 Task: Look for space in San Francisco, Philippines from 2nd June, 2023 to 15th June, 2023 for 2 adults and 1 pet in price range Rs.10000 to Rs.15000. Place can be entire place with 1 bedroom having 1 bed and 1 bathroom. Property type can be house, flat, guest house, hotel. Booking option can be shelf check-in. Required host language is English.
Action: Mouse moved to (503, 104)
Screenshot: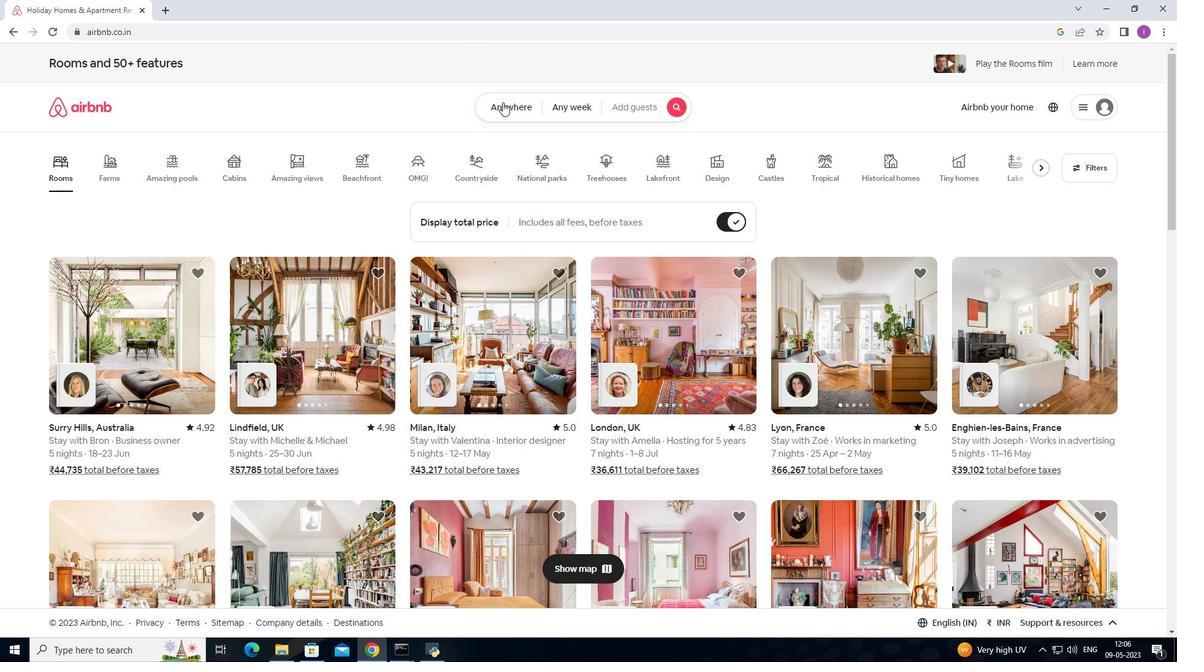 
Action: Mouse pressed left at (503, 104)
Screenshot: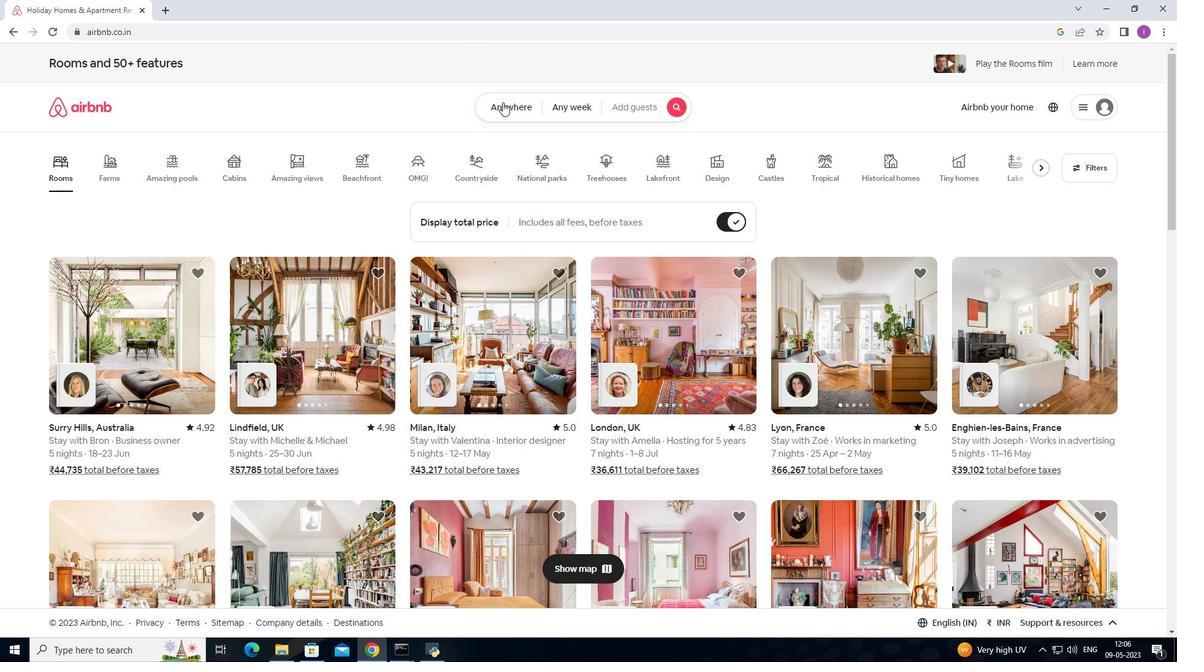 
Action: Mouse moved to (371, 155)
Screenshot: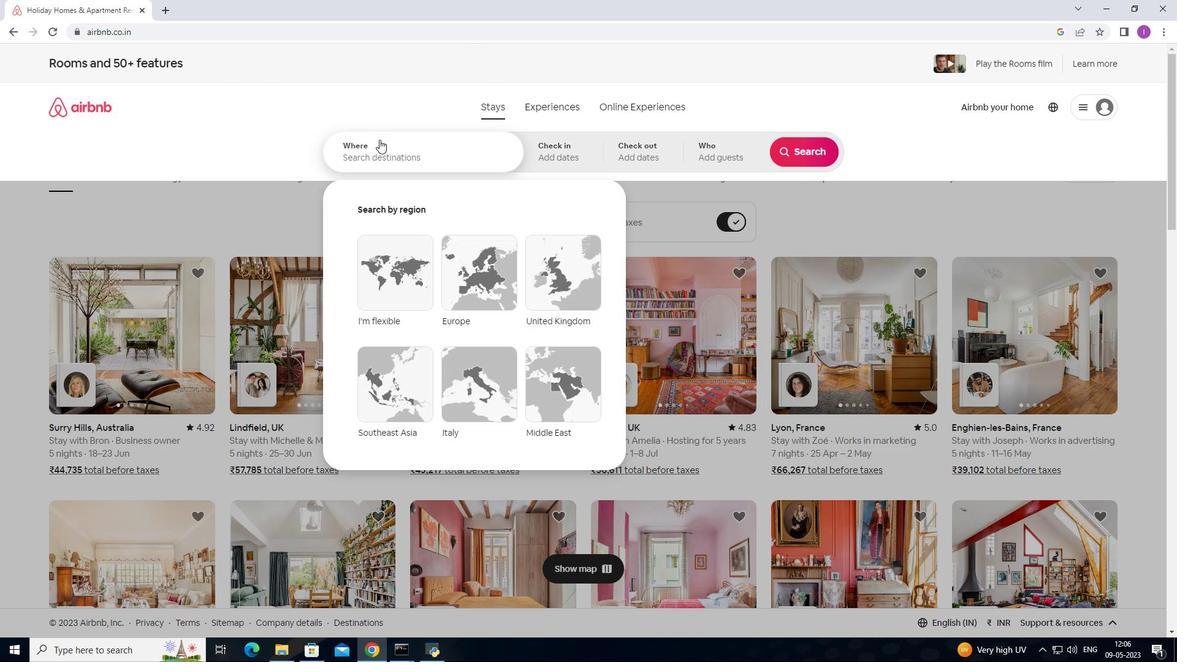 
Action: Mouse pressed left at (371, 155)
Screenshot: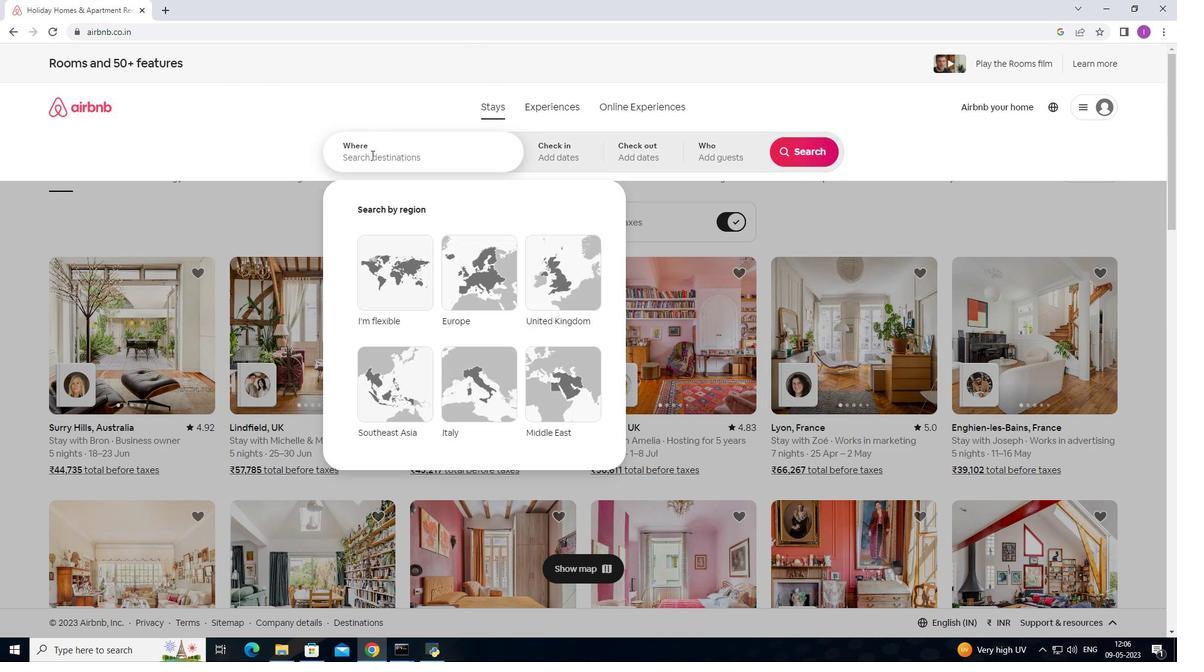 
Action: Mouse moved to (391, 146)
Screenshot: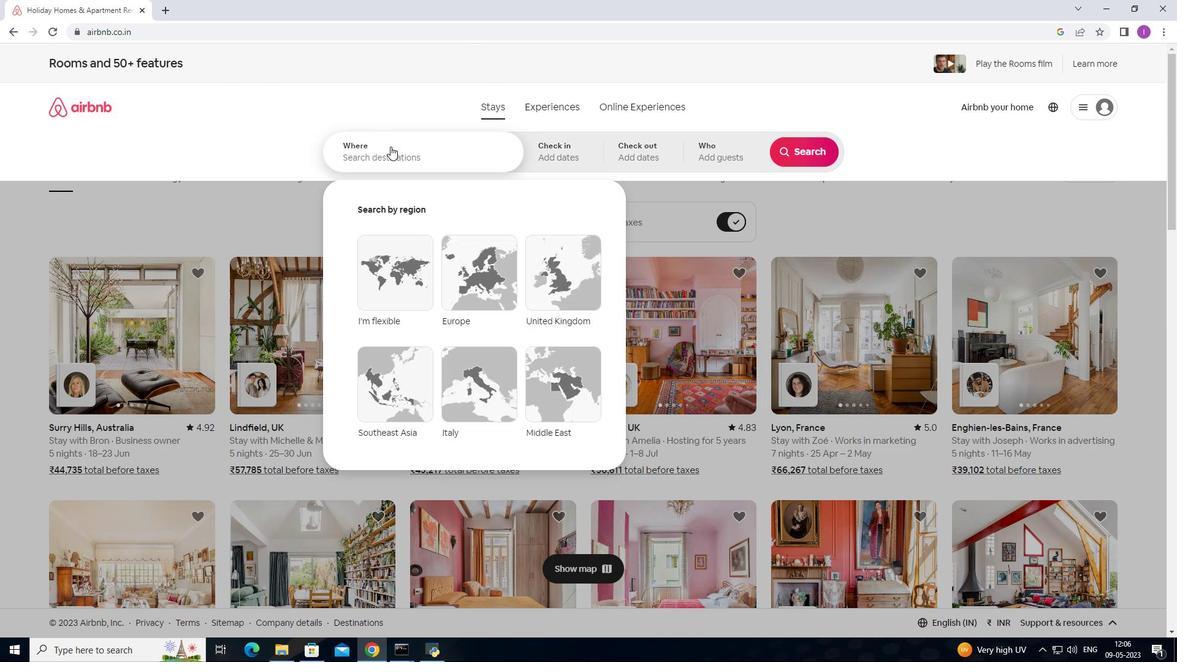 
Action: Key pressed <Key.shift>San<Key.space><Key.shift><Key.shift><Key.shift><Key.shift><Key.shift><Key.shift><Key.shift><Key.shift><Key.shift><Key.shift><Key.shift><Key.shift><Key.shift><Key.shift><Key.shift><Key.shift><Key.shift>Francisco,<Key.shift>Philippines
Screenshot: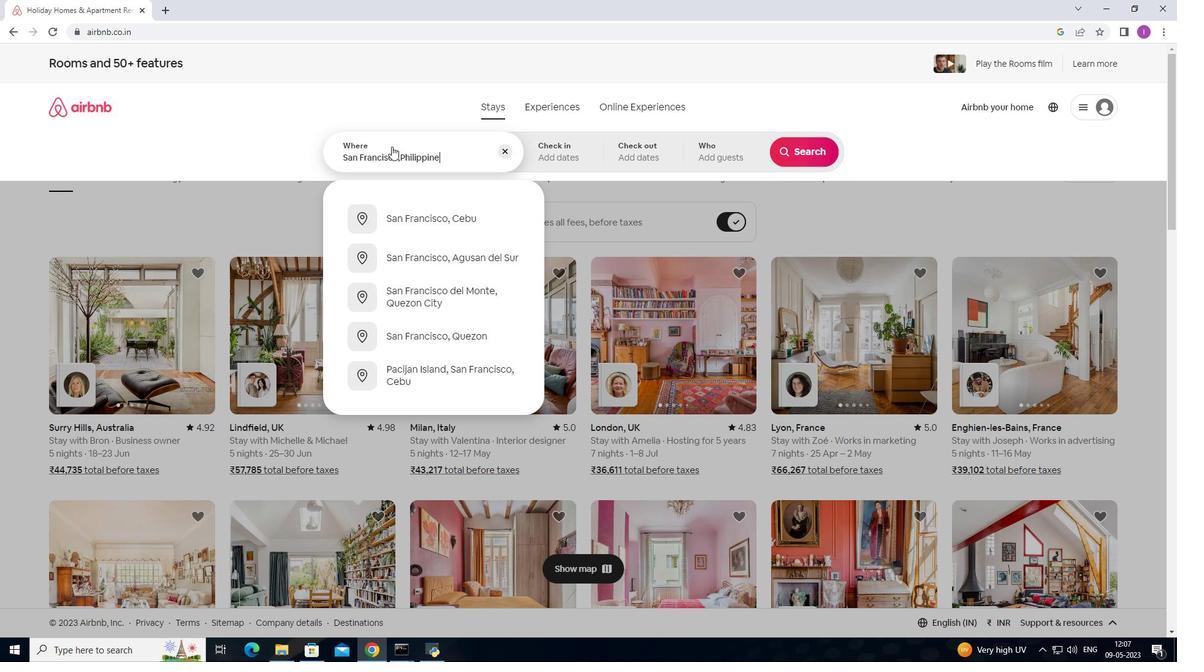 
Action: Mouse moved to (567, 145)
Screenshot: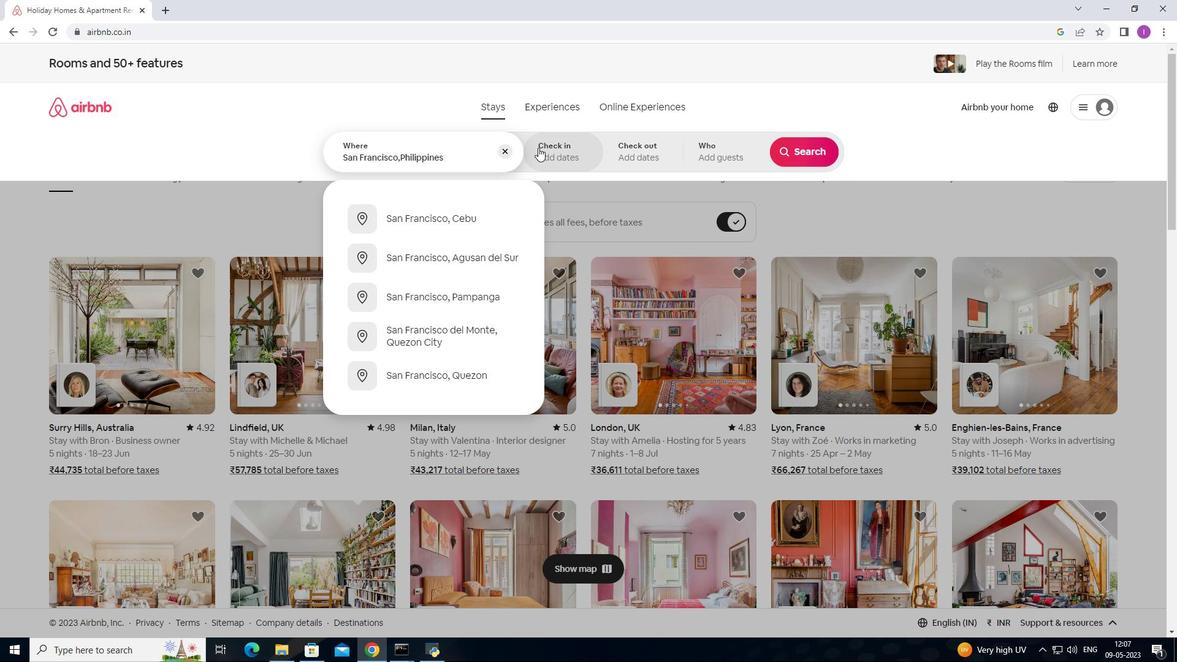 
Action: Mouse pressed left at (567, 145)
Screenshot: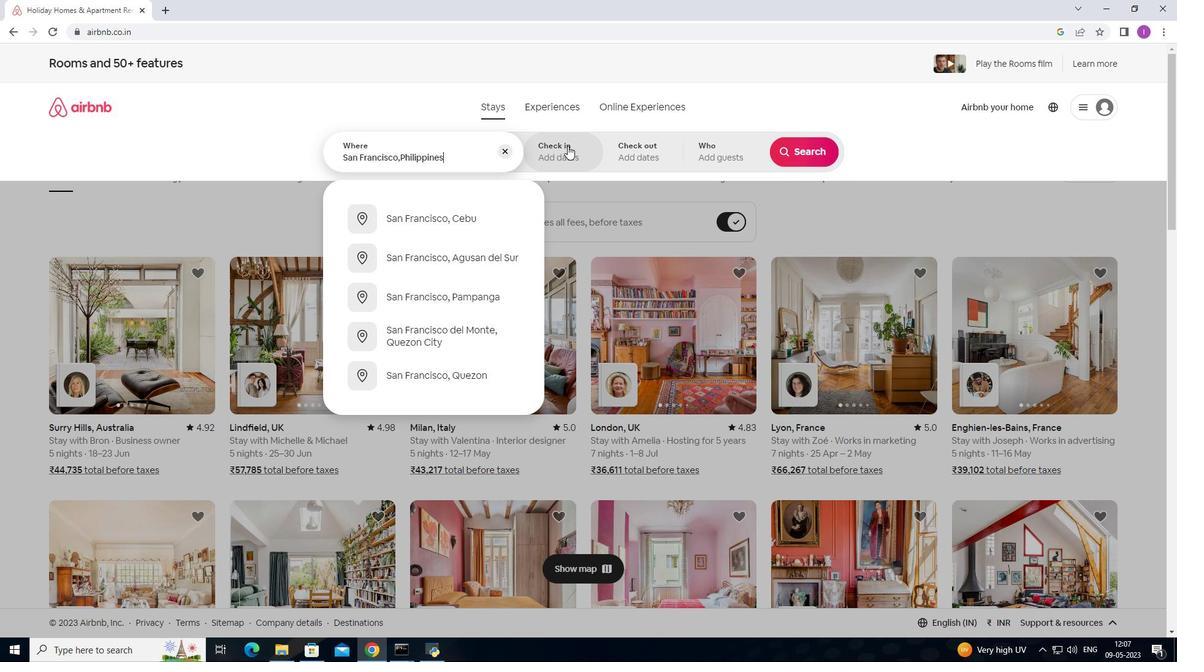 
Action: Mouse moved to (796, 245)
Screenshot: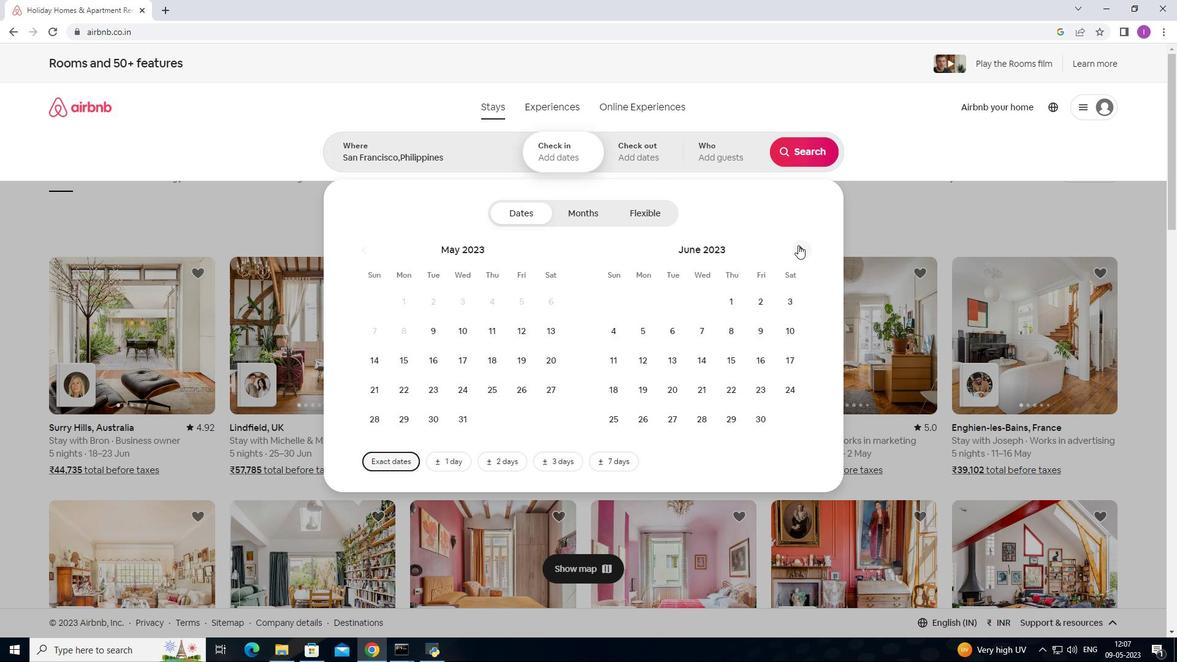 
Action: Mouse pressed left at (796, 245)
Screenshot: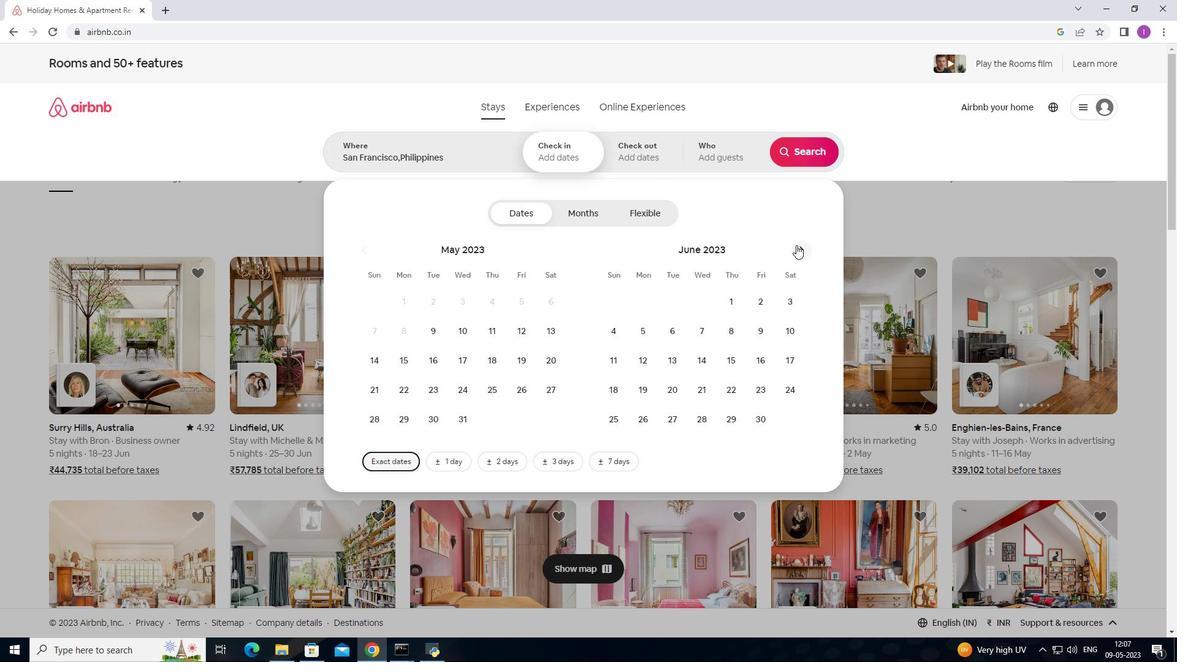 
Action: Mouse moved to (526, 297)
Screenshot: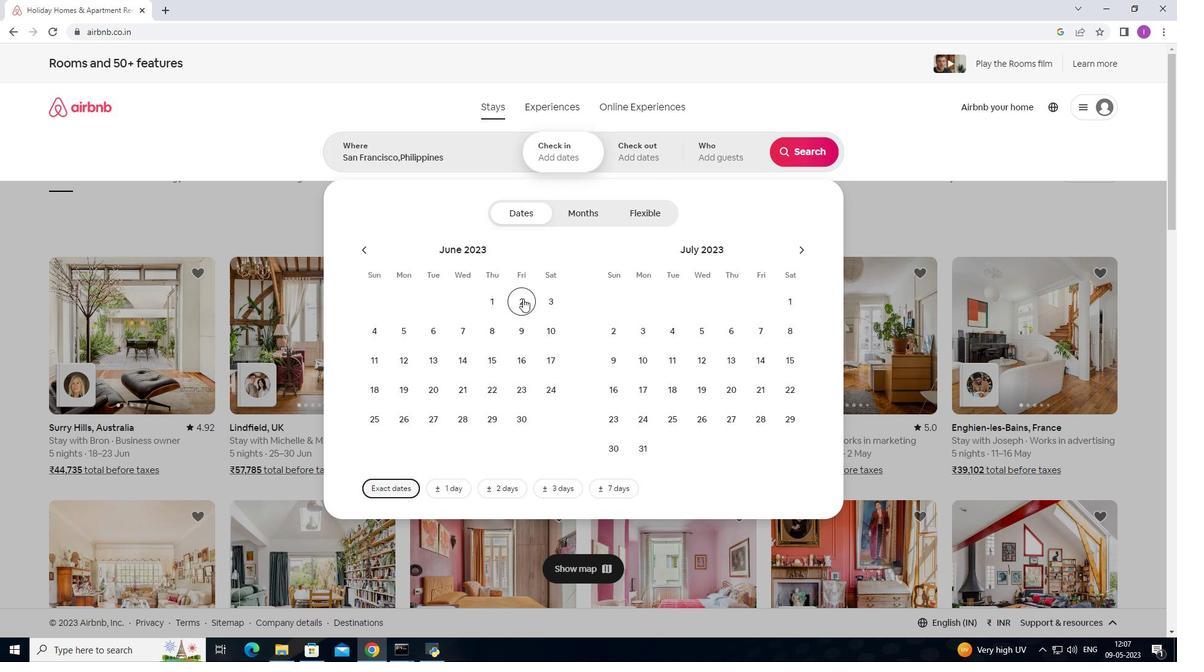 
Action: Mouse pressed left at (526, 297)
Screenshot: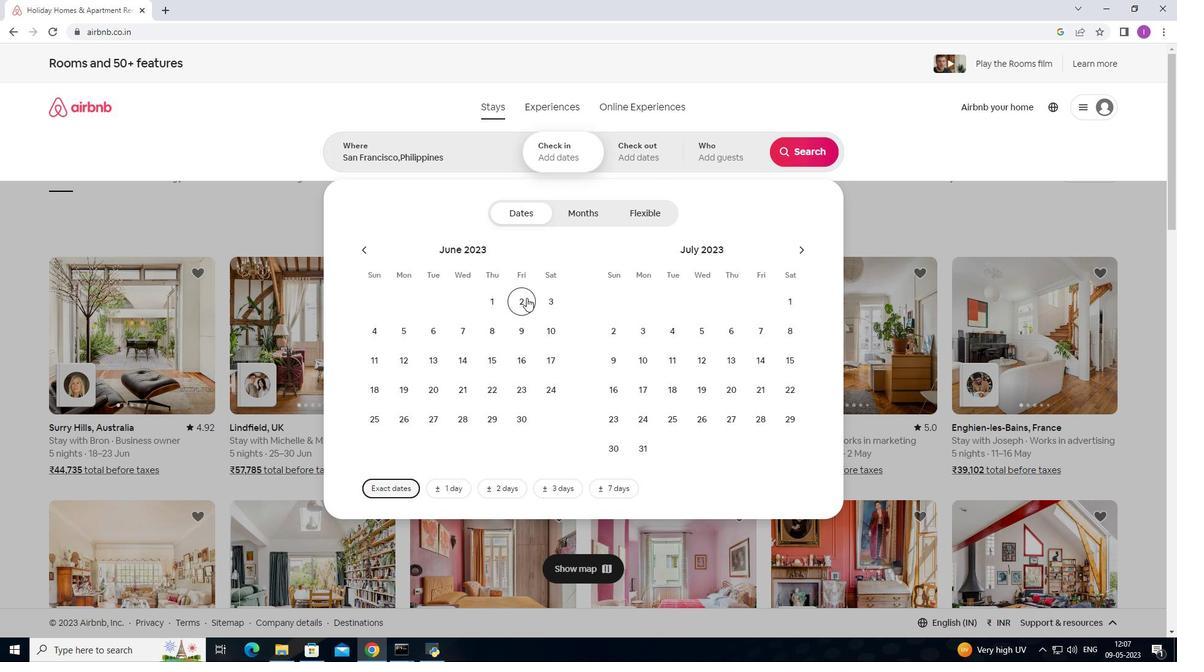 
Action: Mouse moved to (489, 361)
Screenshot: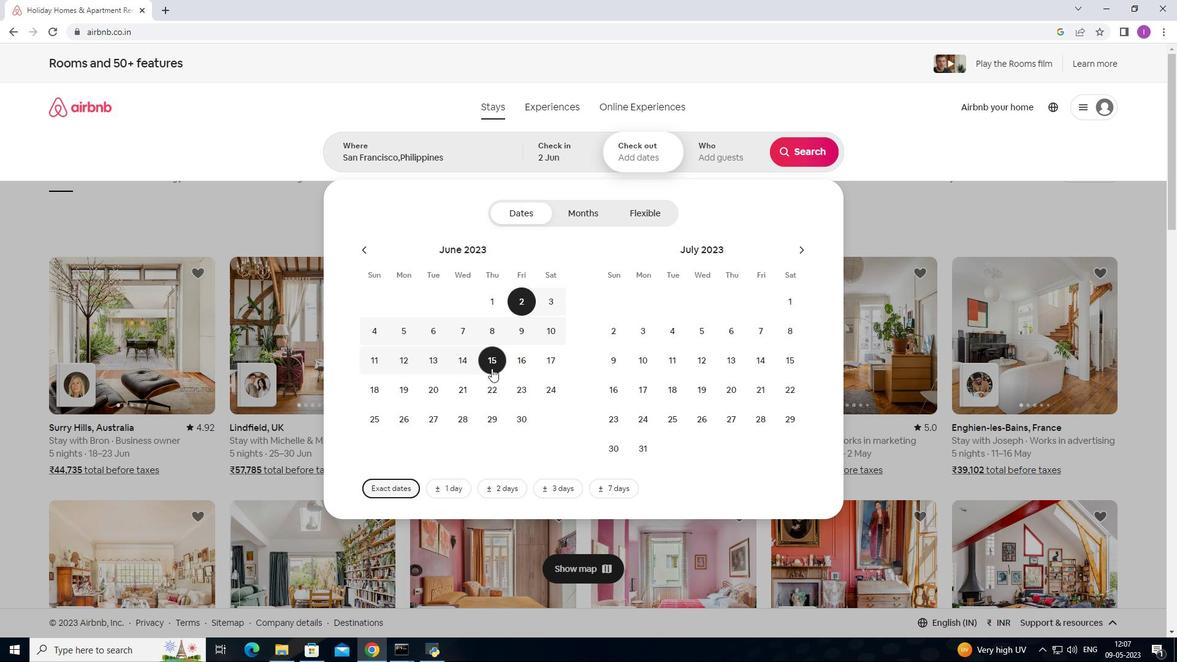 
Action: Mouse pressed left at (489, 361)
Screenshot: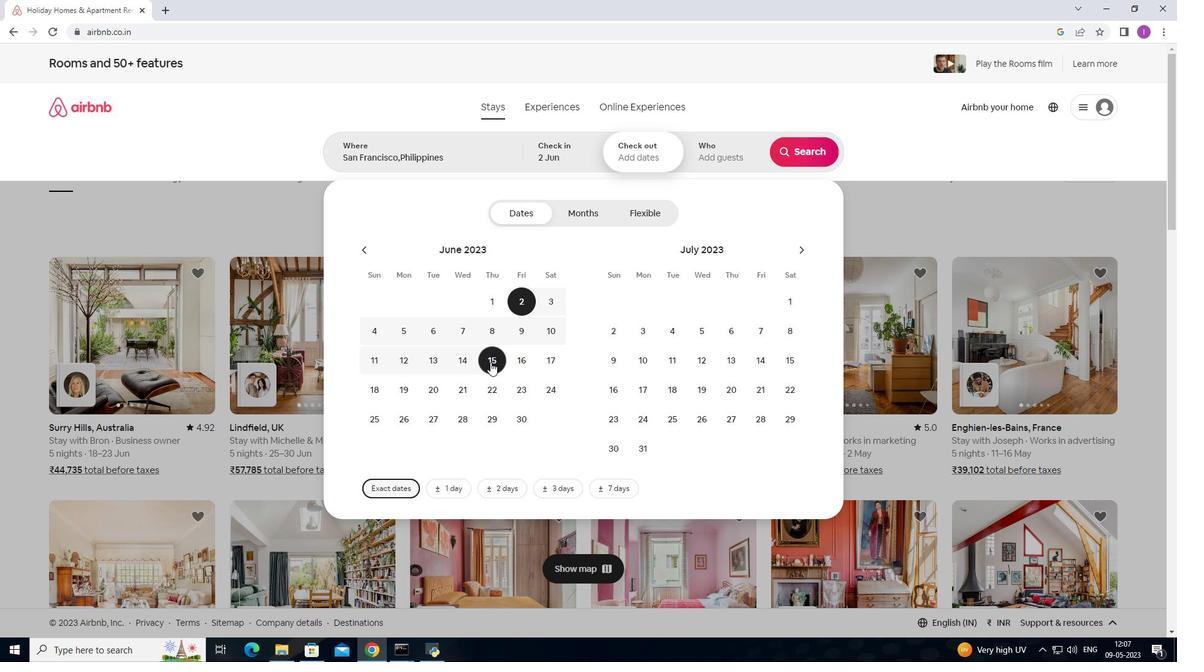
Action: Mouse moved to (739, 156)
Screenshot: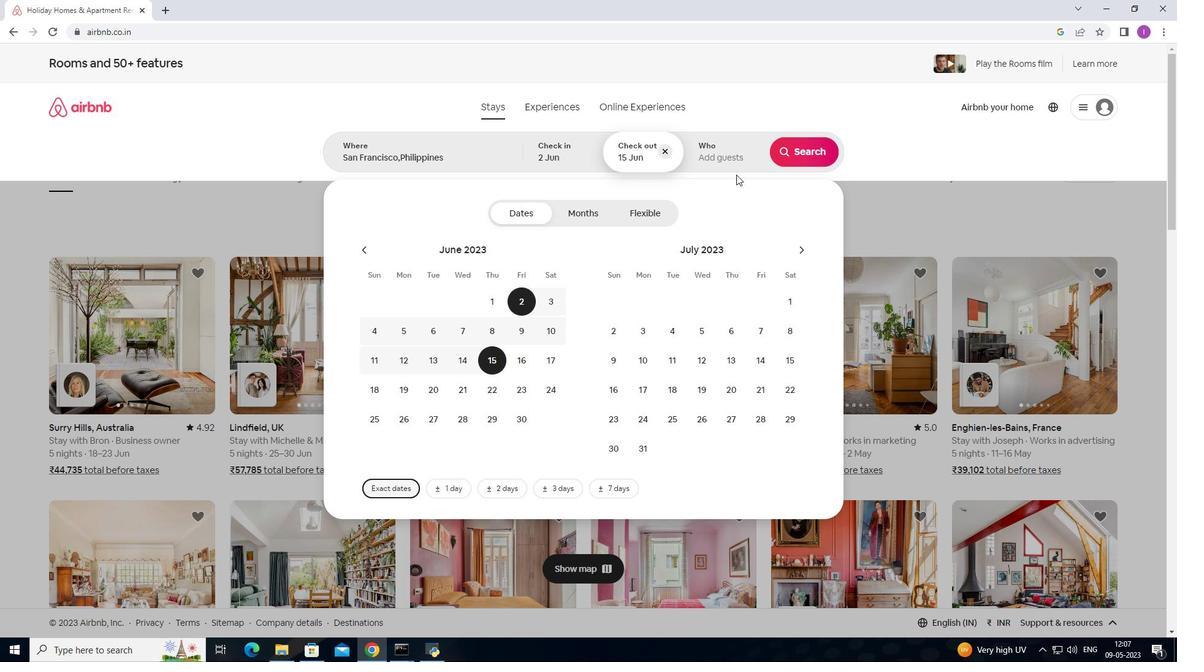 
Action: Mouse pressed left at (739, 156)
Screenshot: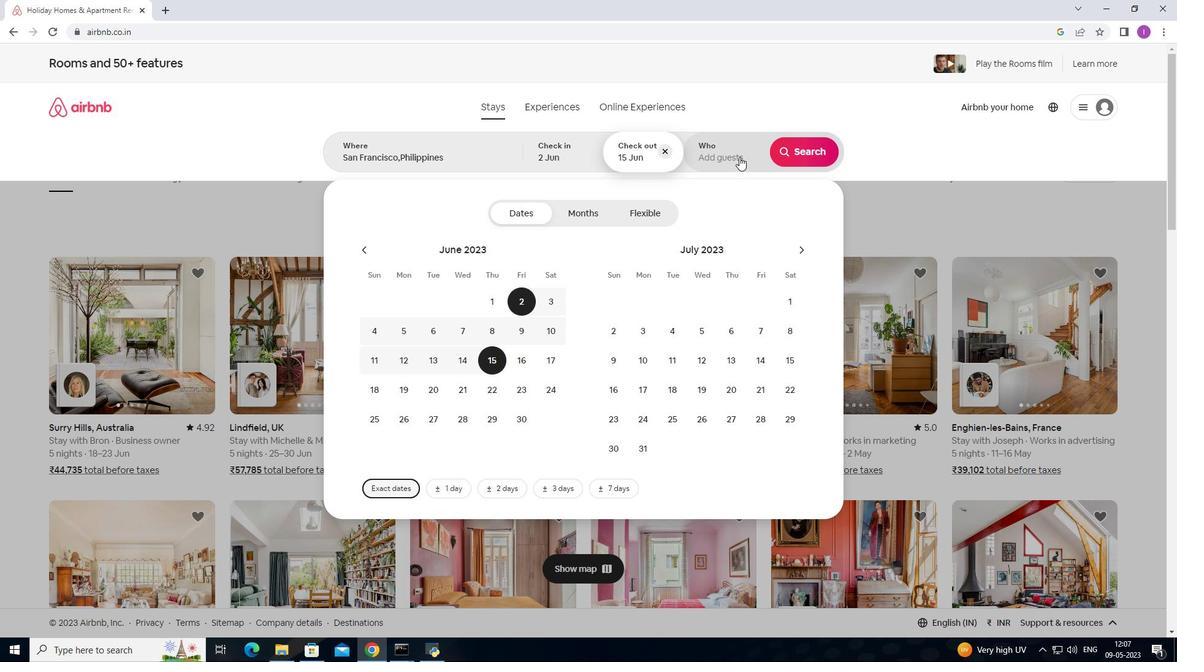 
Action: Mouse moved to (811, 217)
Screenshot: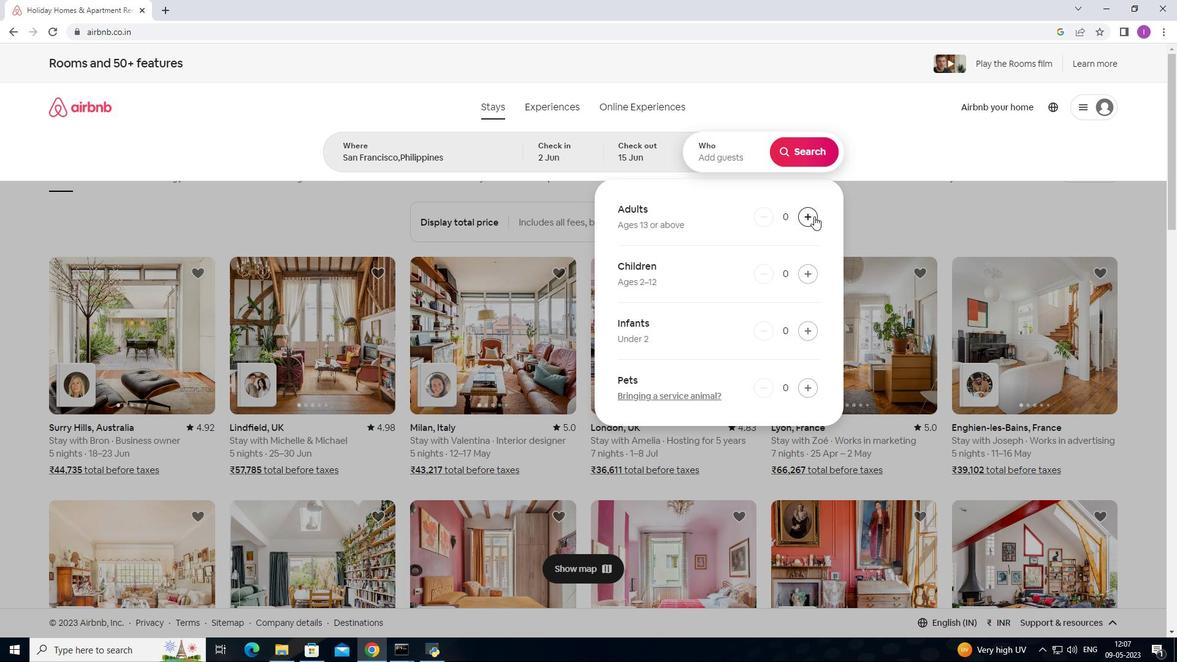 
Action: Mouse pressed left at (811, 217)
Screenshot: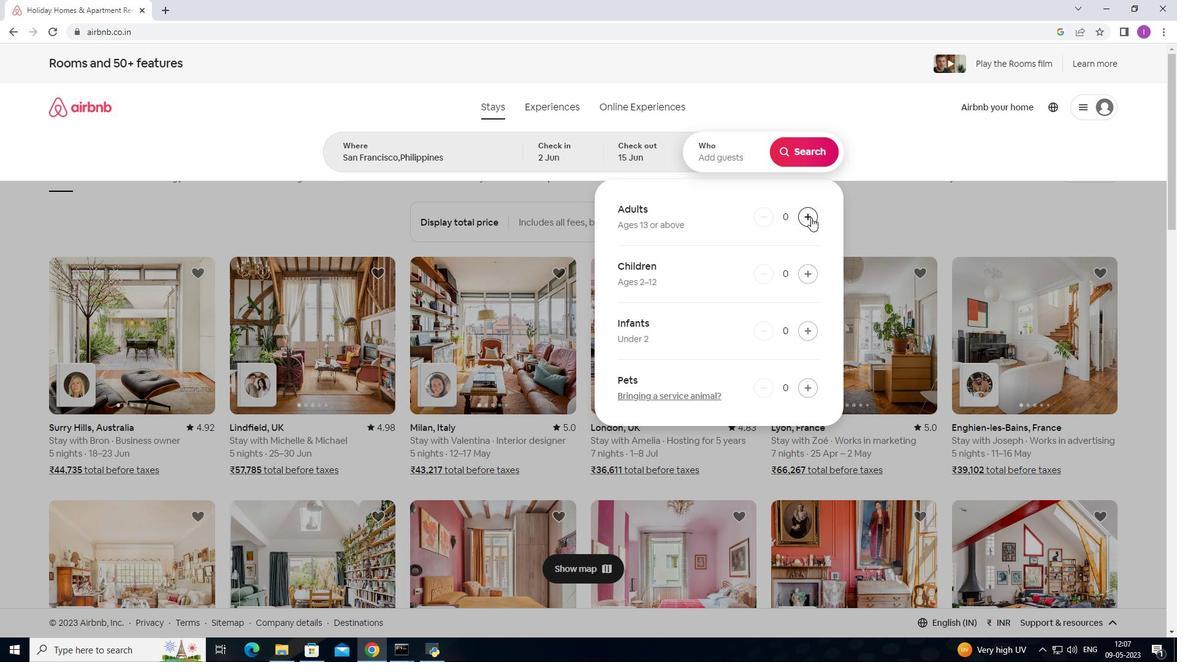 
Action: Mouse pressed left at (811, 217)
Screenshot: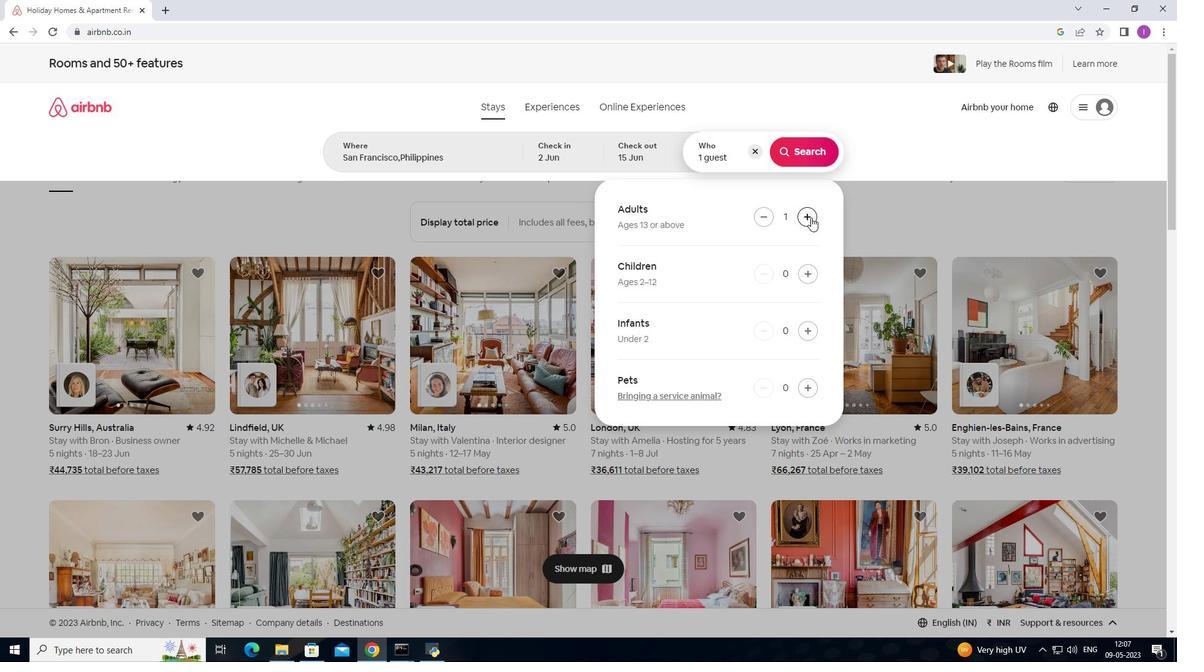 
Action: Mouse moved to (805, 275)
Screenshot: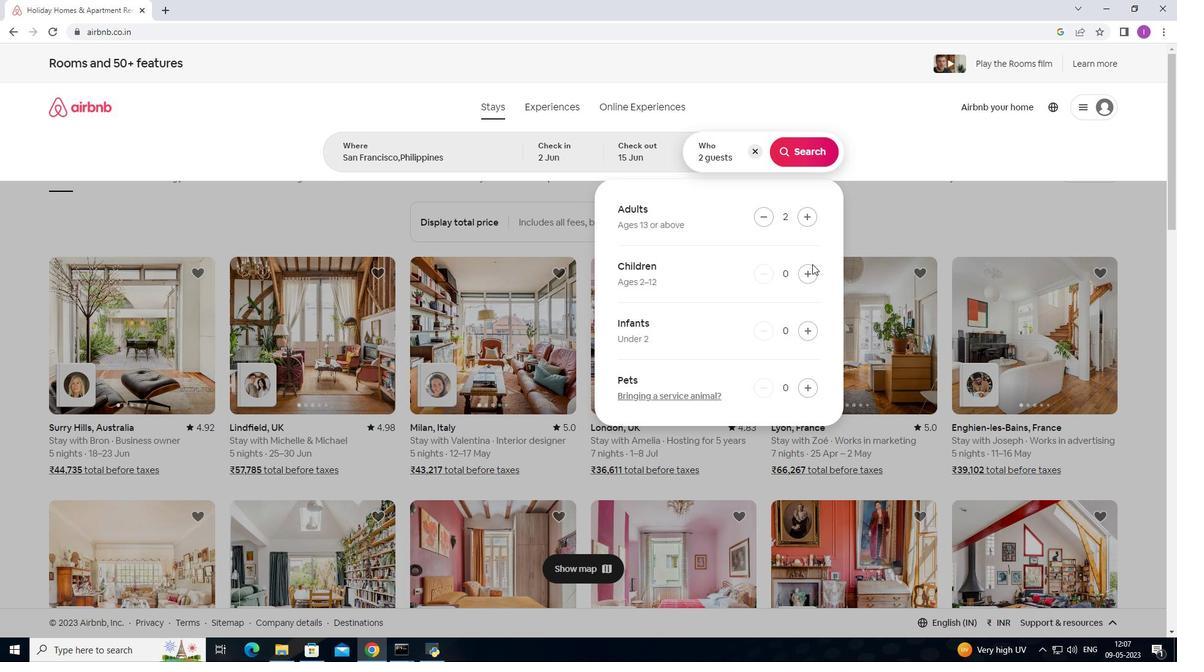 
Action: Mouse pressed left at (805, 275)
Screenshot: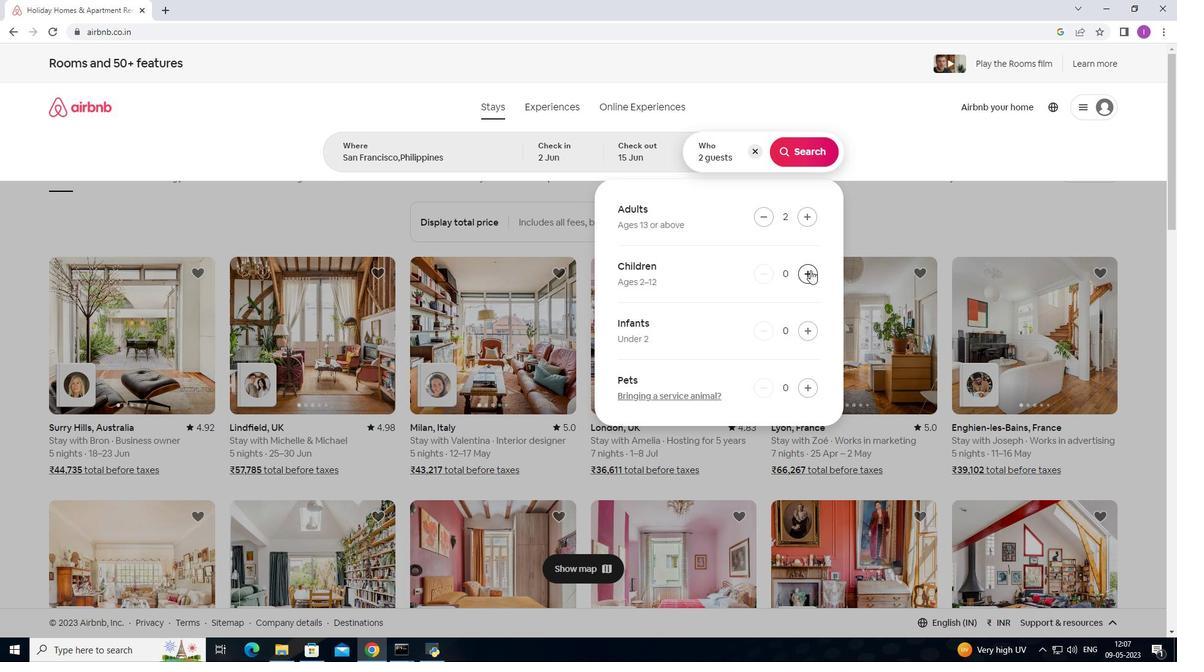 
Action: Mouse moved to (806, 275)
Screenshot: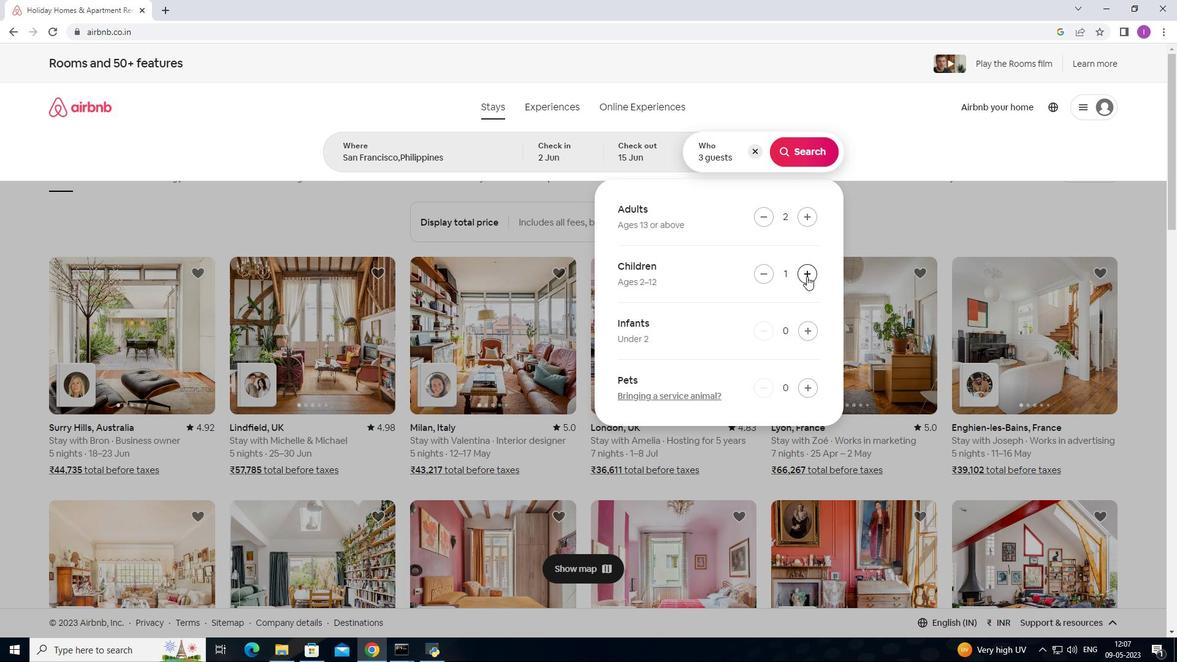 
Action: Mouse pressed left at (806, 275)
Screenshot: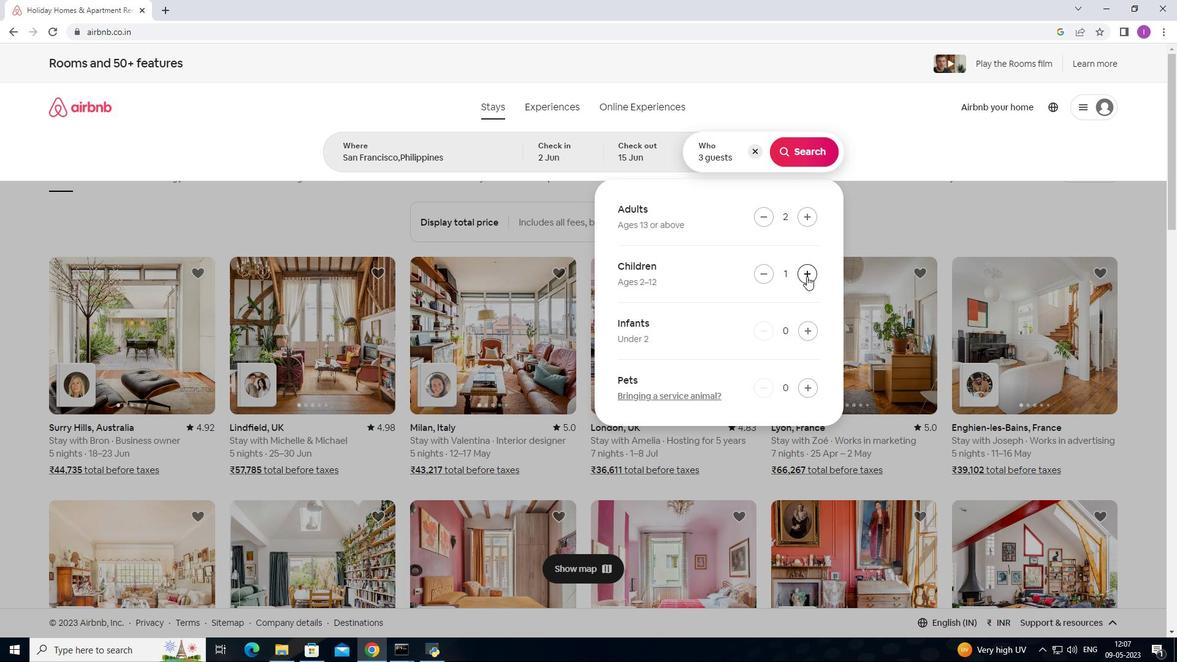 
Action: Mouse moved to (759, 278)
Screenshot: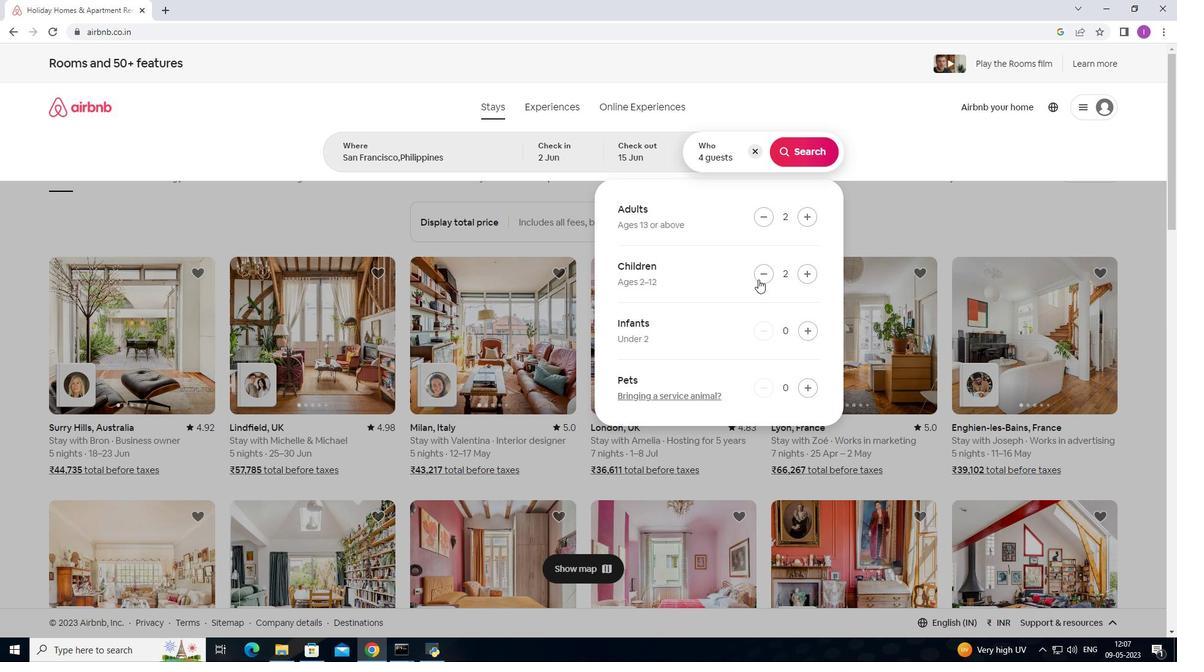 
Action: Mouse pressed left at (759, 278)
Screenshot: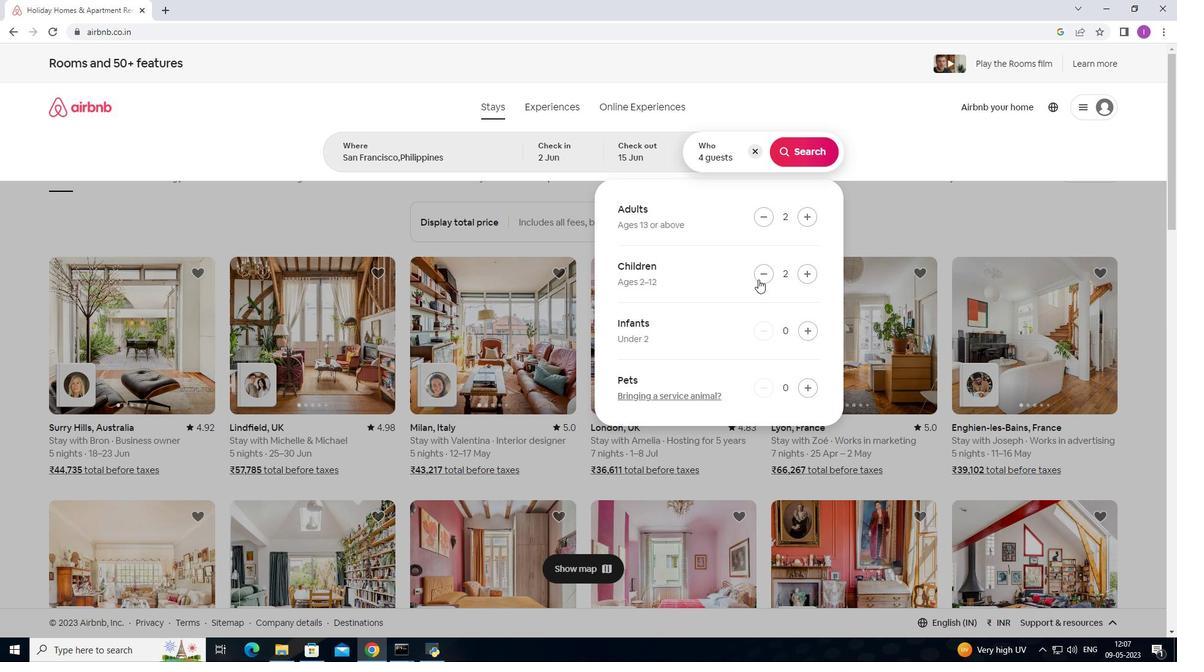 
Action: Mouse moved to (759, 277)
Screenshot: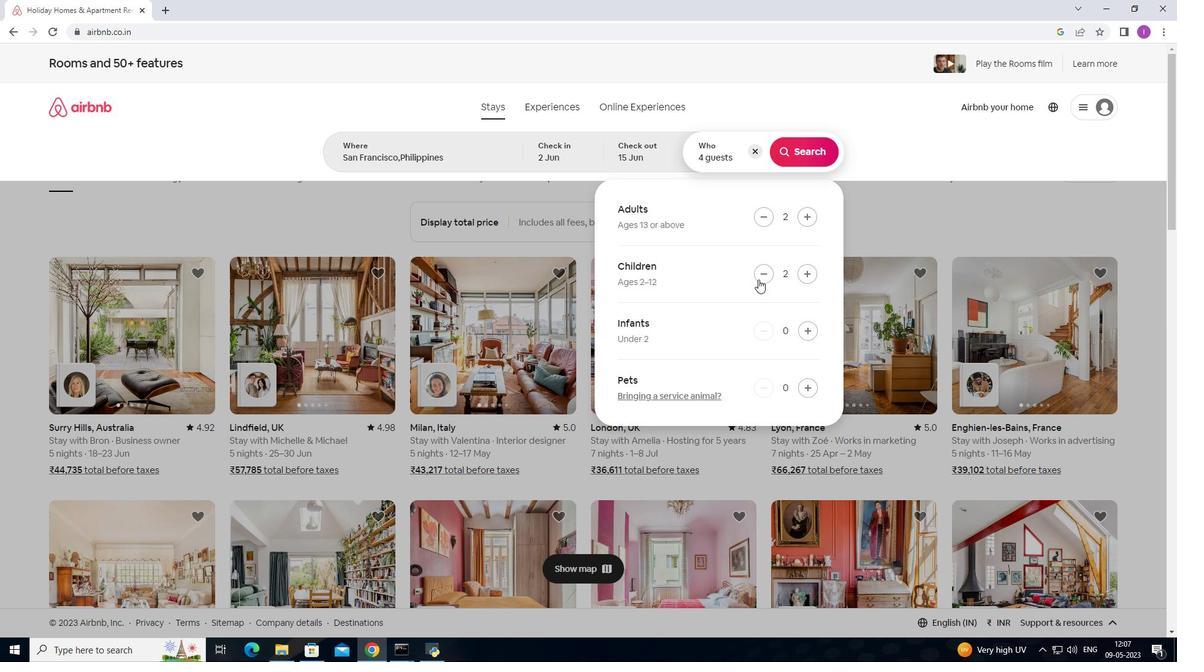 
Action: Mouse pressed left at (759, 277)
Screenshot: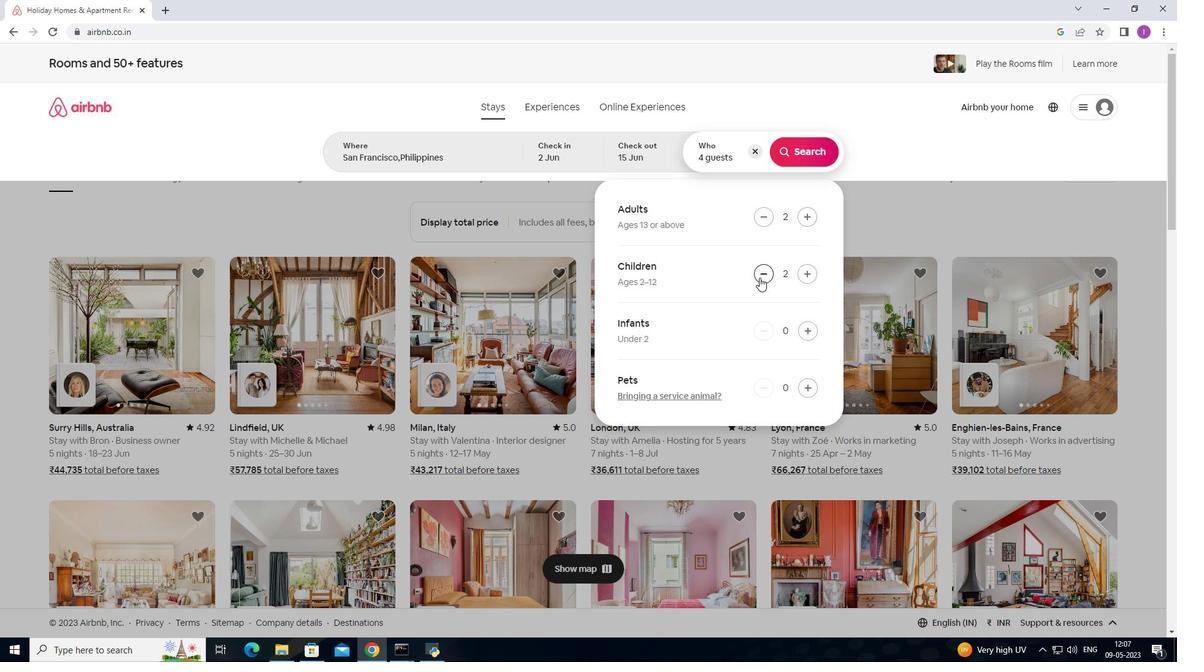 
Action: Mouse moved to (801, 382)
Screenshot: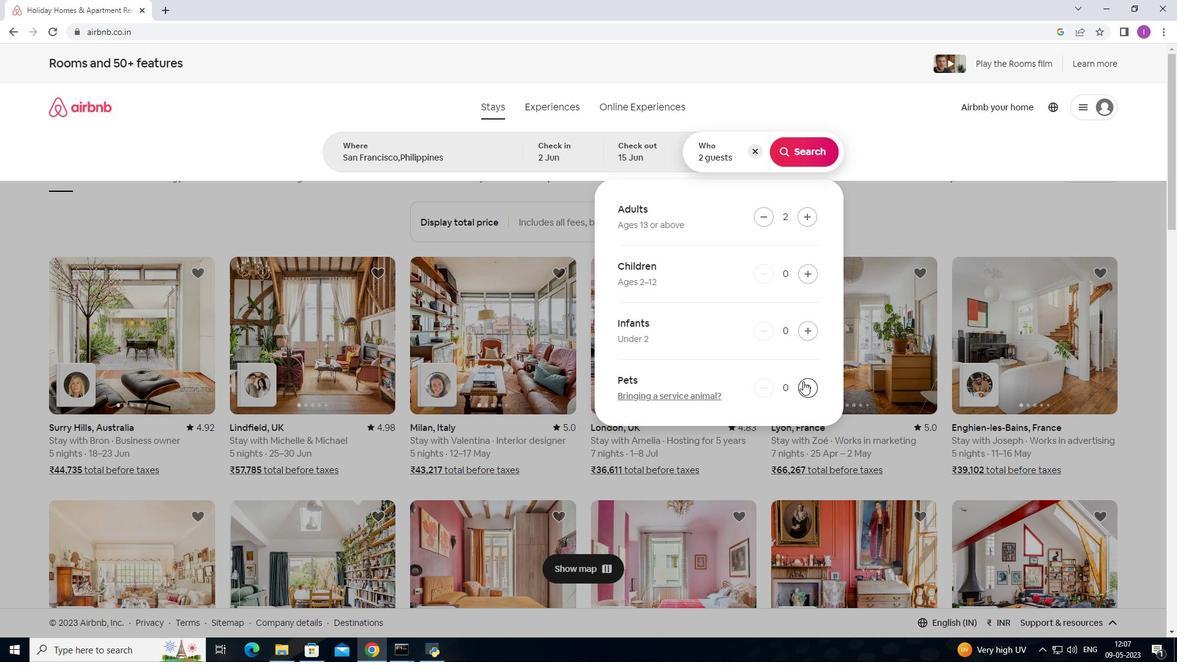 
Action: Mouse pressed left at (801, 382)
Screenshot: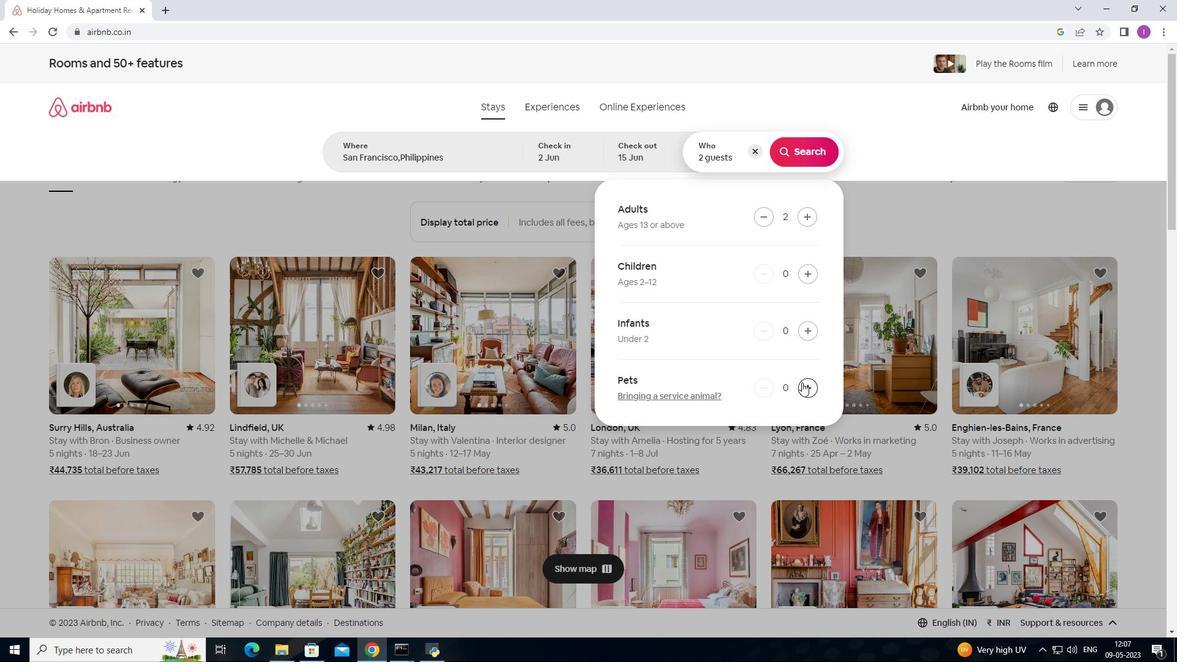 
Action: Mouse moved to (789, 154)
Screenshot: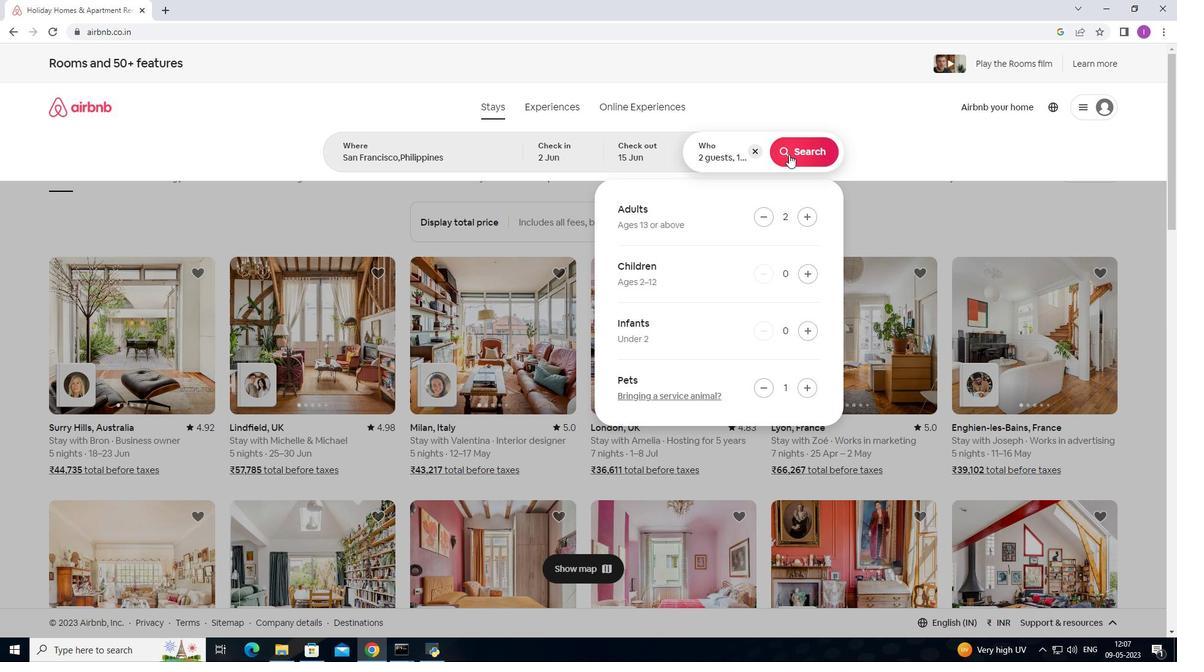 
Action: Mouse pressed left at (789, 154)
Screenshot: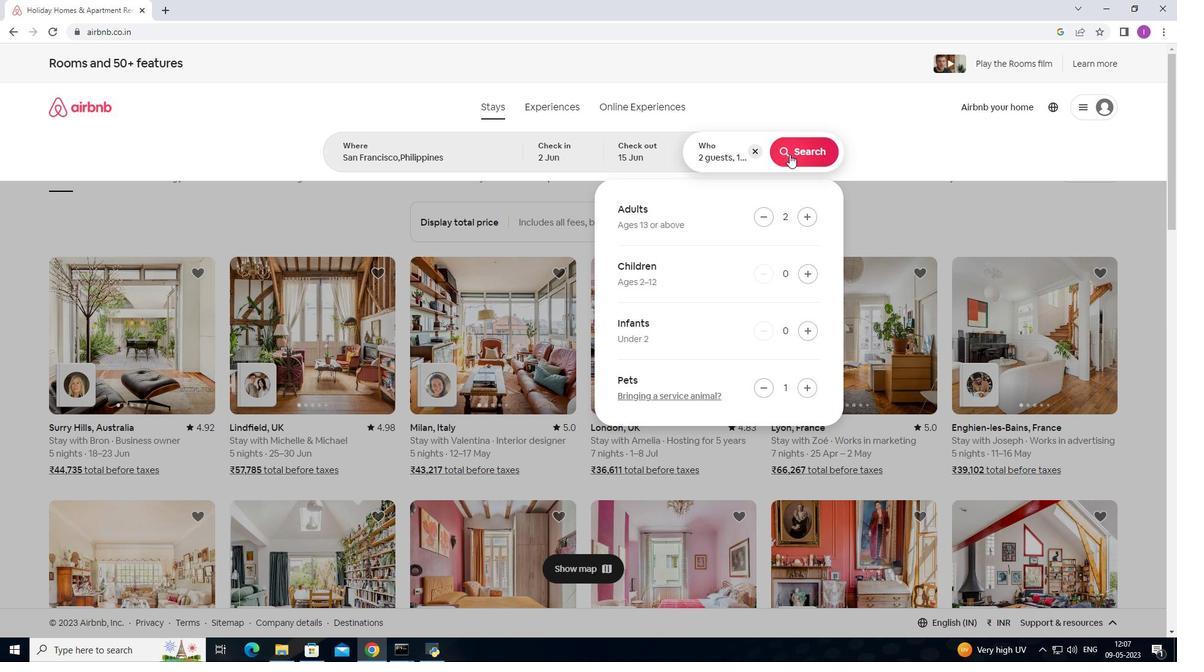 
Action: Mouse moved to (1120, 120)
Screenshot: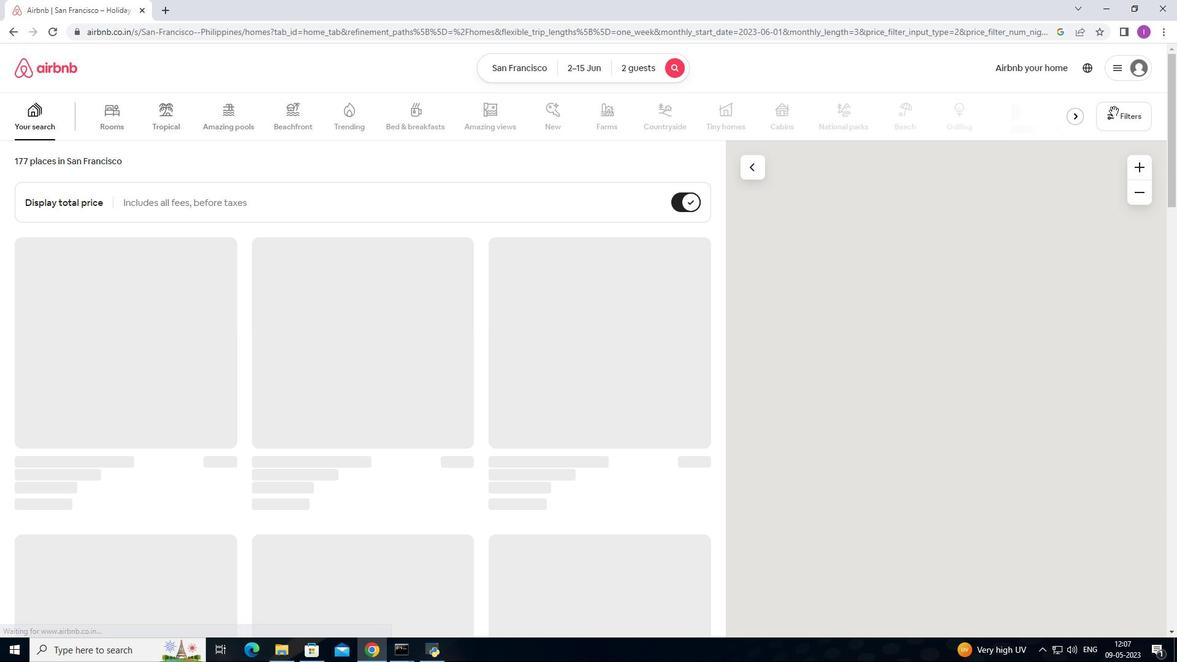 
Action: Mouse pressed left at (1120, 120)
Screenshot: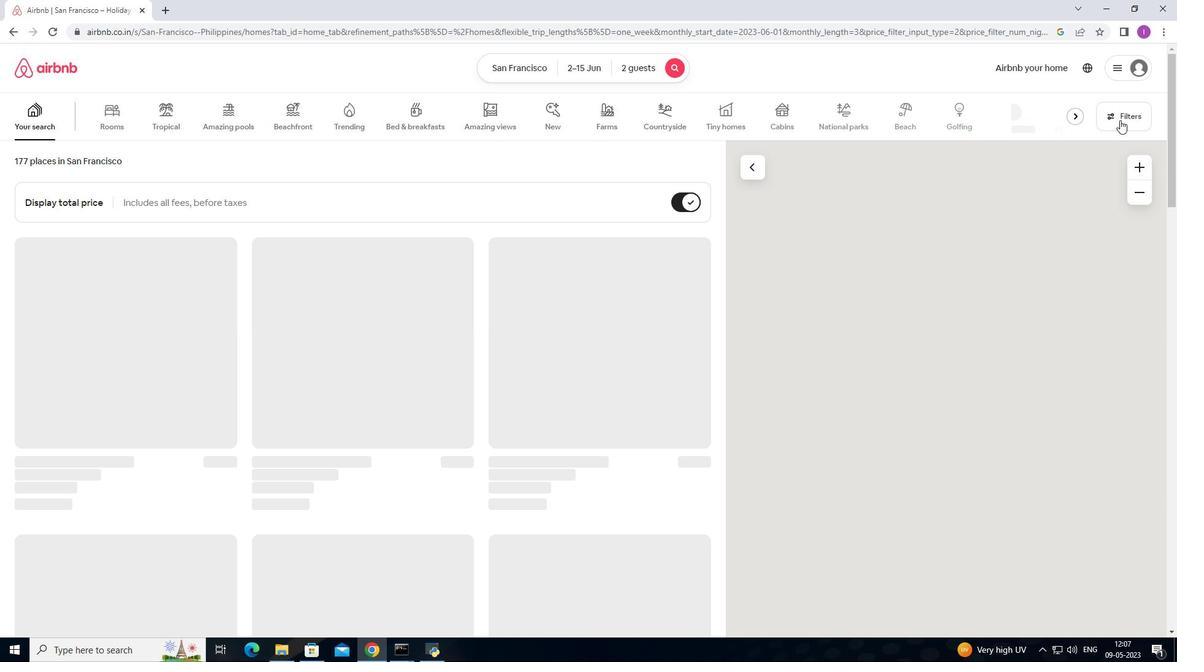 
Action: Mouse moved to (453, 424)
Screenshot: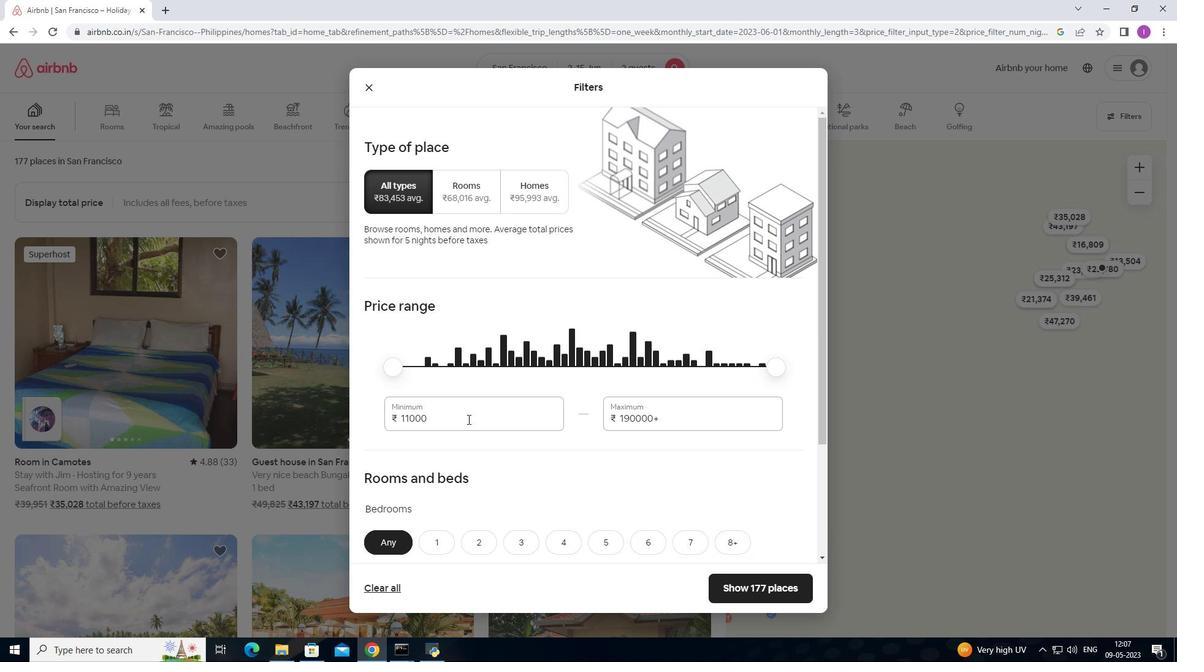 
Action: Mouse pressed left at (453, 424)
Screenshot: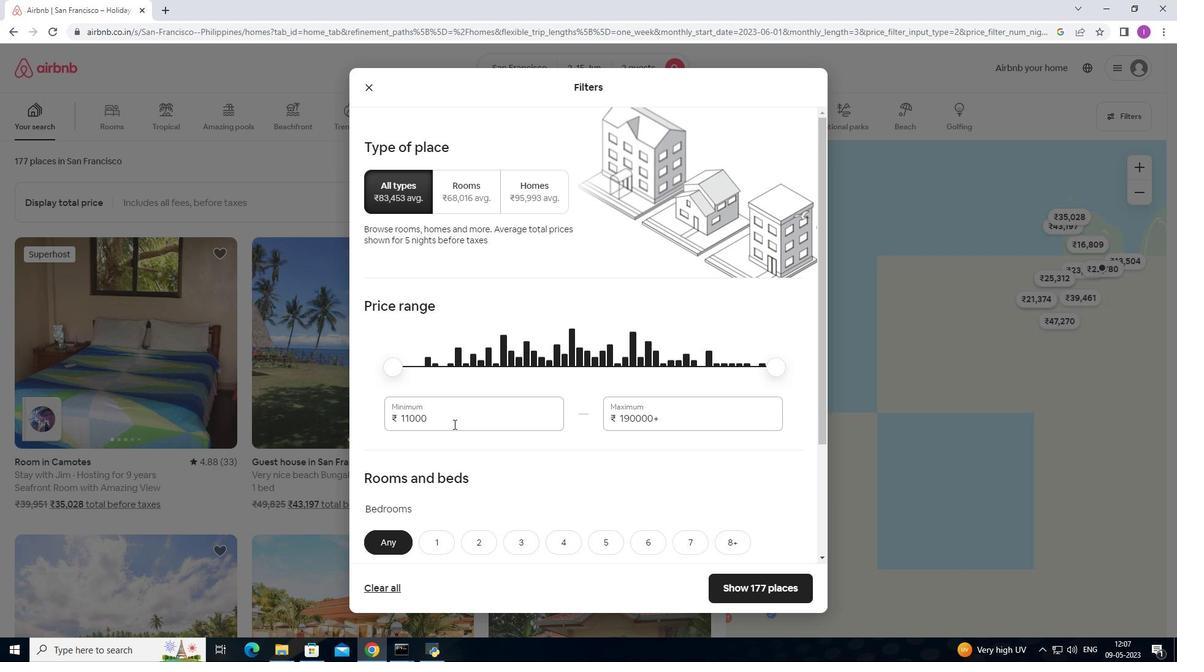 
Action: Mouse moved to (476, 391)
Screenshot: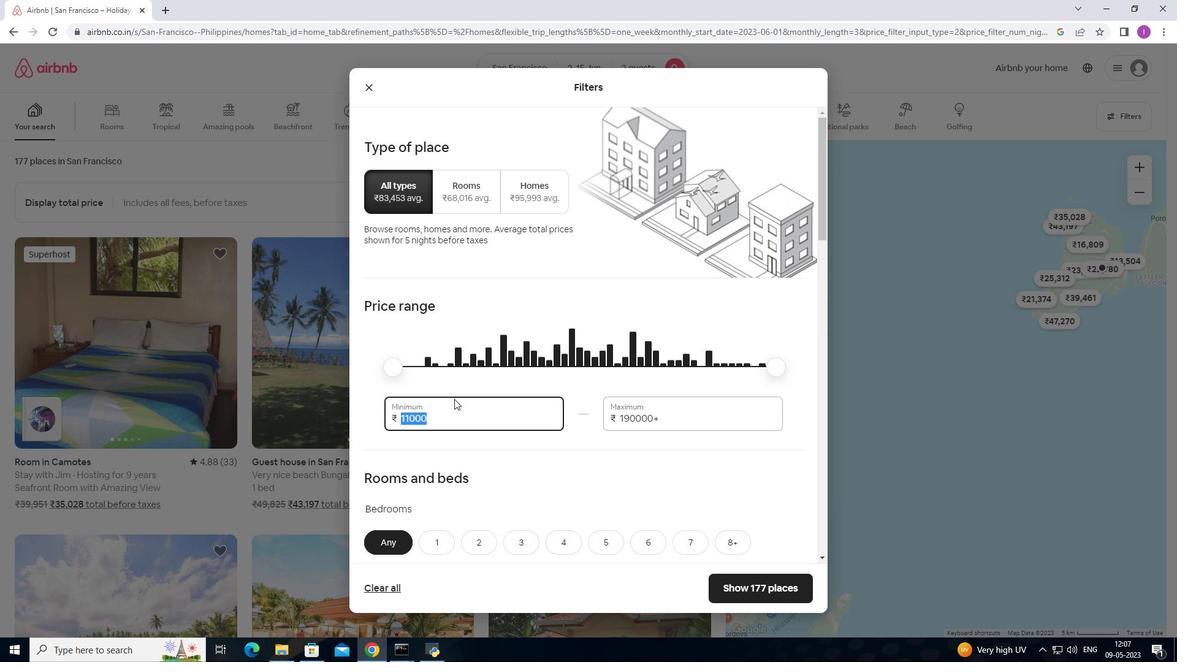 
Action: Key pressed 1
Screenshot: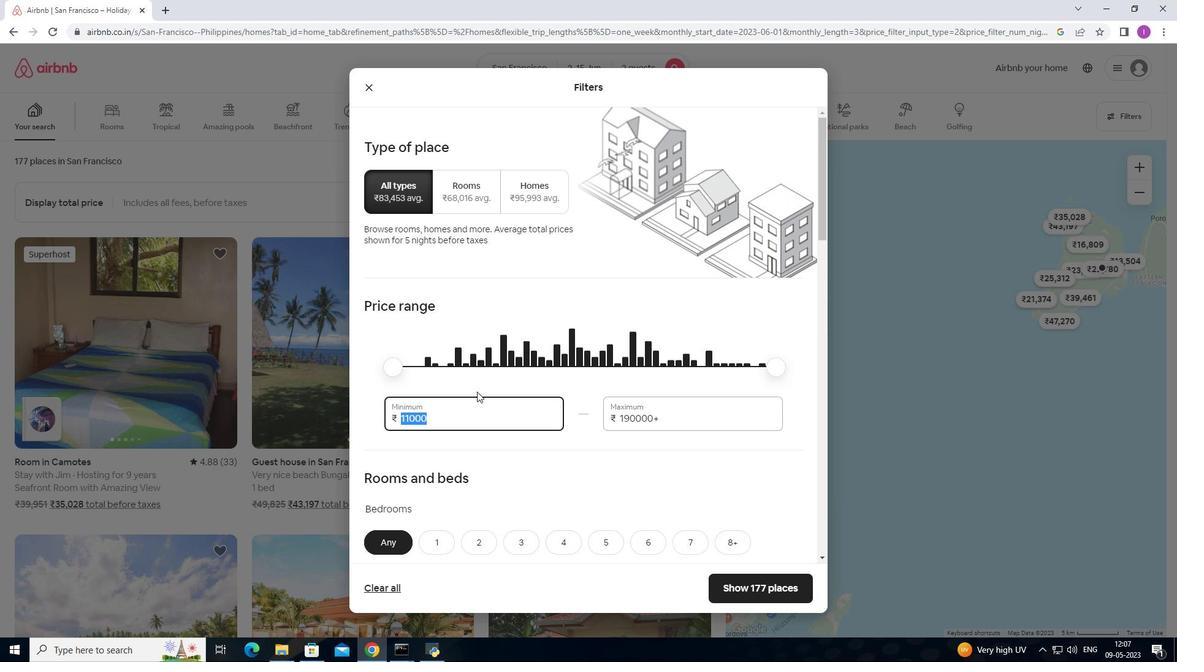 
Action: Mouse moved to (477, 392)
Screenshot: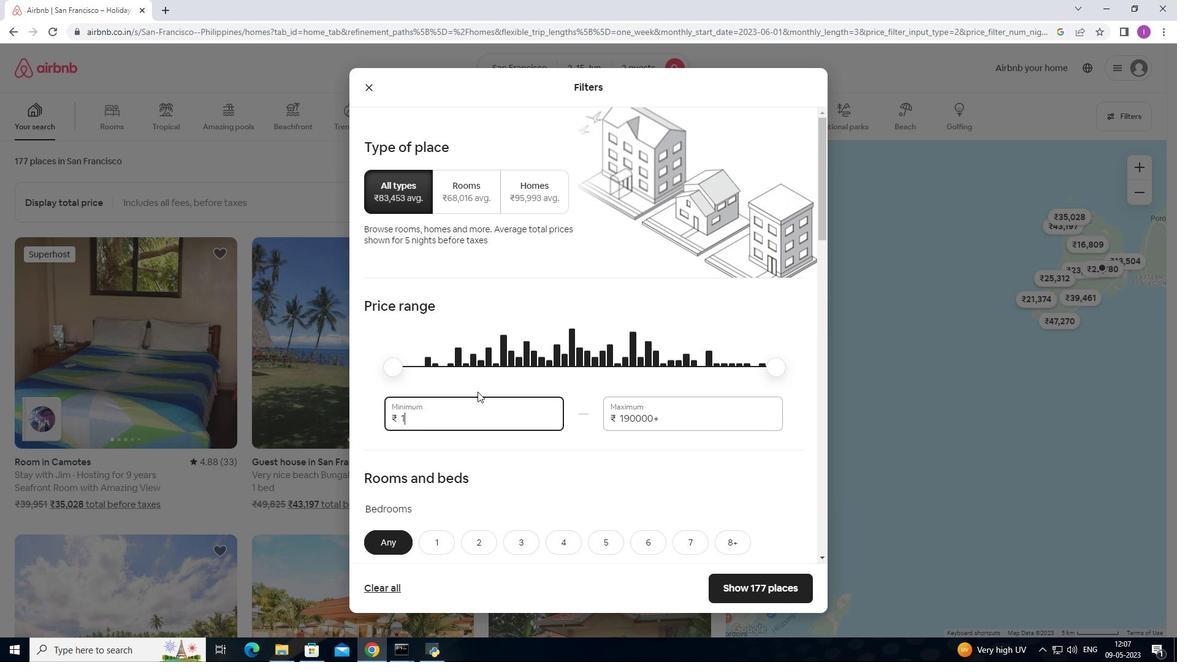 
Action: Key pressed 000
Screenshot: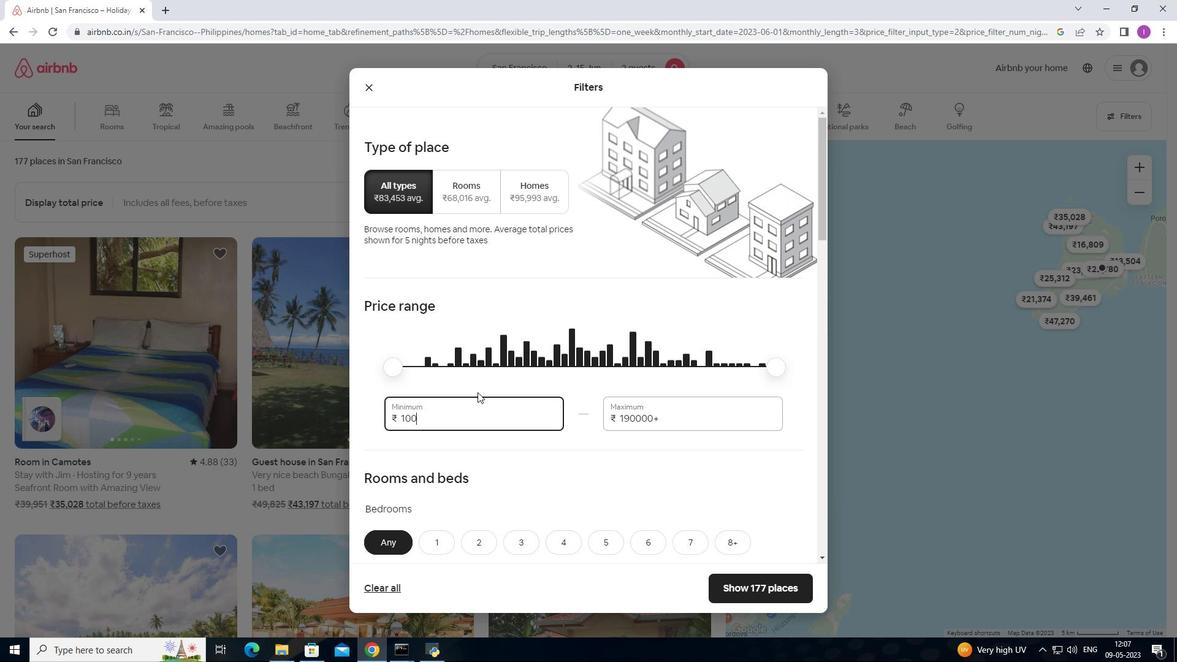
Action: Mouse moved to (477, 392)
Screenshot: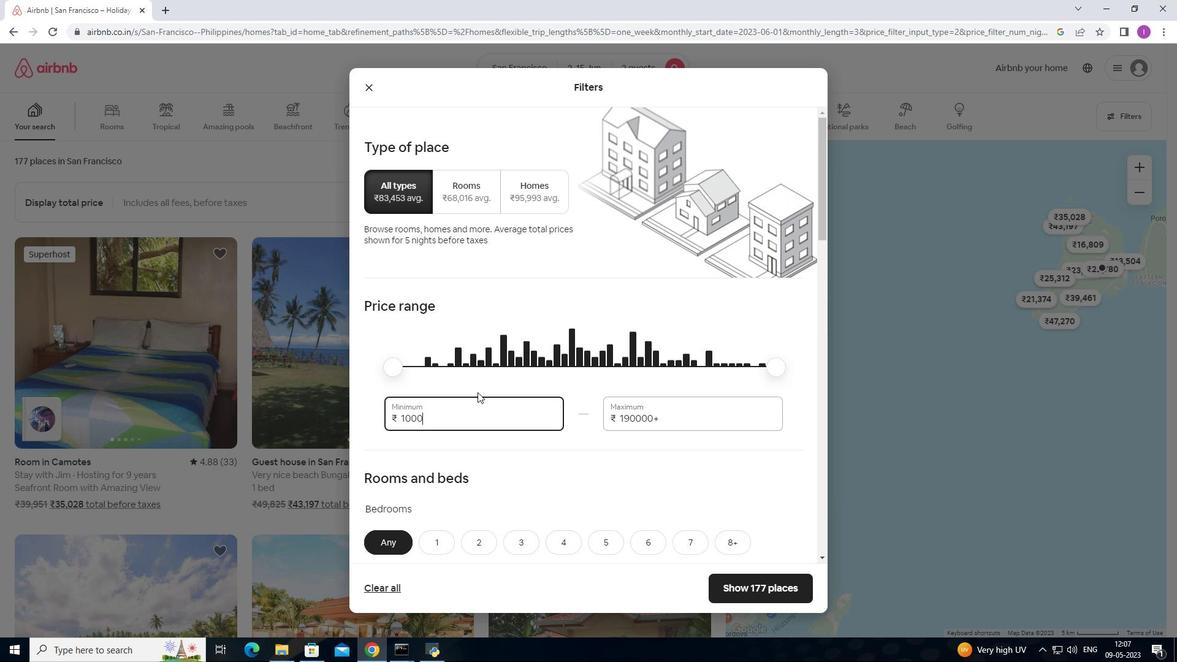 
Action: Key pressed 0
Screenshot: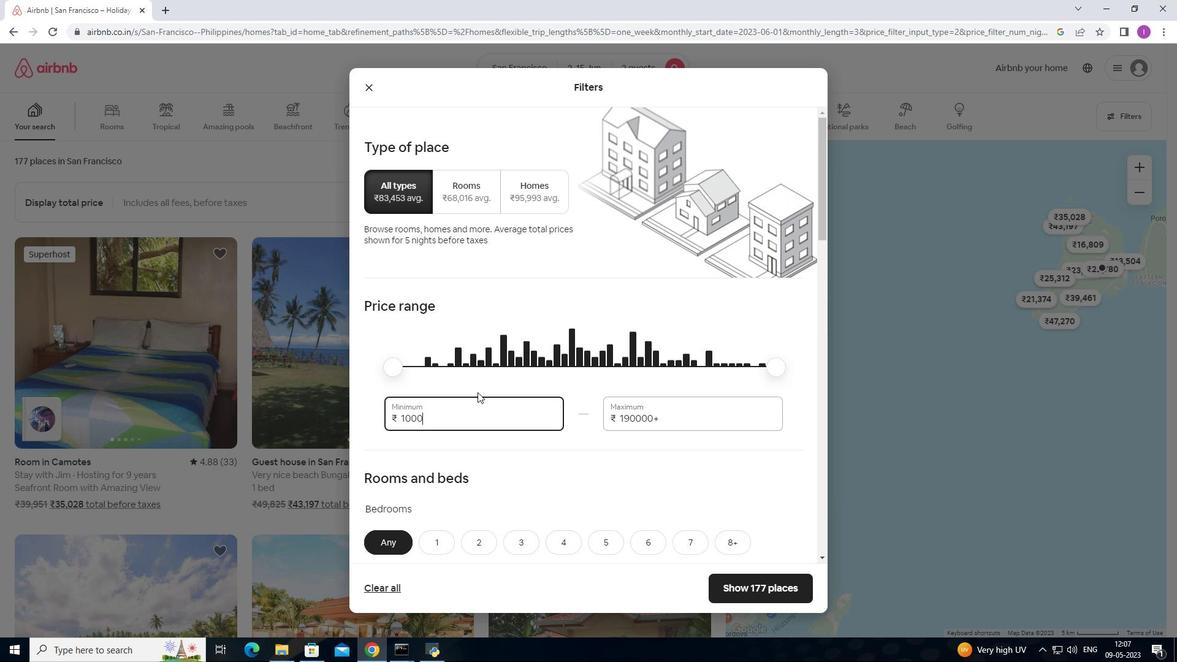 
Action: Mouse moved to (679, 419)
Screenshot: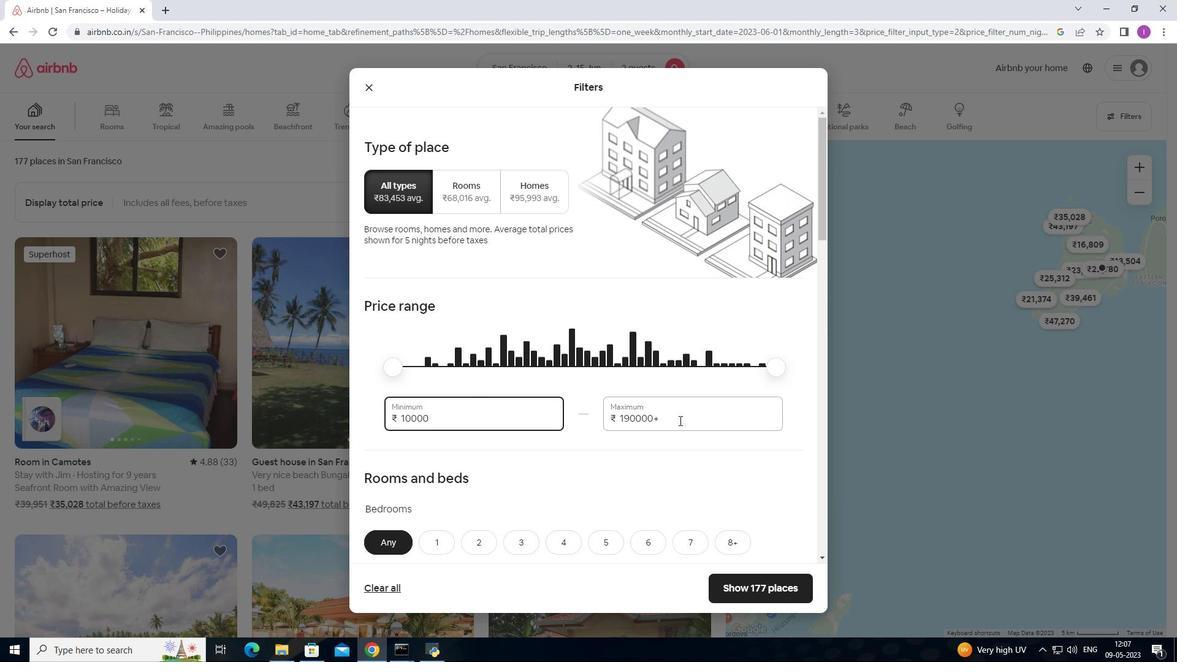 
Action: Mouse pressed left at (679, 419)
Screenshot: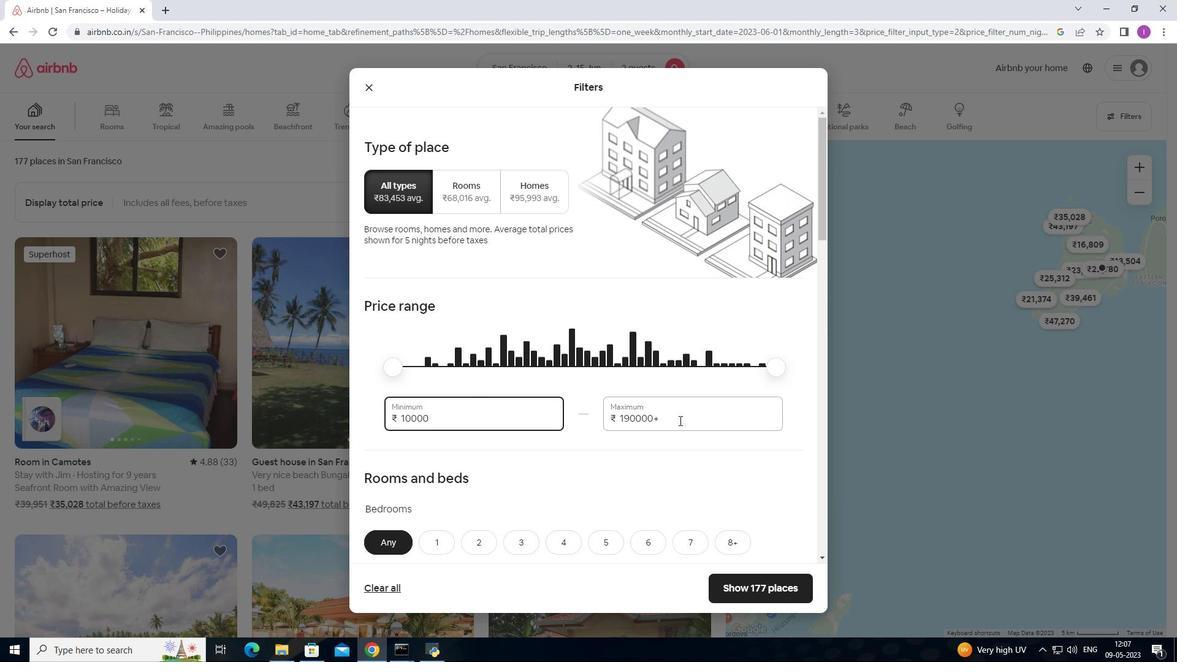 
Action: Mouse moved to (609, 430)
Screenshot: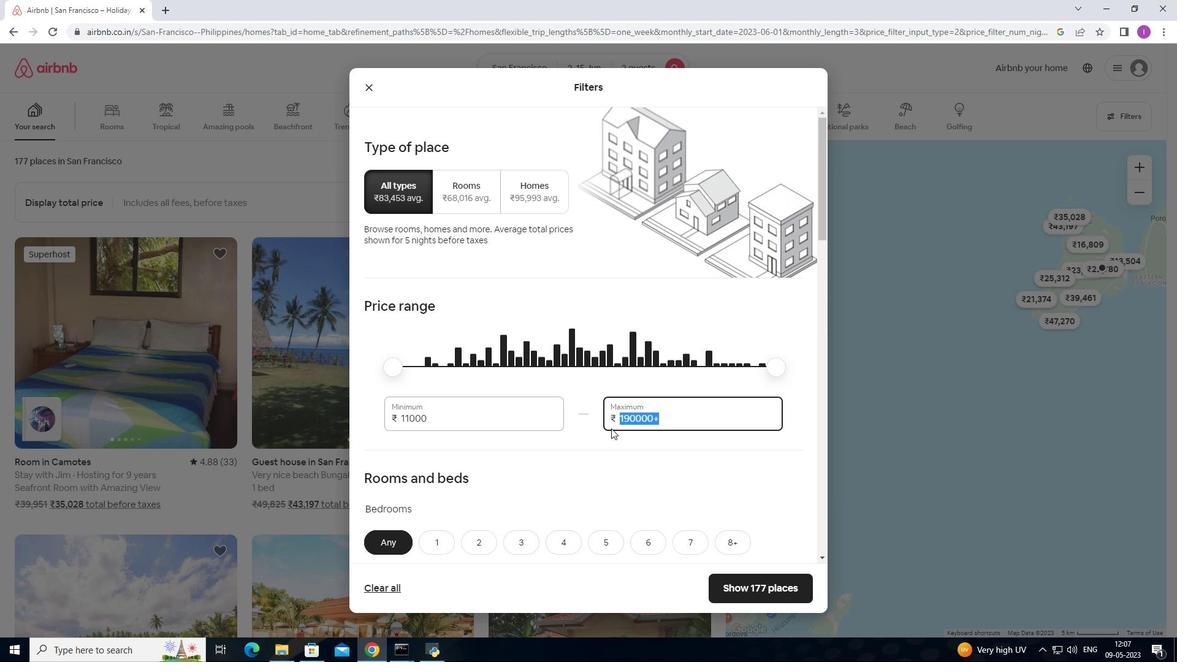 
Action: Key pressed 1
Screenshot: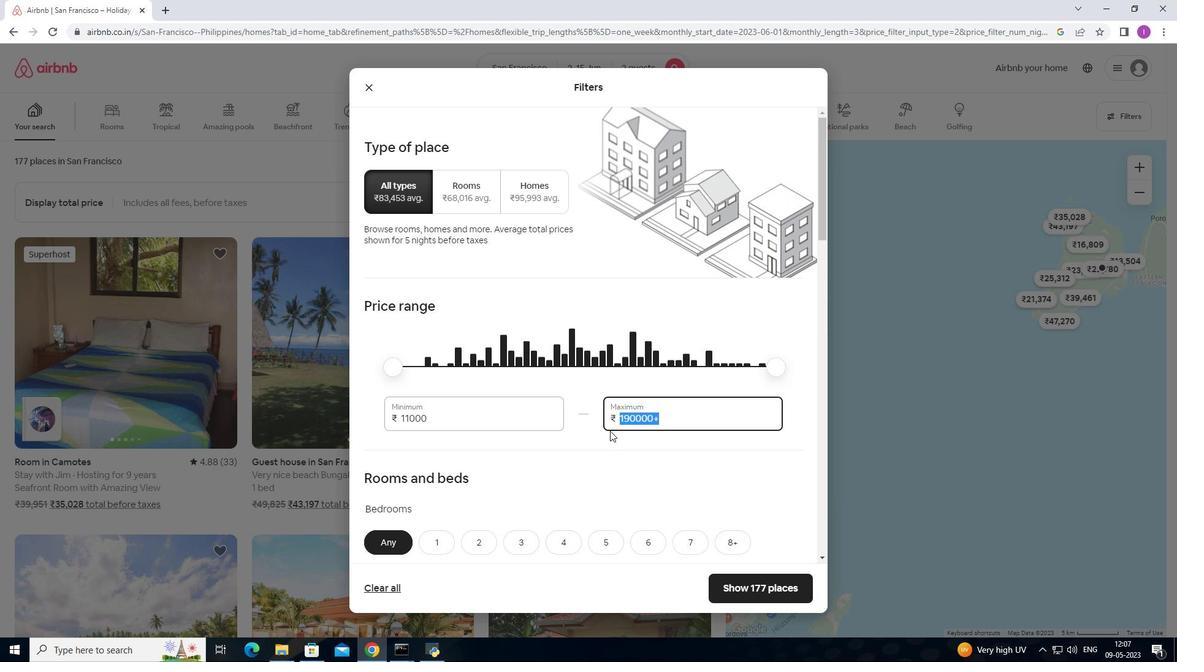 
Action: Mouse moved to (608, 432)
Screenshot: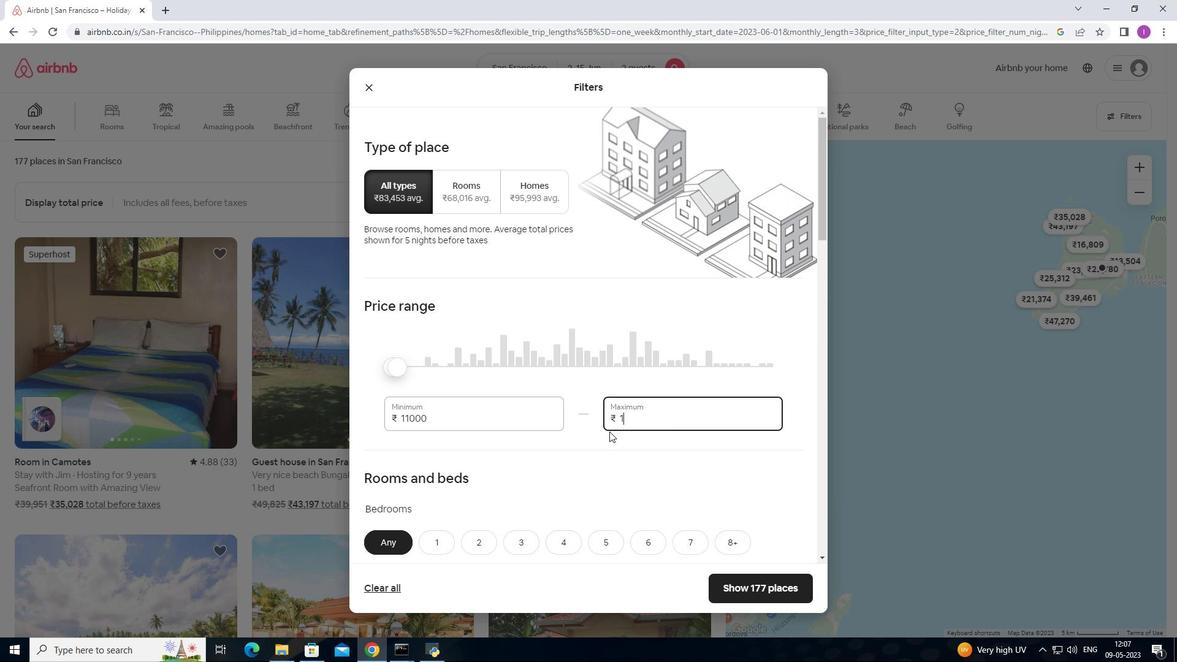 
Action: Key pressed 50
Screenshot: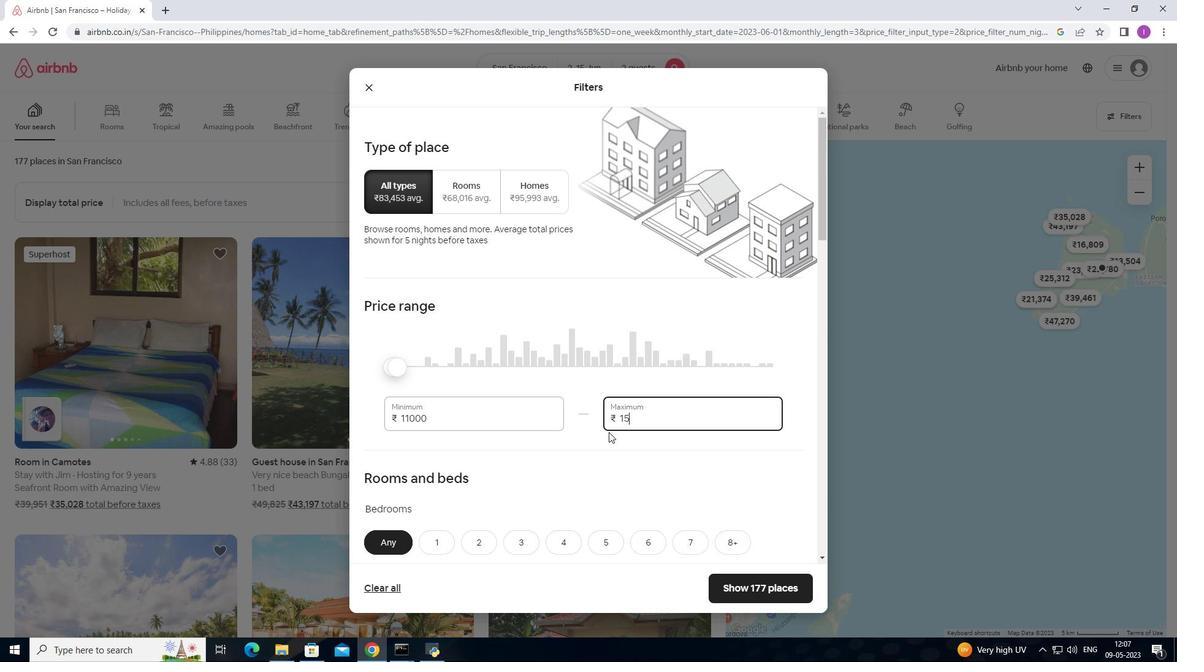 
Action: Mouse moved to (608, 432)
Screenshot: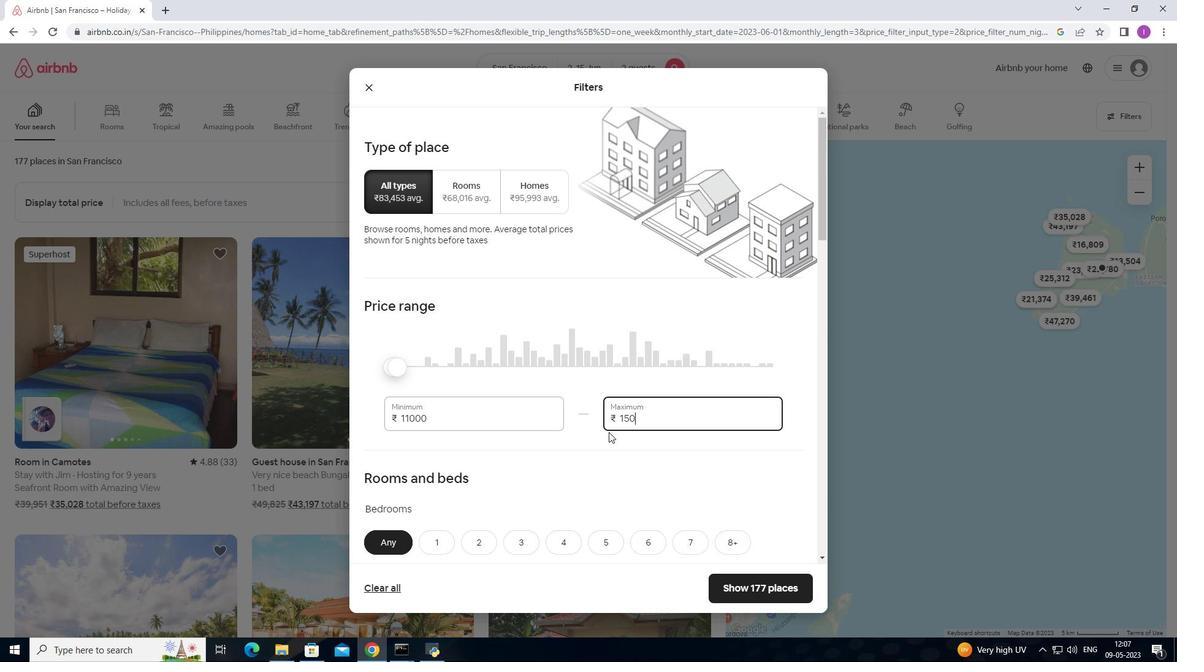 
Action: Key pressed 00
Screenshot: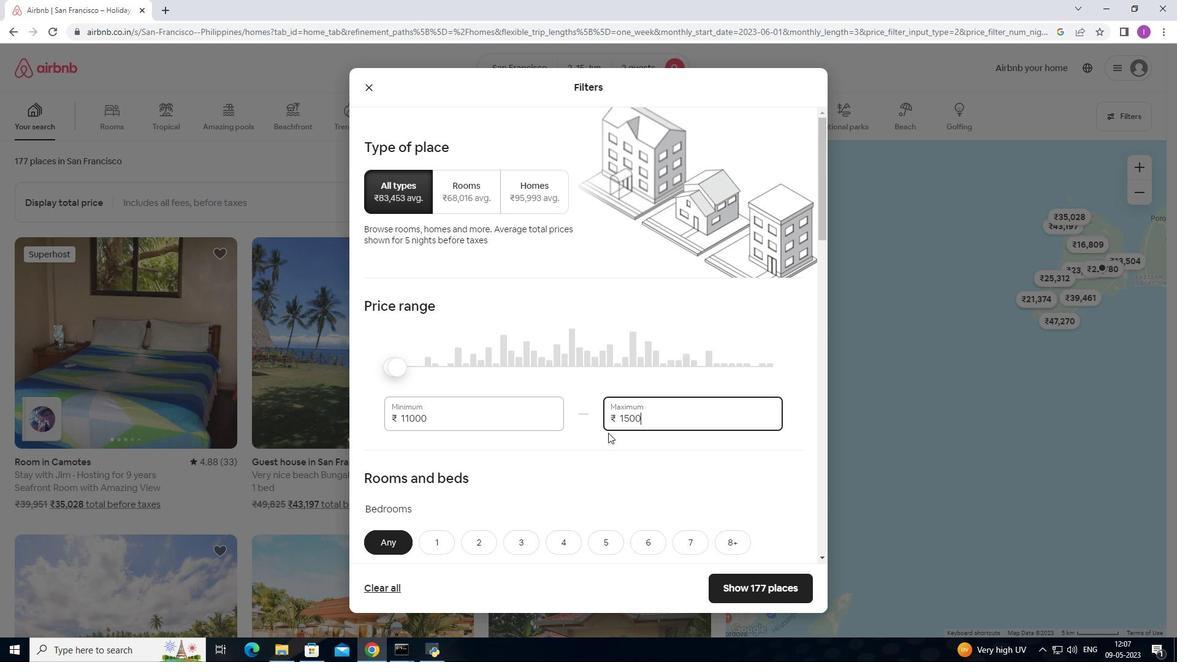 
Action: Mouse moved to (604, 432)
Screenshot: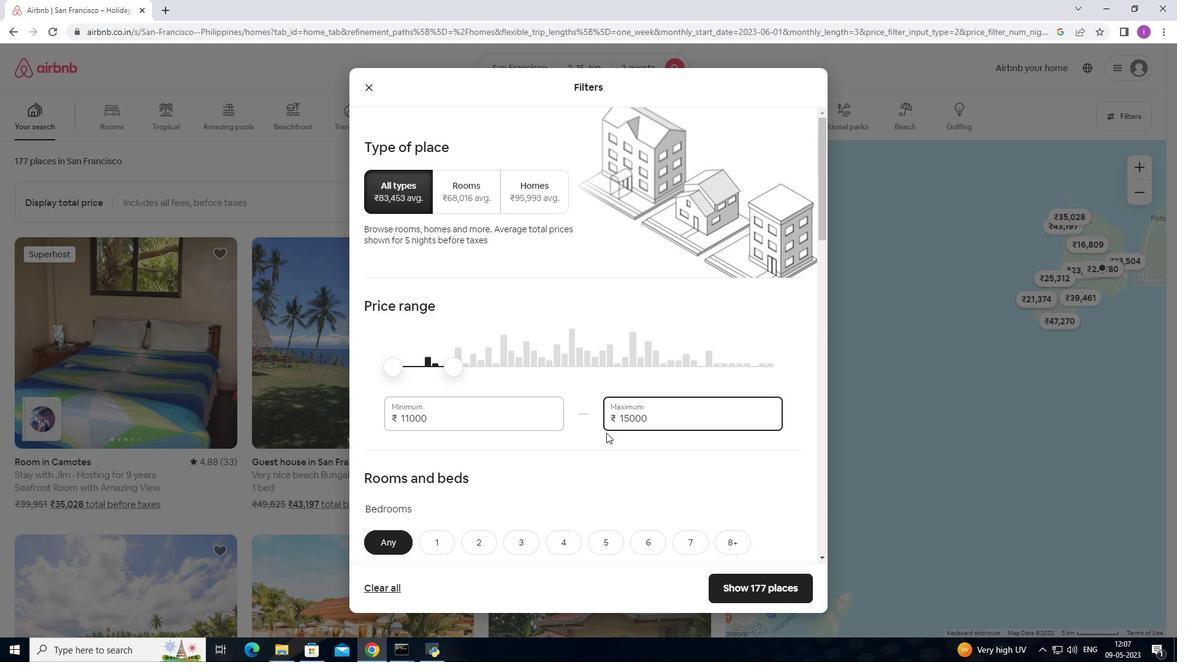 
Action: Mouse scrolled (604, 432) with delta (0, 0)
Screenshot: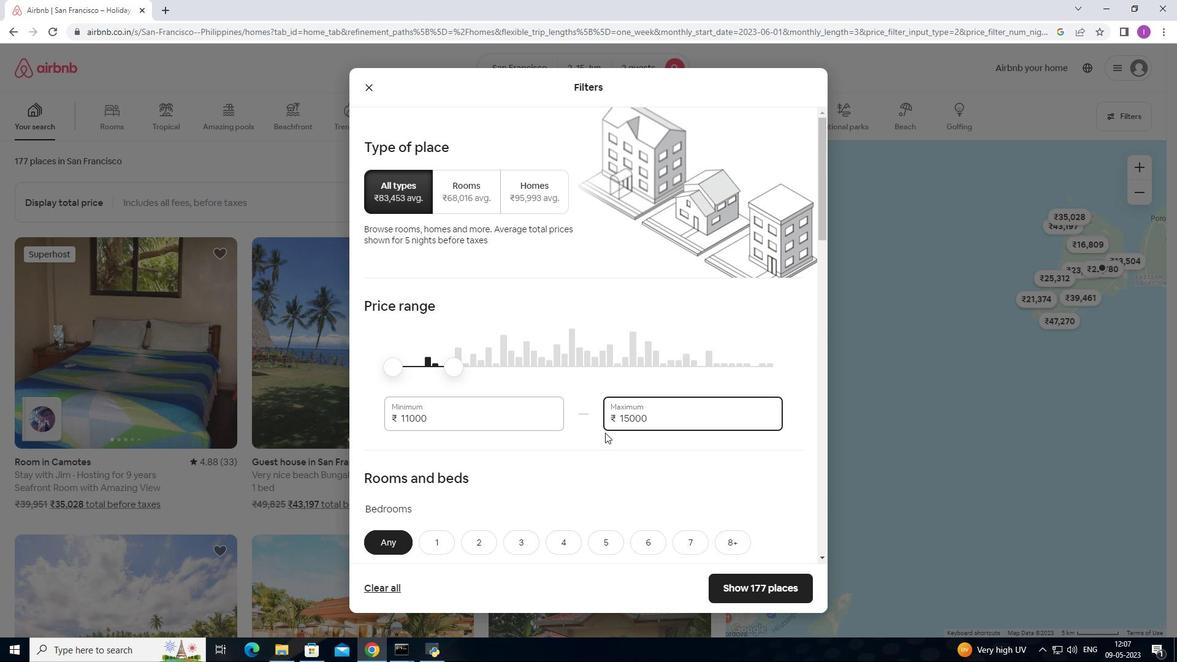 
Action: Mouse scrolled (604, 432) with delta (0, 0)
Screenshot: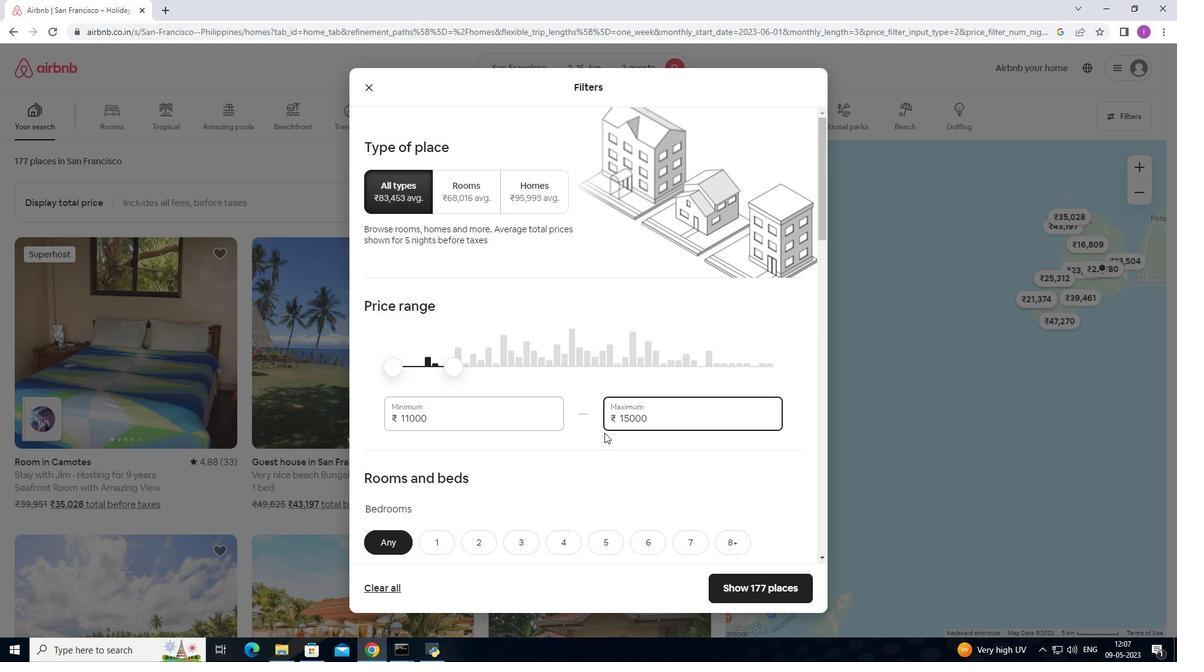 
Action: Mouse moved to (603, 427)
Screenshot: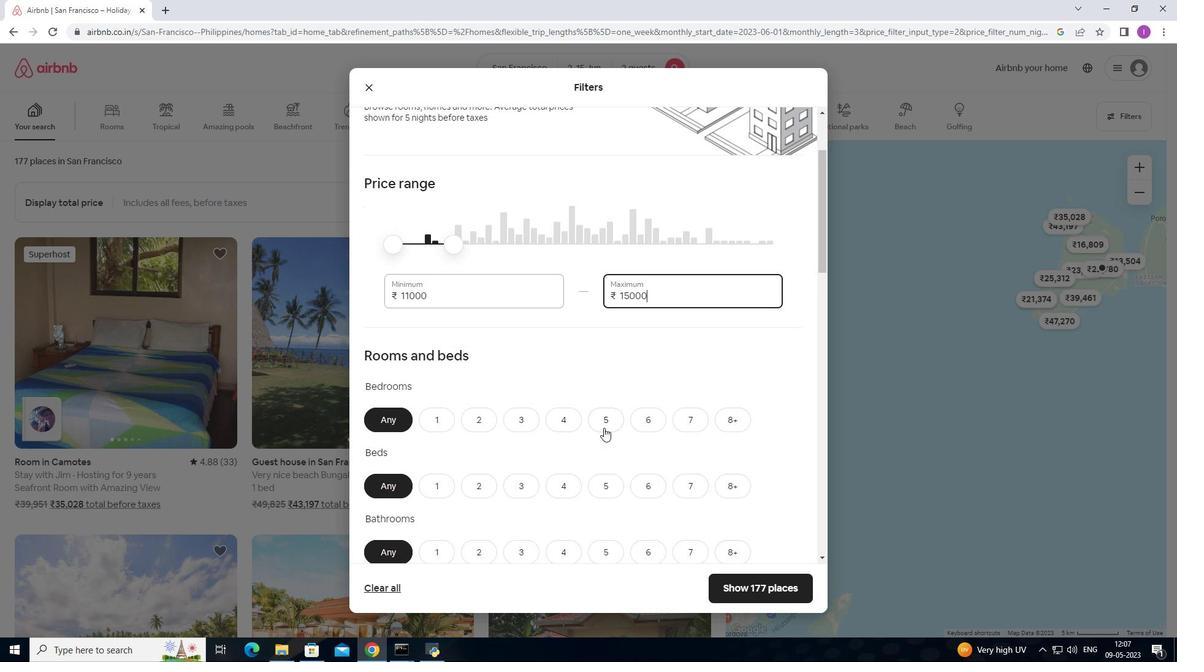 
Action: Mouse scrolled (603, 426) with delta (0, 0)
Screenshot: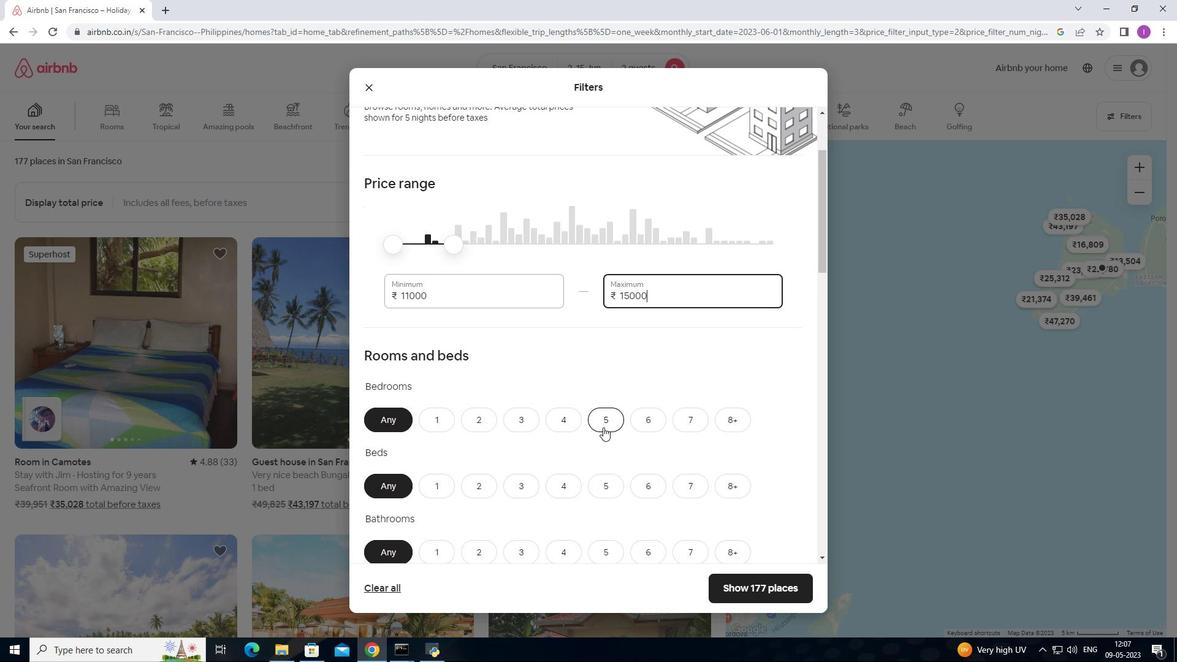 
Action: Mouse scrolled (603, 426) with delta (0, 0)
Screenshot: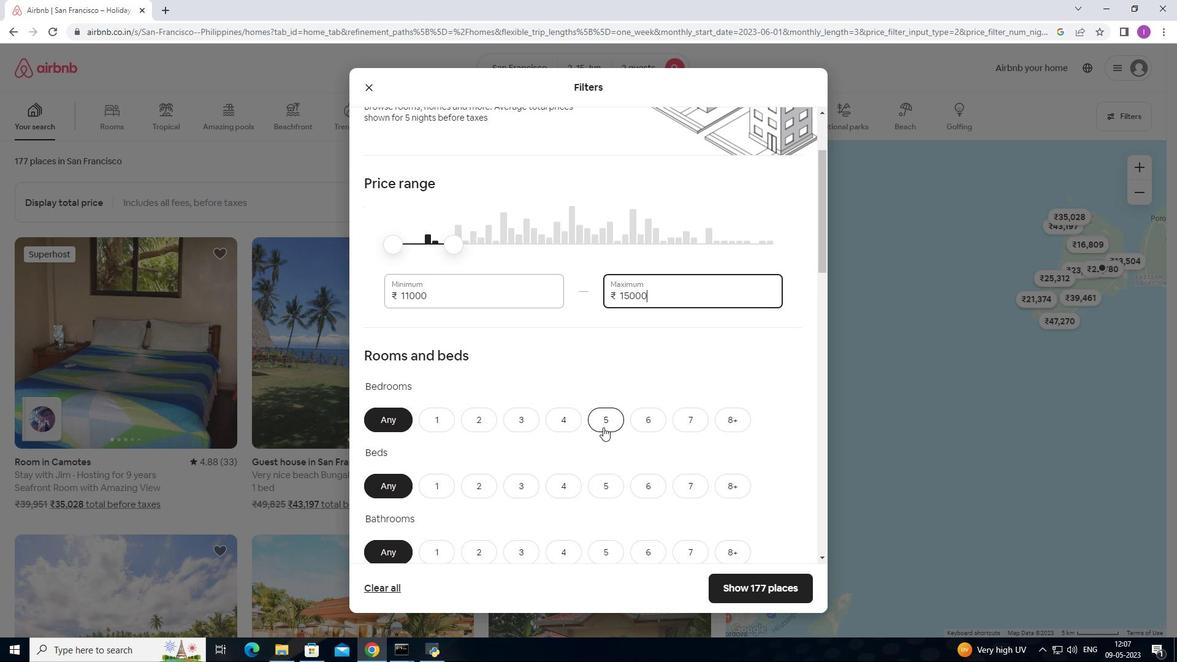 
Action: Mouse moved to (602, 421)
Screenshot: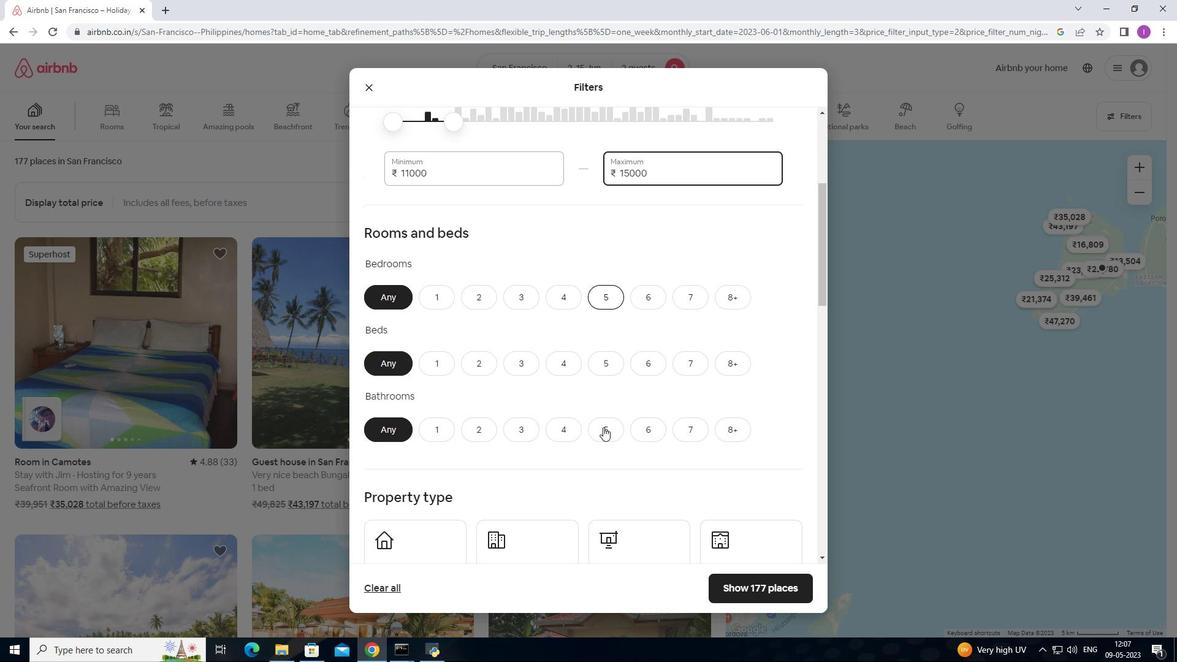
Action: Mouse scrolled (602, 421) with delta (0, 0)
Screenshot: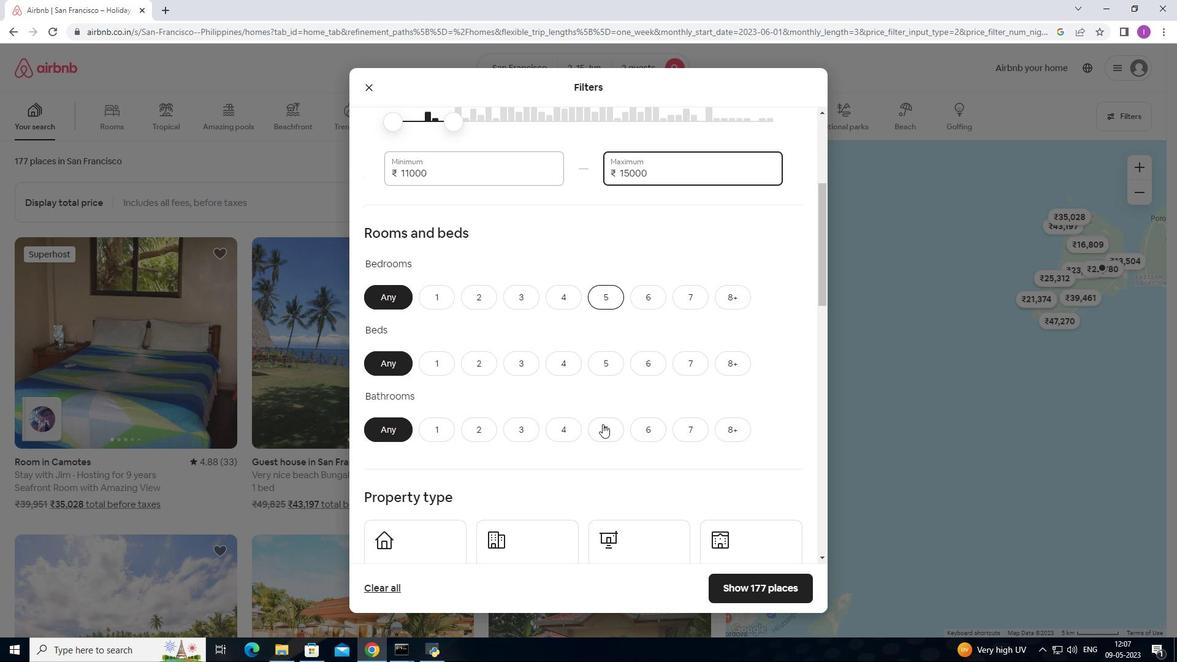 
Action: Mouse scrolled (602, 421) with delta (0, 0)
Screenshot: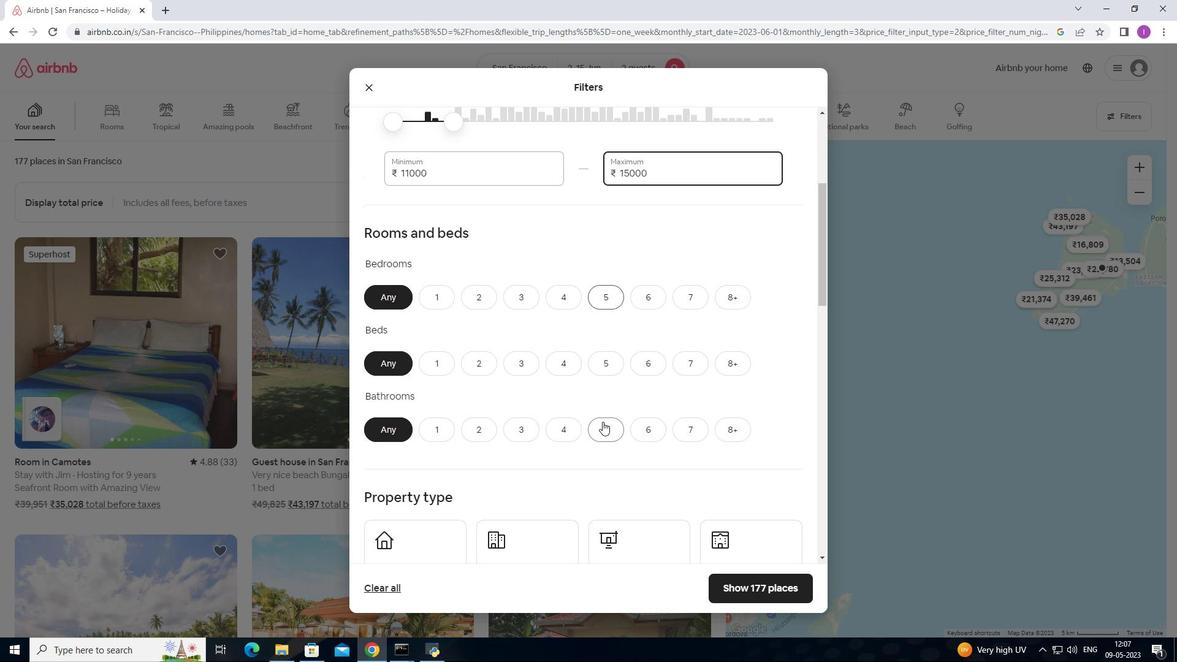 
Action: Mouse moved to (602, 417)
Screenshot: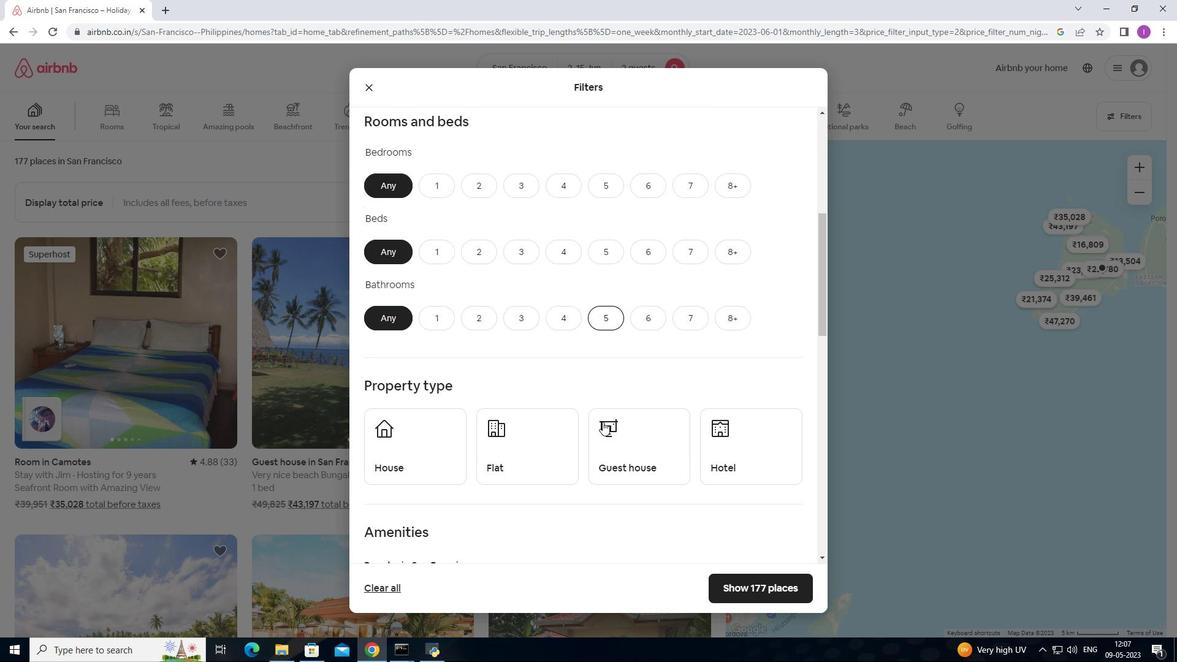 
Action: Mouse scrolled (602, 416) with delta (0, 0)
Screenshot: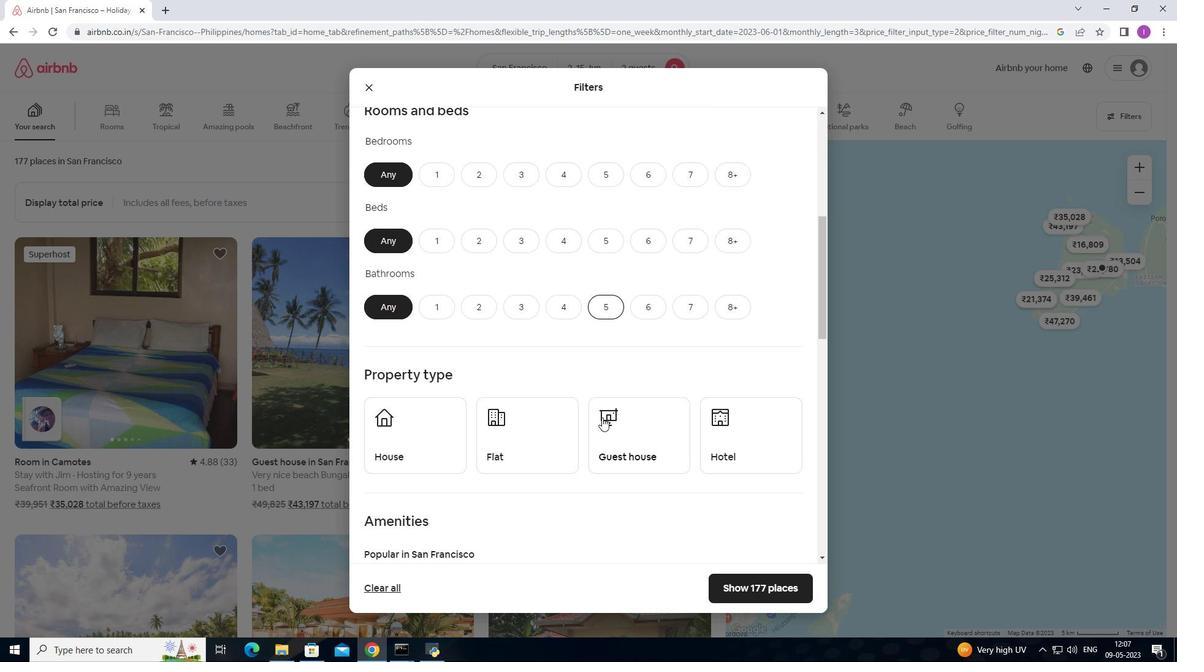 
Action: Mouse moved to (603, 409)
Screenshot: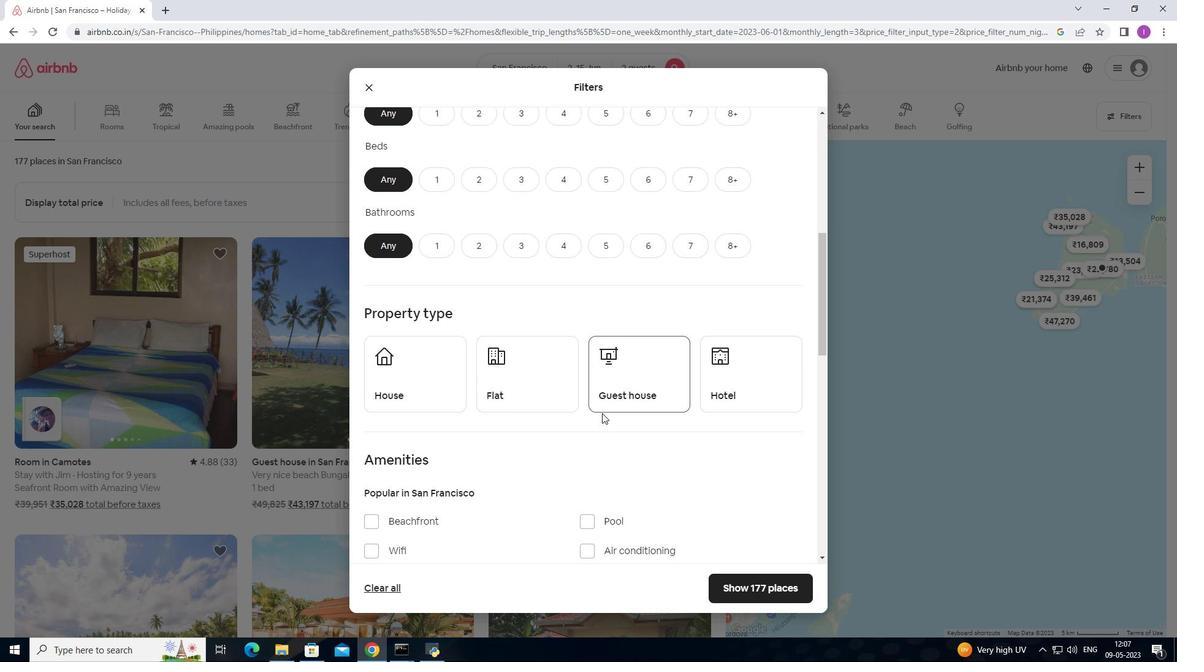 
Action: Mouse scrolled (603, 408) with delta (0, 0)
Screenshot: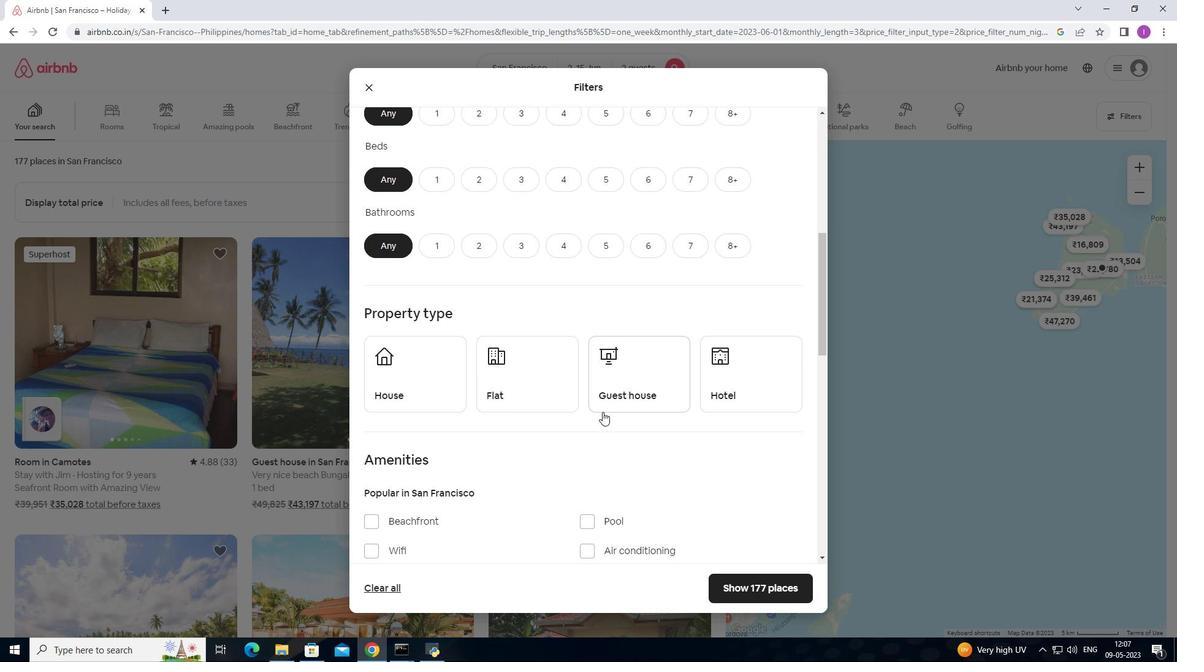 
Action: Mouse scrolled (603, 408) with delta (0, 0)
Screenshot: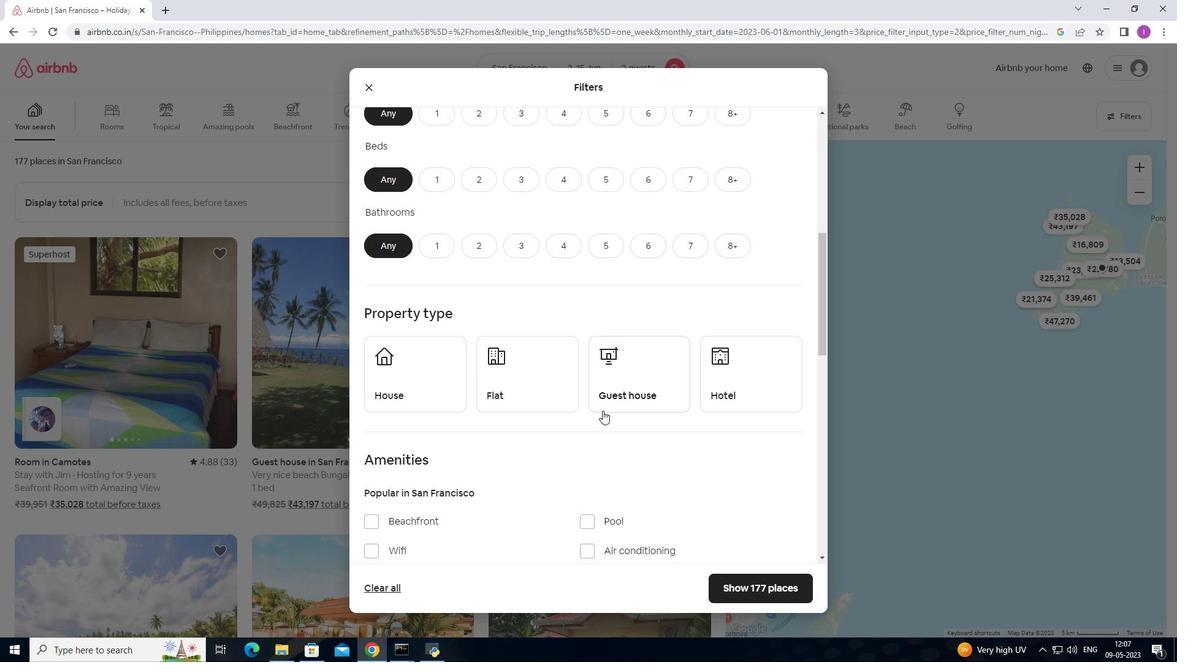 
Action: Mouse moved to (525, 210)
Screenshot: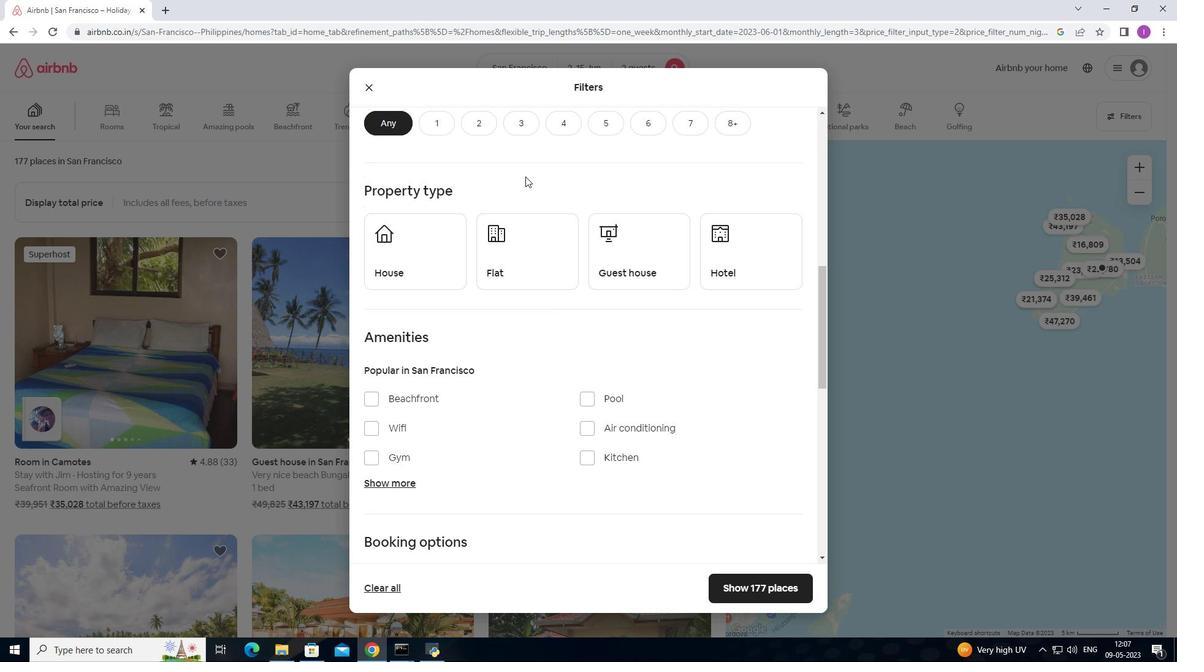 
Action: Mouse scrolled (525, 210) with delta (0, 0)
Screenshot: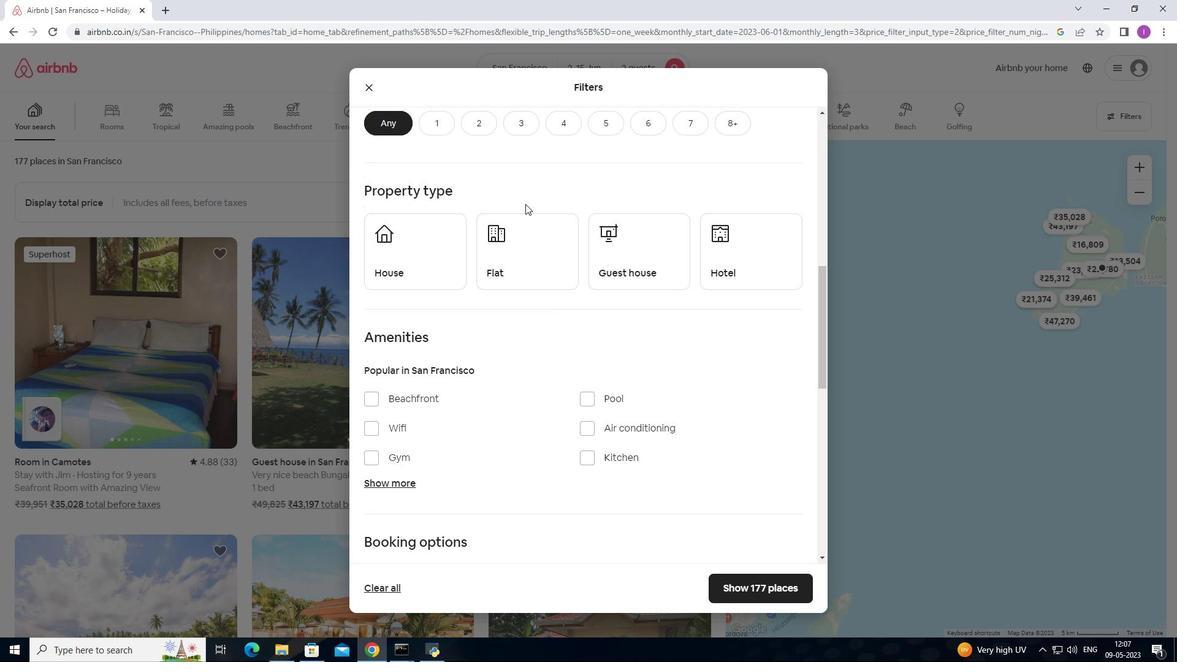 
Action: Mouse moved to (525, 210)
Screenshot: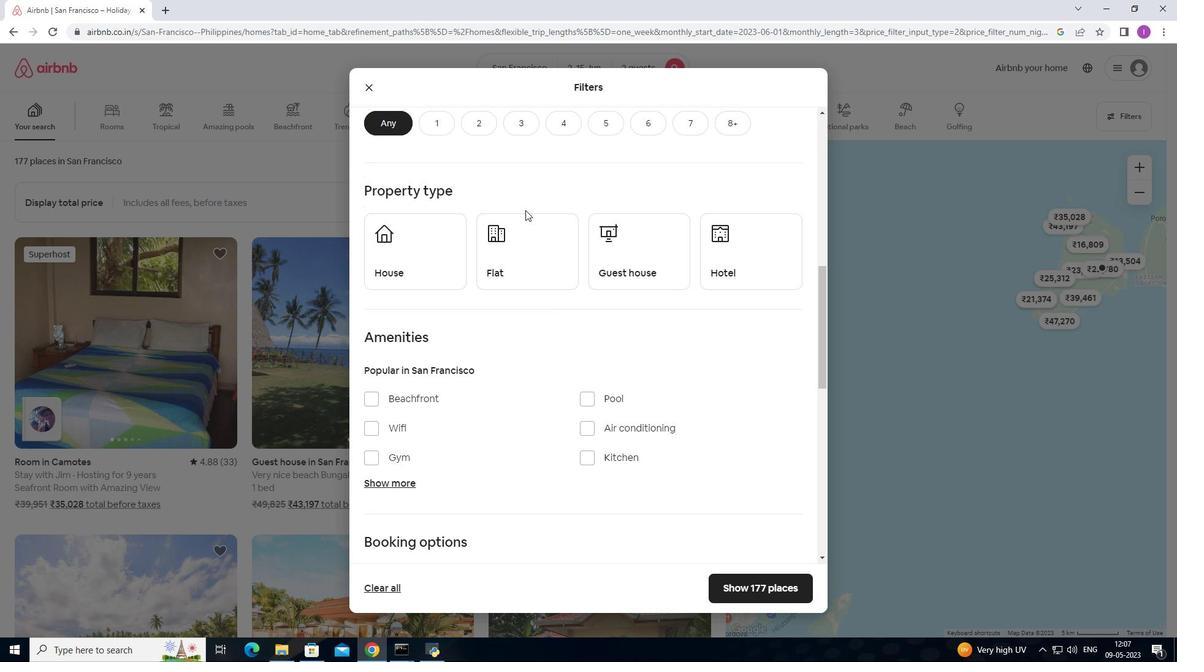 
Action: Mouse scrolled (525, 211) with delta (0, 0)
Screenshot: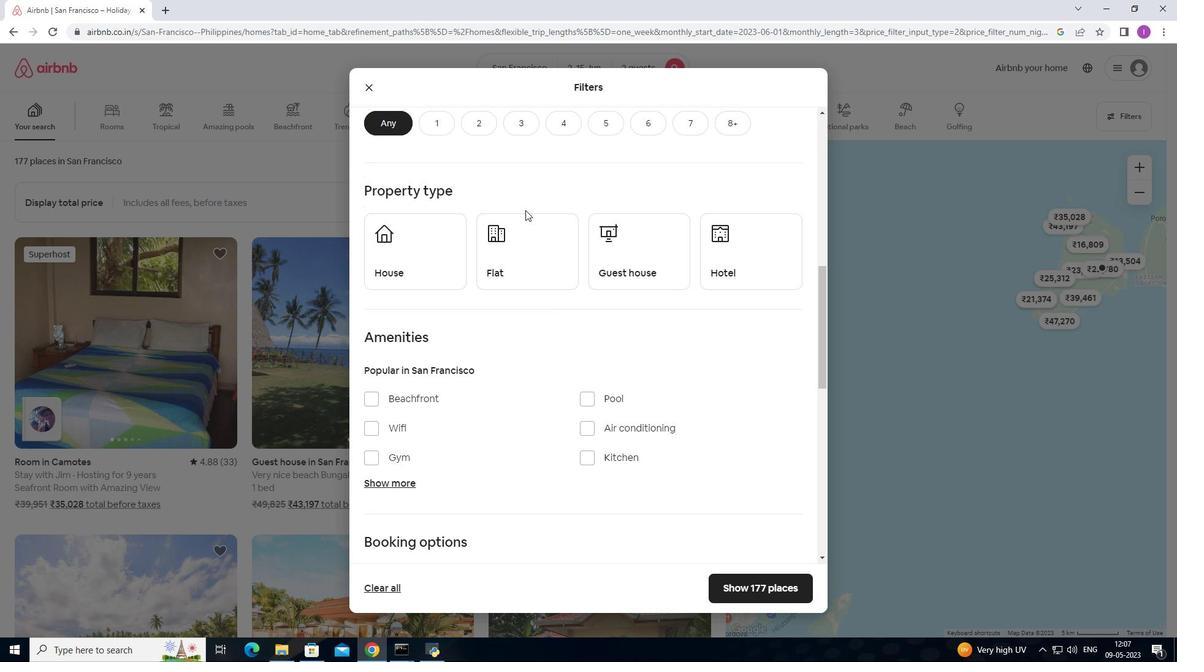 
Action: Mouse moved to (438, 116)
Screenshot: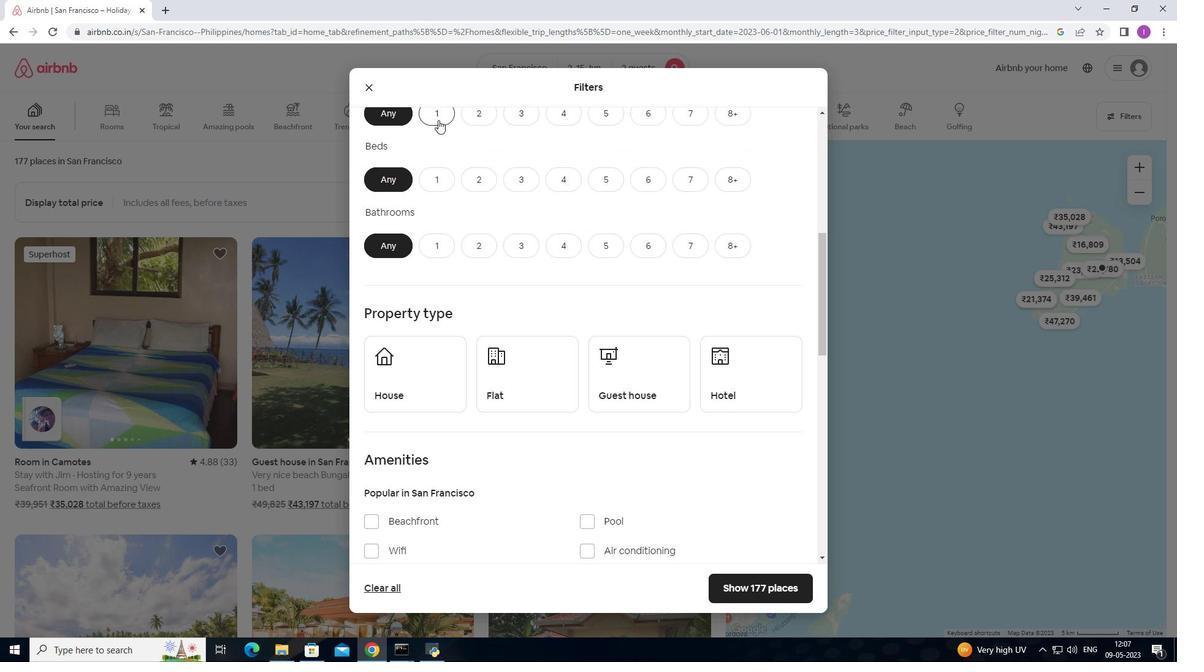 
Action: Mouse pressed left at (438, 116)
Screenshot: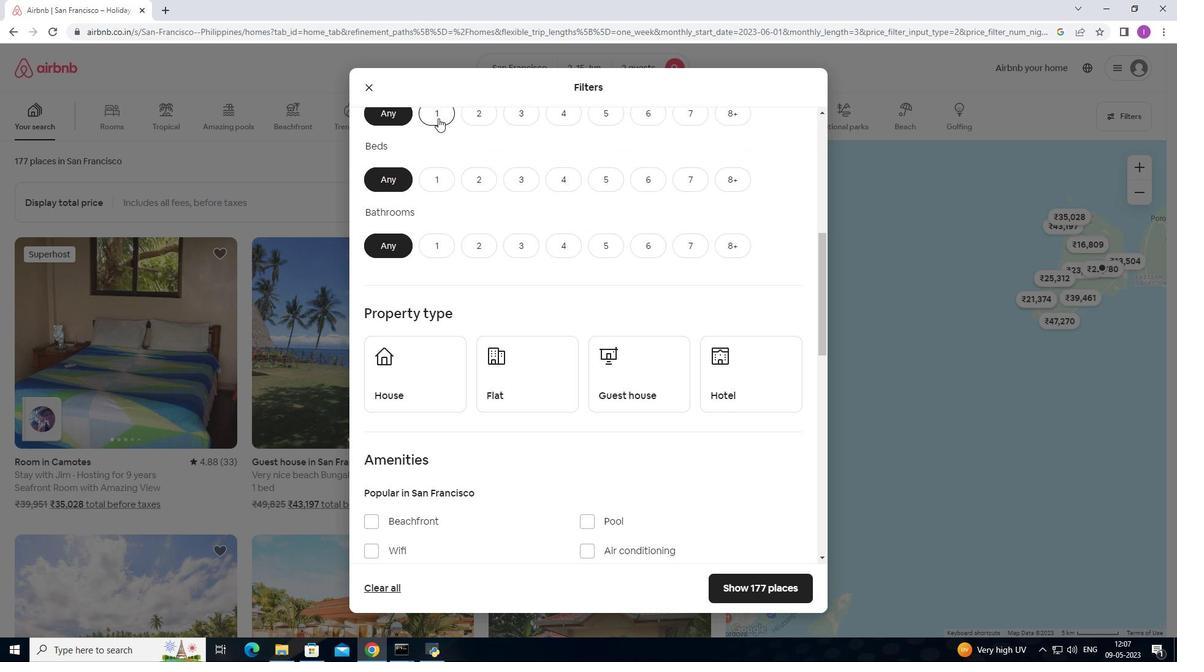 
Action: Mouse moved to (437, 180)
Screenshot: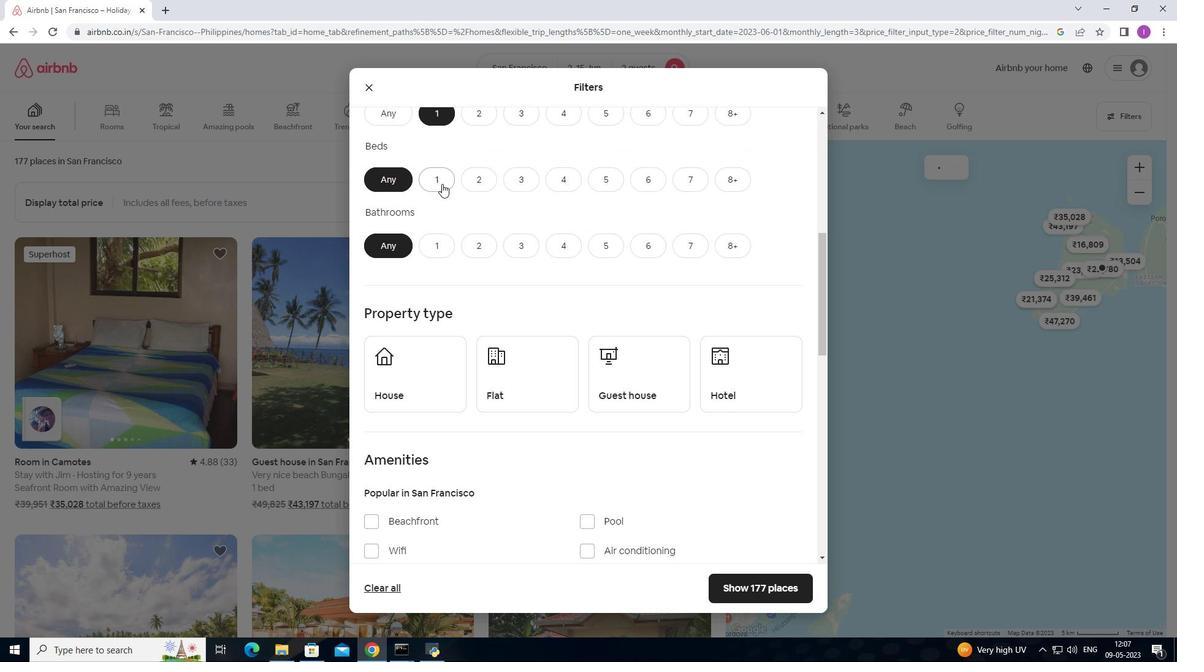 
Action: Mouse pressed left at (437, 180)
Screenshot: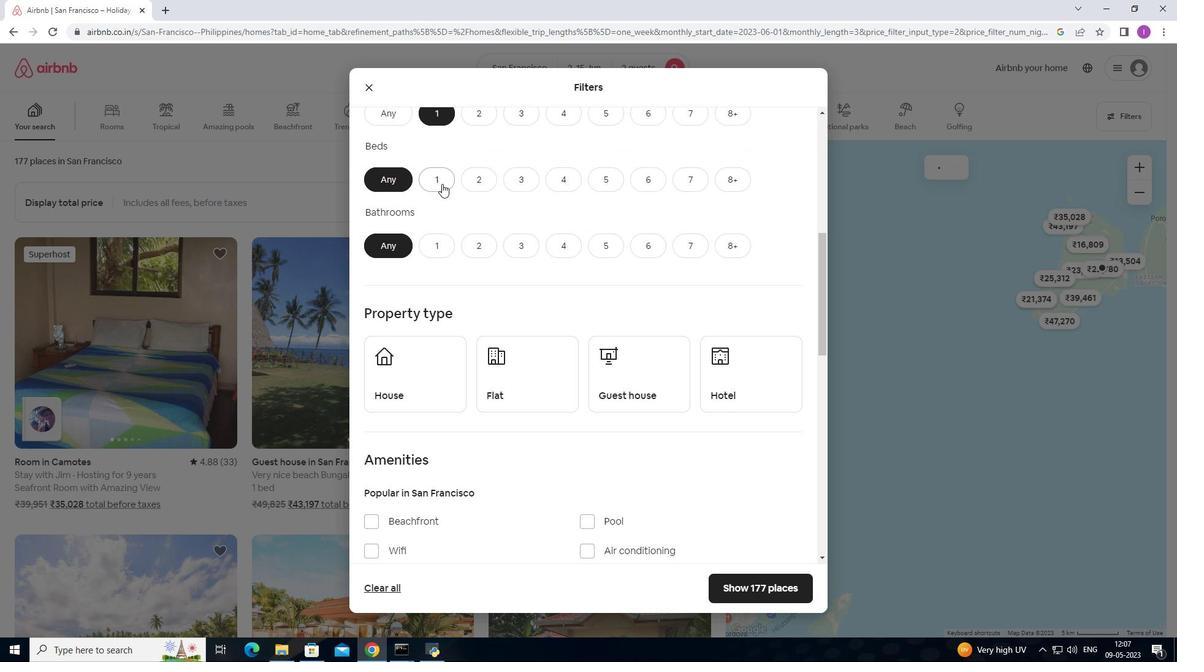 
Action: Mouse moved to (436, 241)
Screenshot: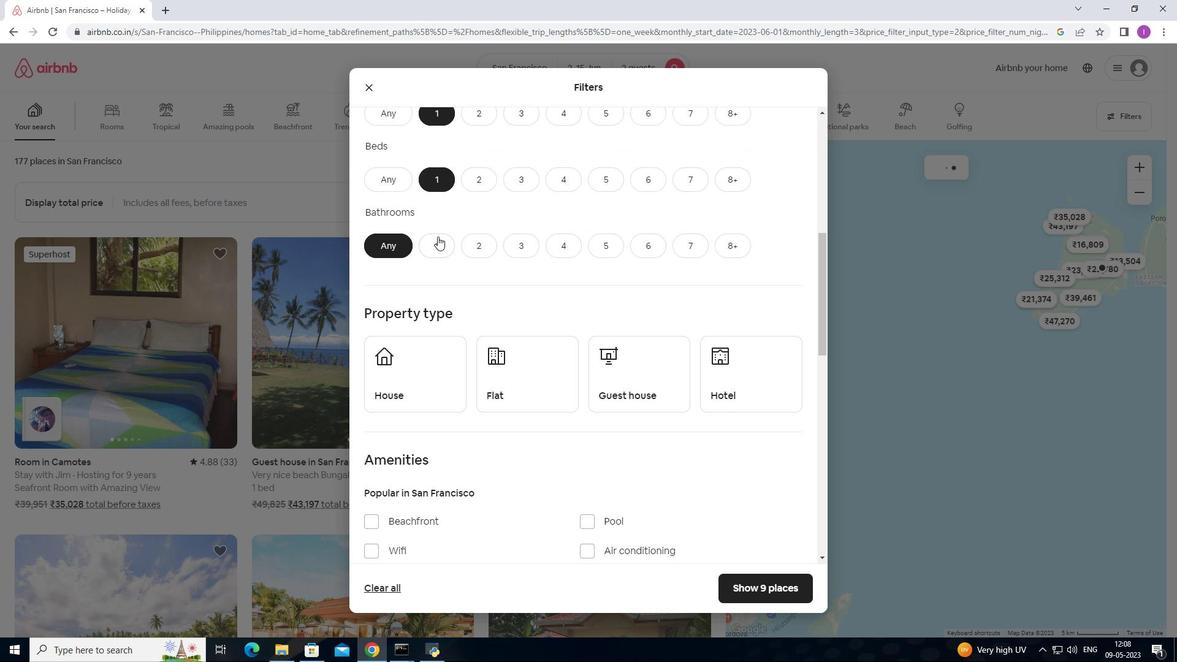 
Action: Mouse pressed left at (436, 241)
Screenshot: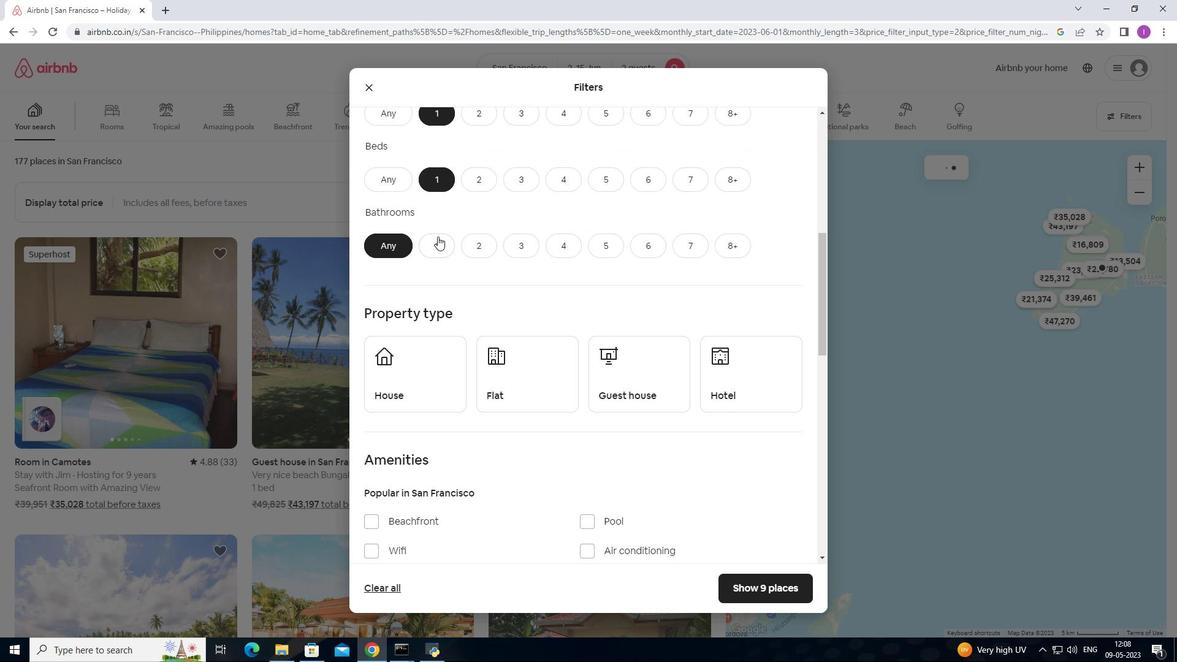 
Action: Mouse moved to (397, 370)
Screenshot: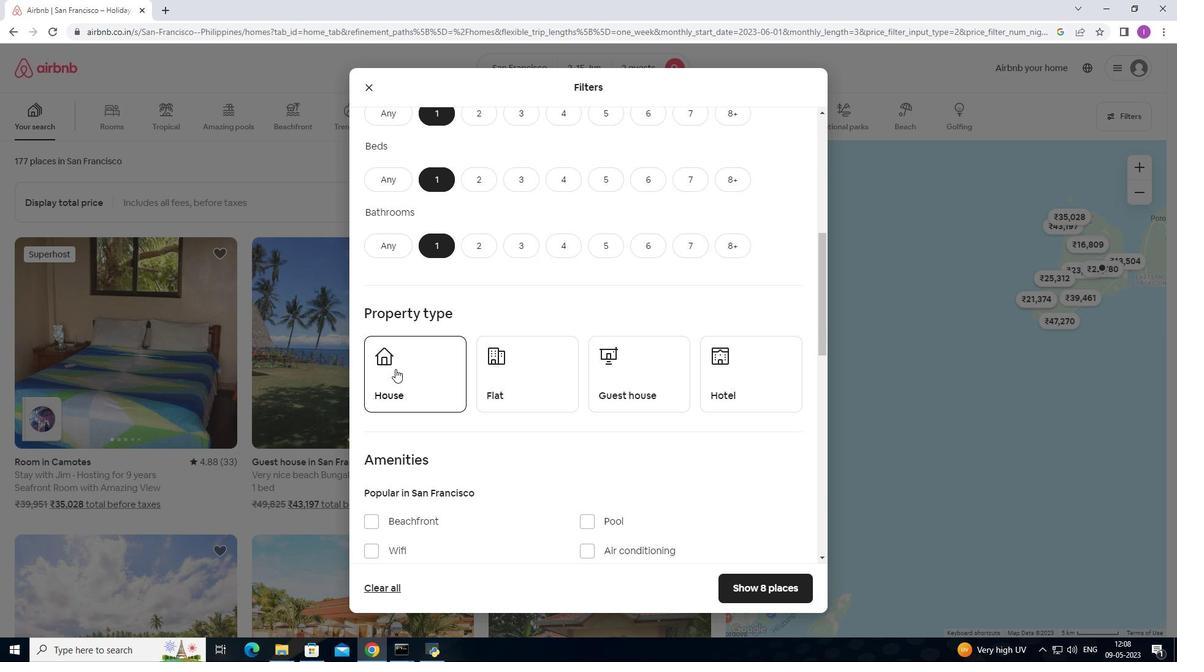 
Action: Mouse pressed left at (397, 370)
Screenshot: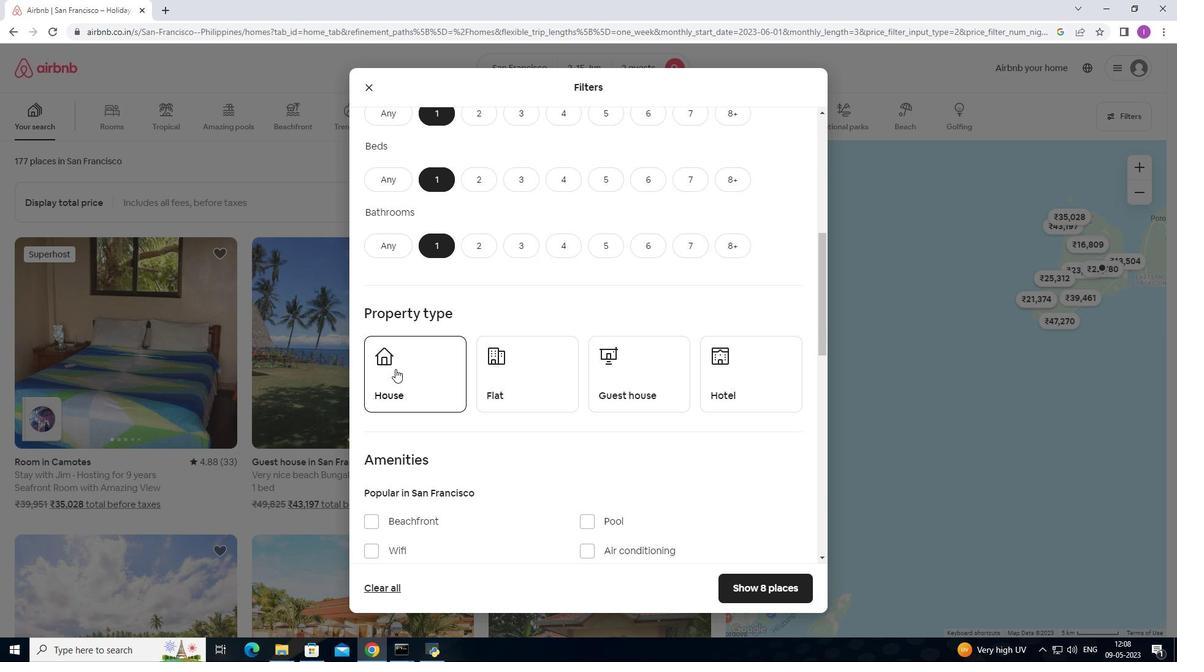
Action: Mouse moved to (492, 364)
Screenshot: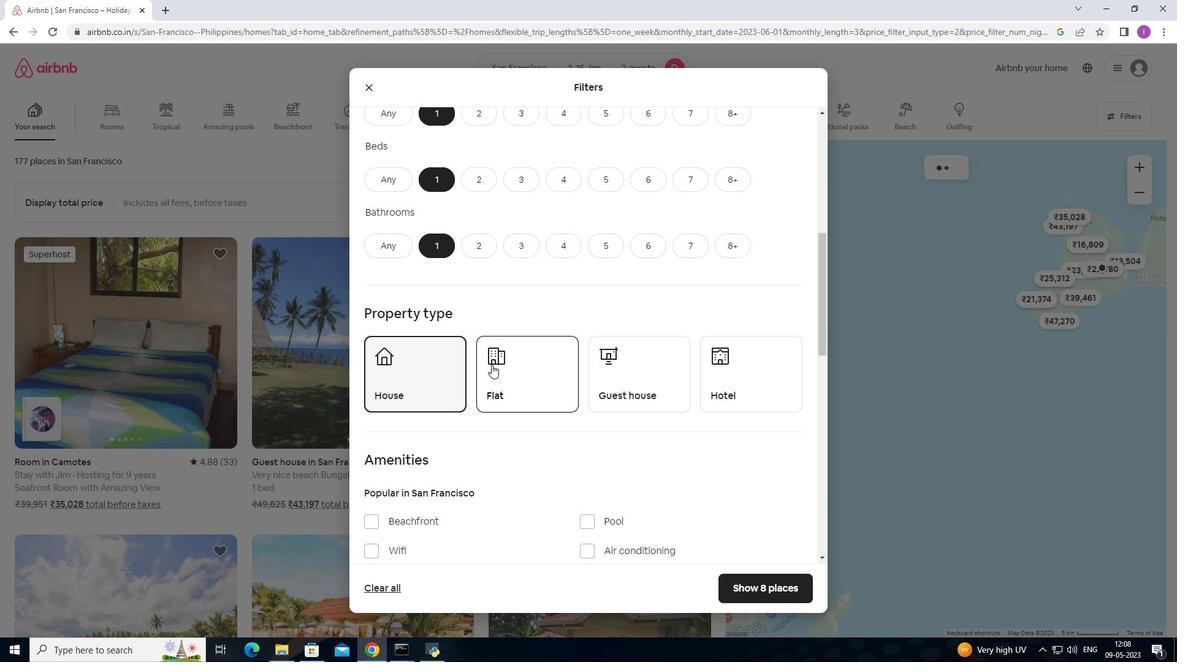 
Action: Mouse pressed left at (492, 364)
Screenshot: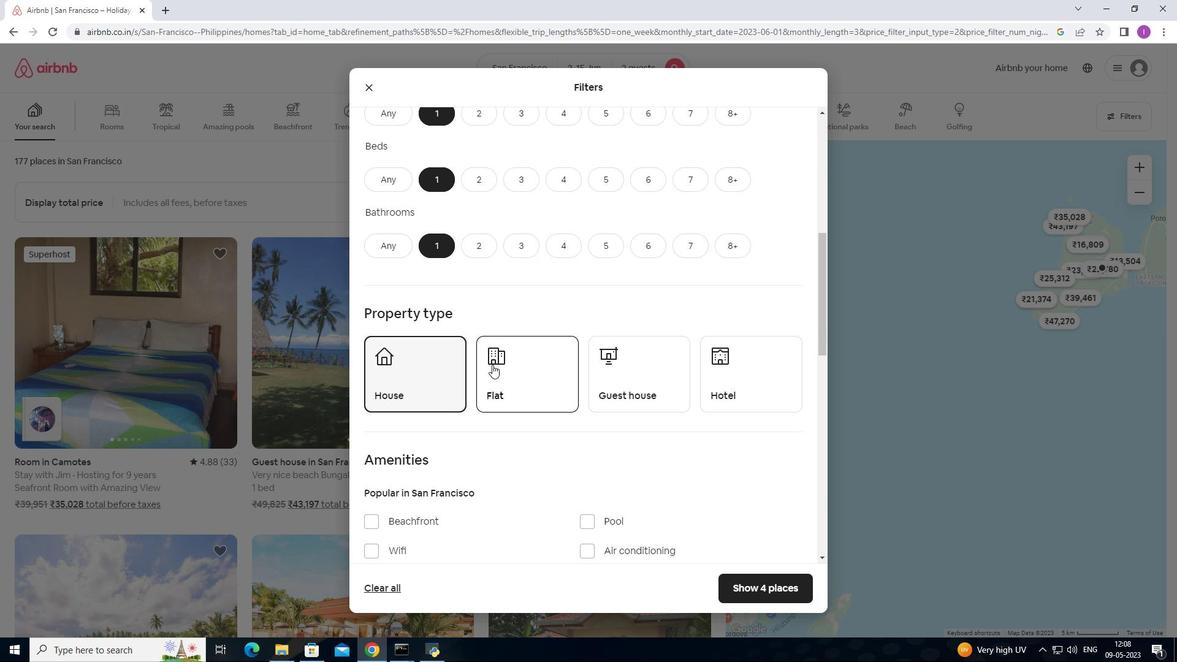 
Action: Mouse moved to (619, 368)
Screenshot: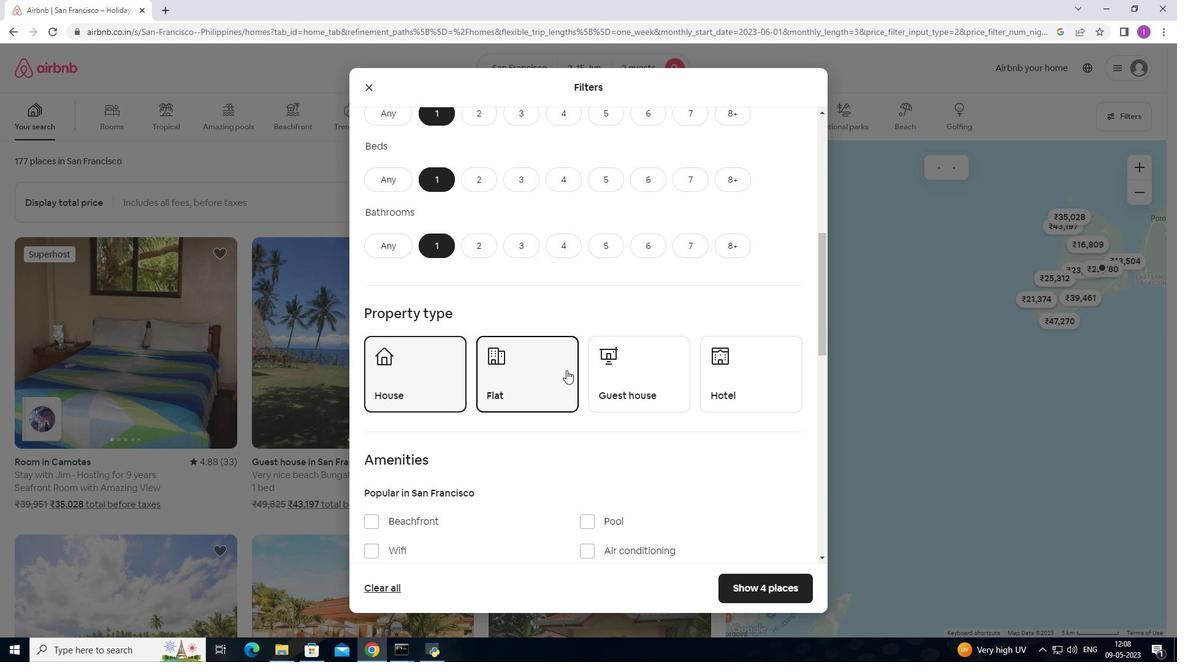
Action: Mouse pressed left at (619, 368)
Screenshot: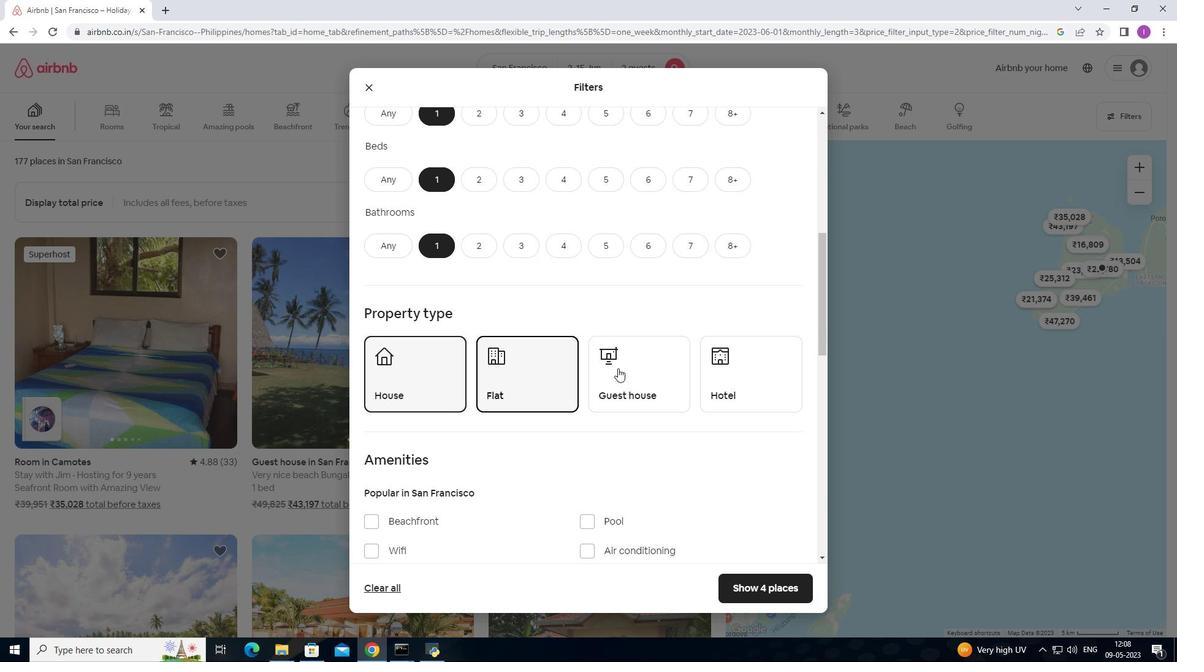 
Action: Mouse moved to (730, 356)
Screenshot: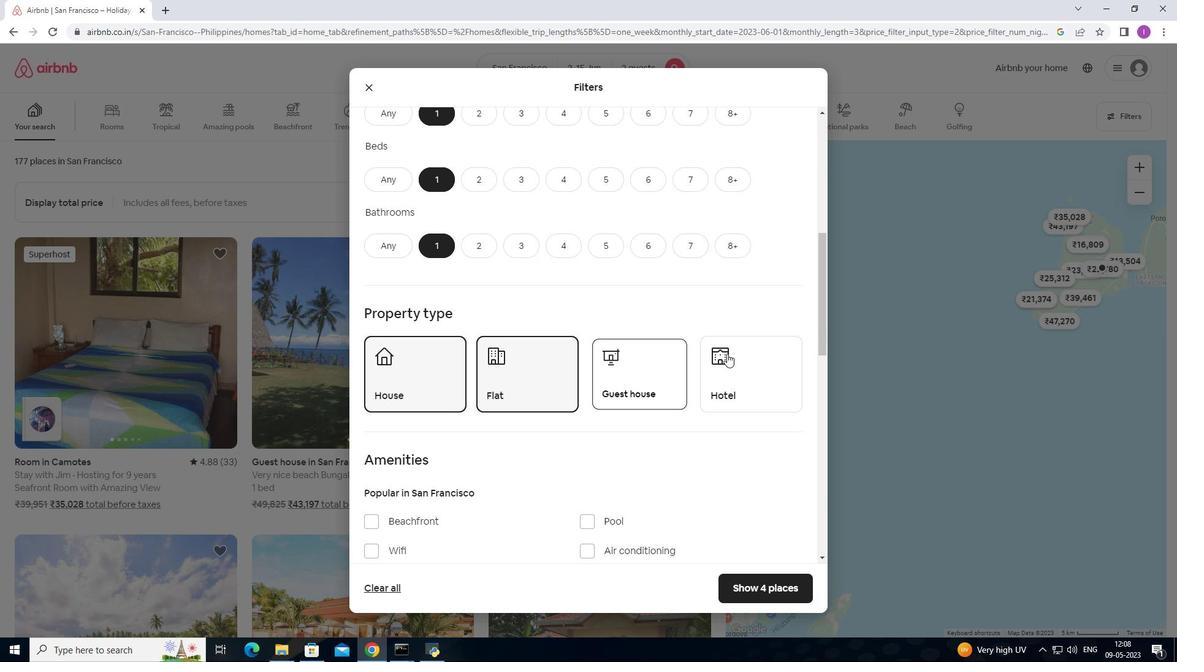 
Action: Mouse pressed left at (730, 356)
Screenshot: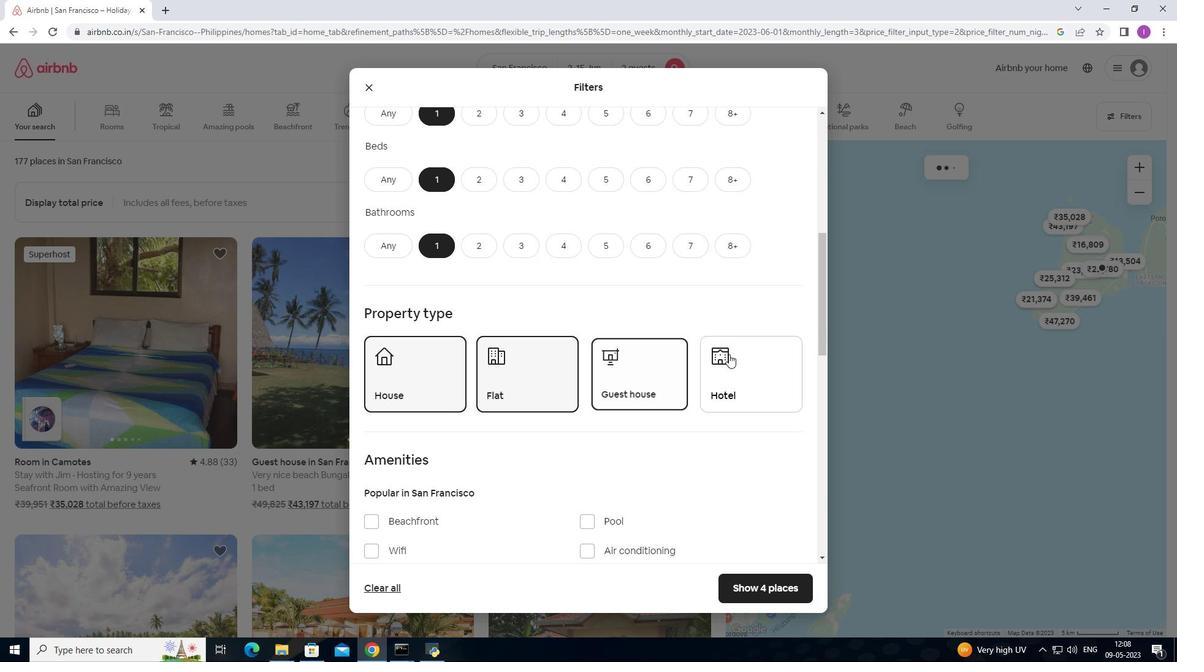 
Action: Mouse moved to (542, 360)
Screenshot: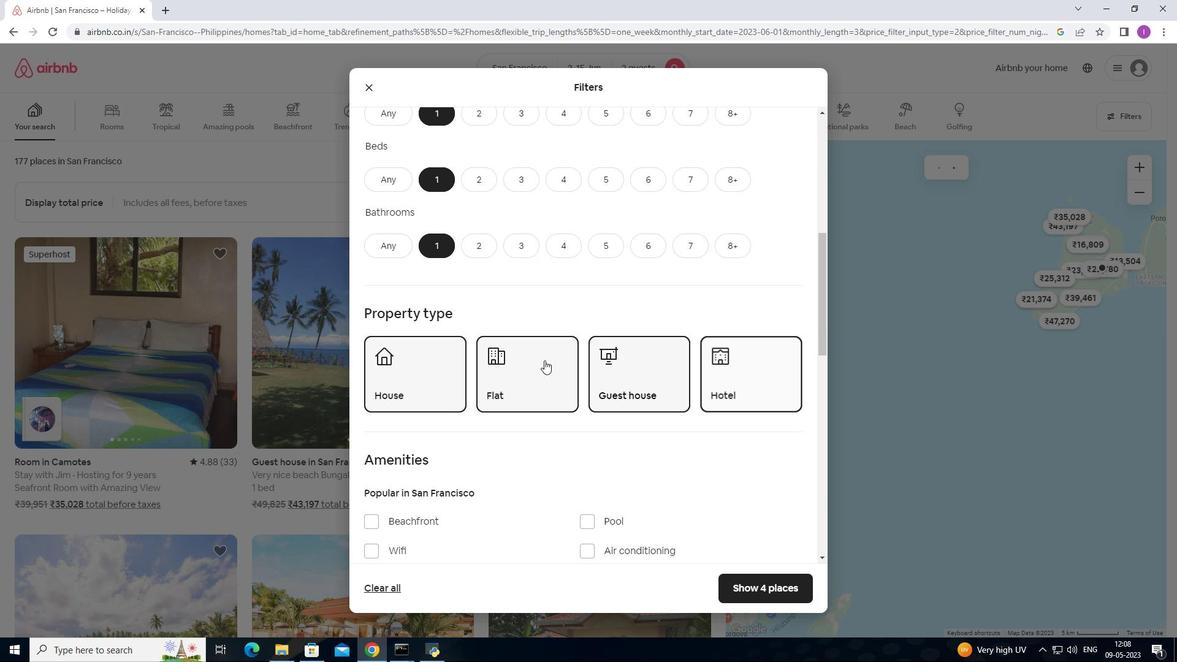 
Action: Mouse scrolled (542, 359) with delta (0, 0)
Screenshot: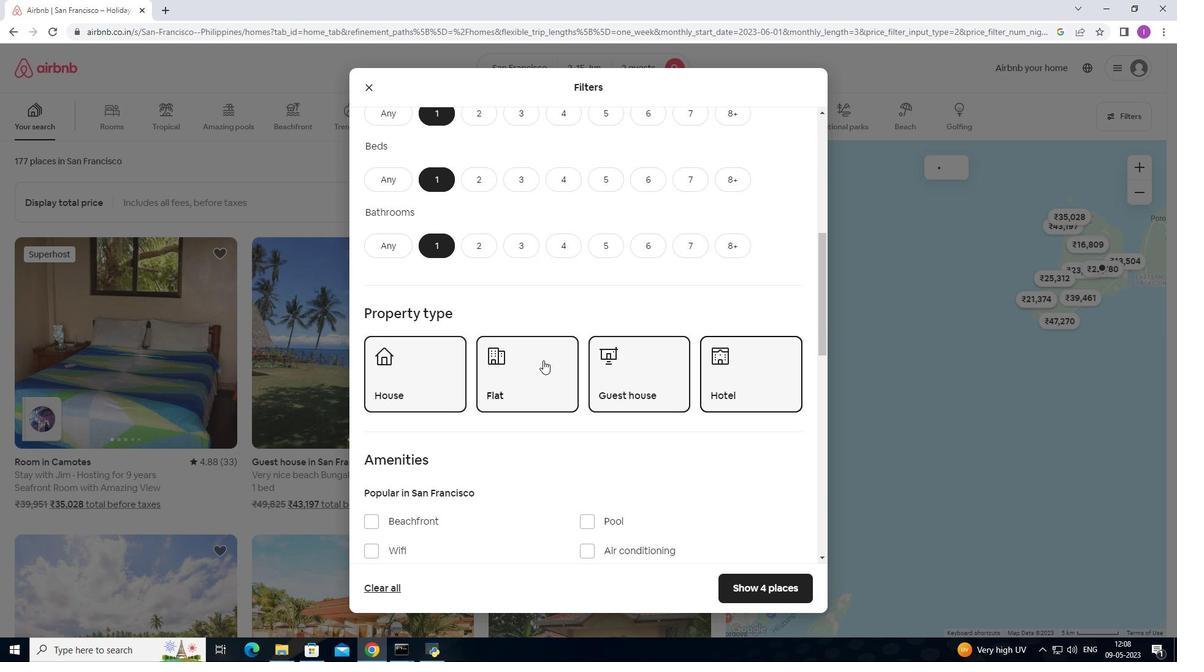 
Action: Mouse scrolled (542, 359) with delta (0, 0)
Screenshot: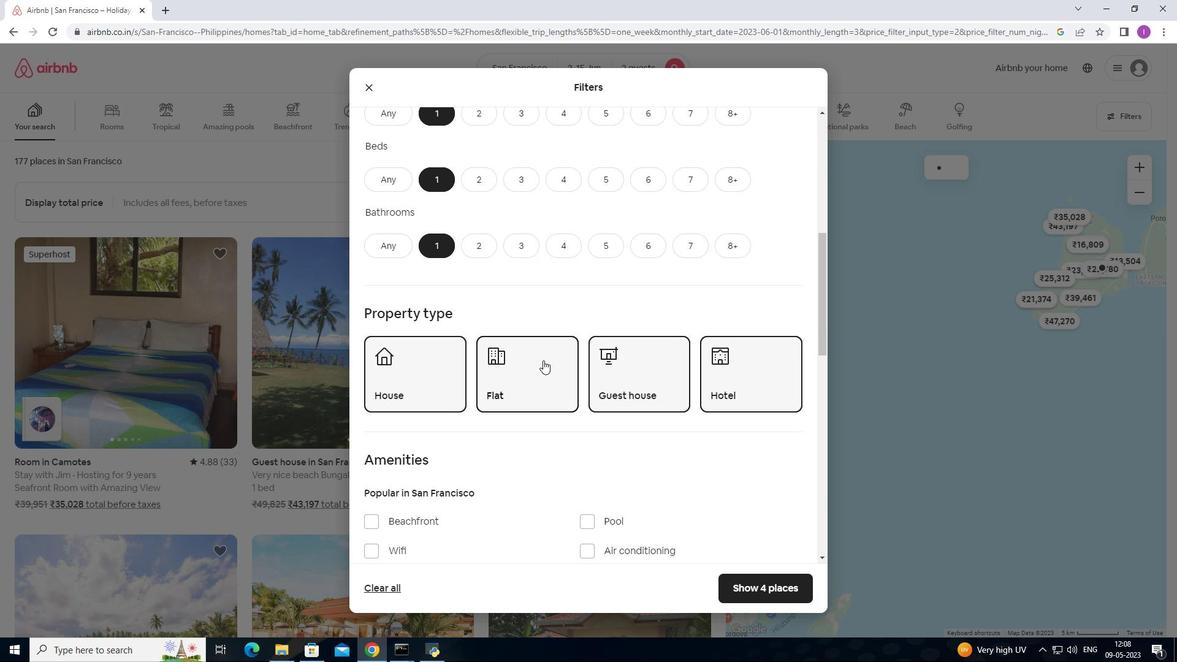 
Action: Mouse scrolled (542, 359) with delta (0, 0)
Screenshot: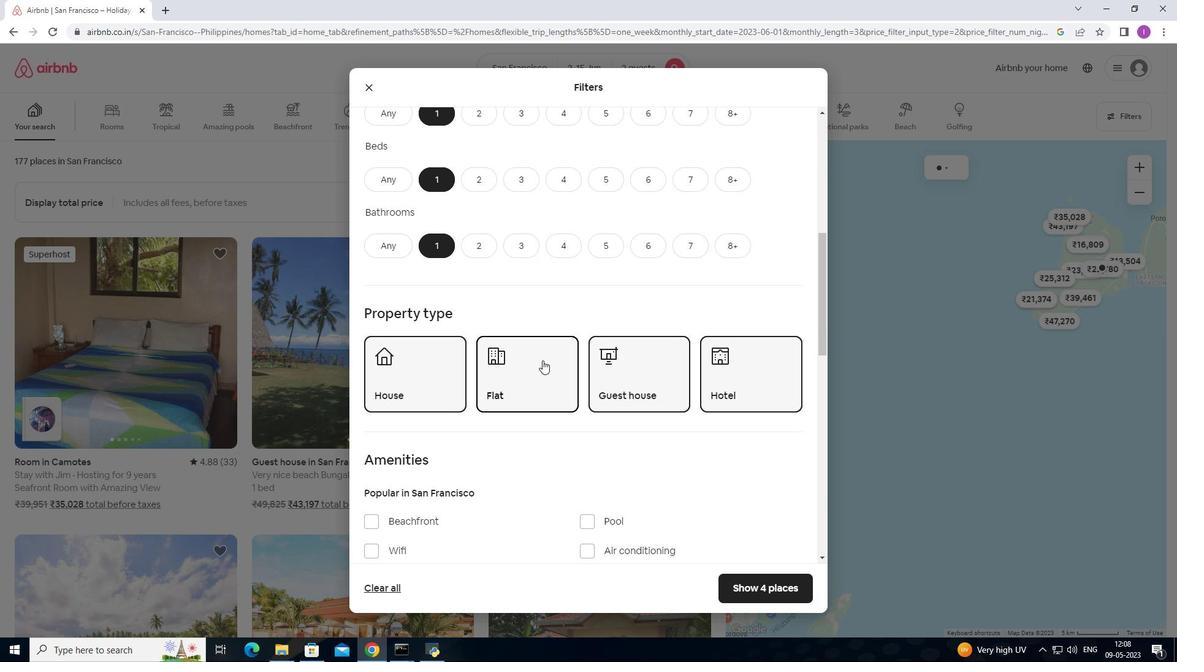 
Action: Mouse moved to (546, 339)
Screenshot: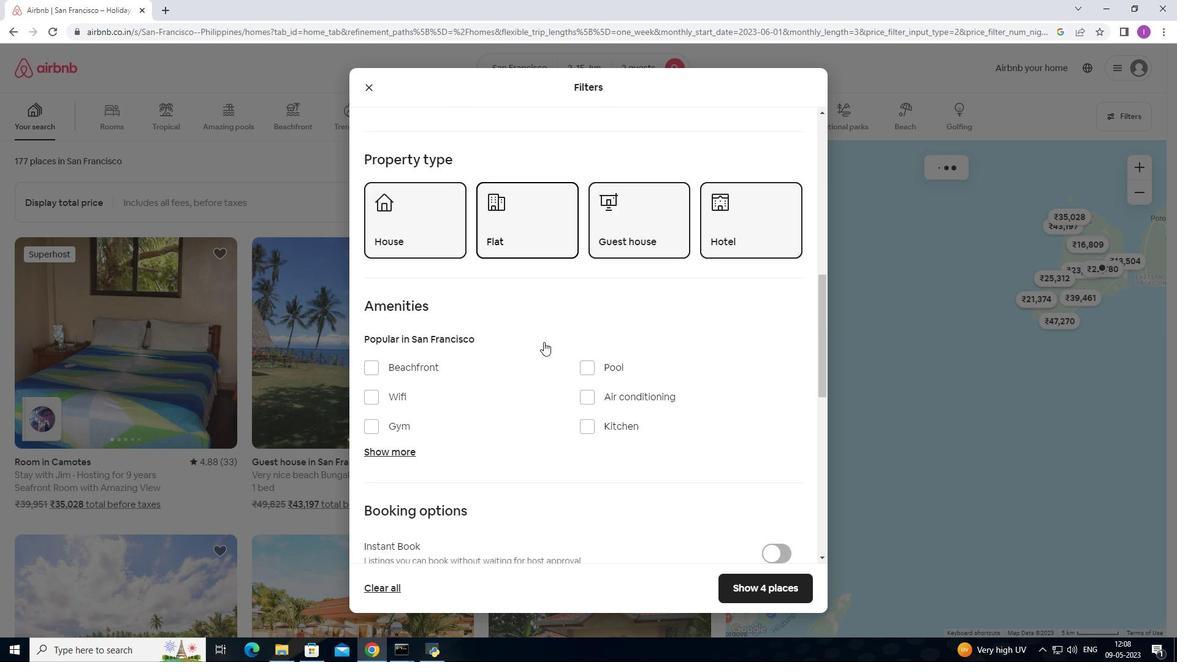
Action: Mouse scrolled (546, 338) with delta (0, 0)
Screenshot: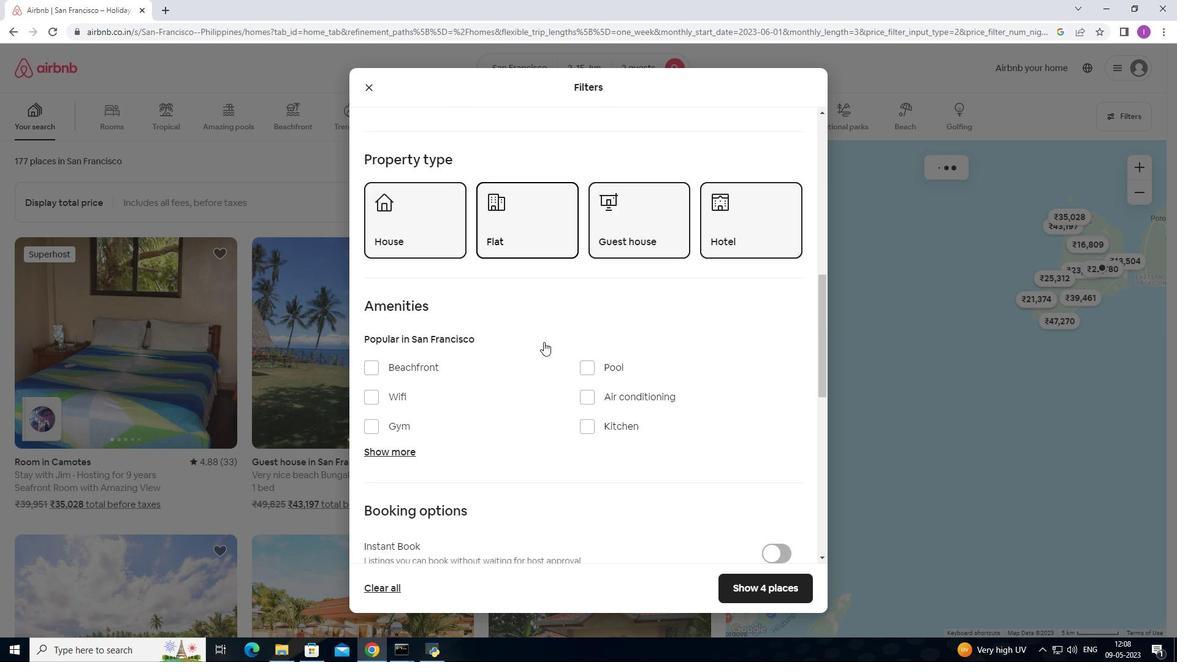 
Action: Mouse scrolled (546, 338) with delta (0, 0)
Screenshot: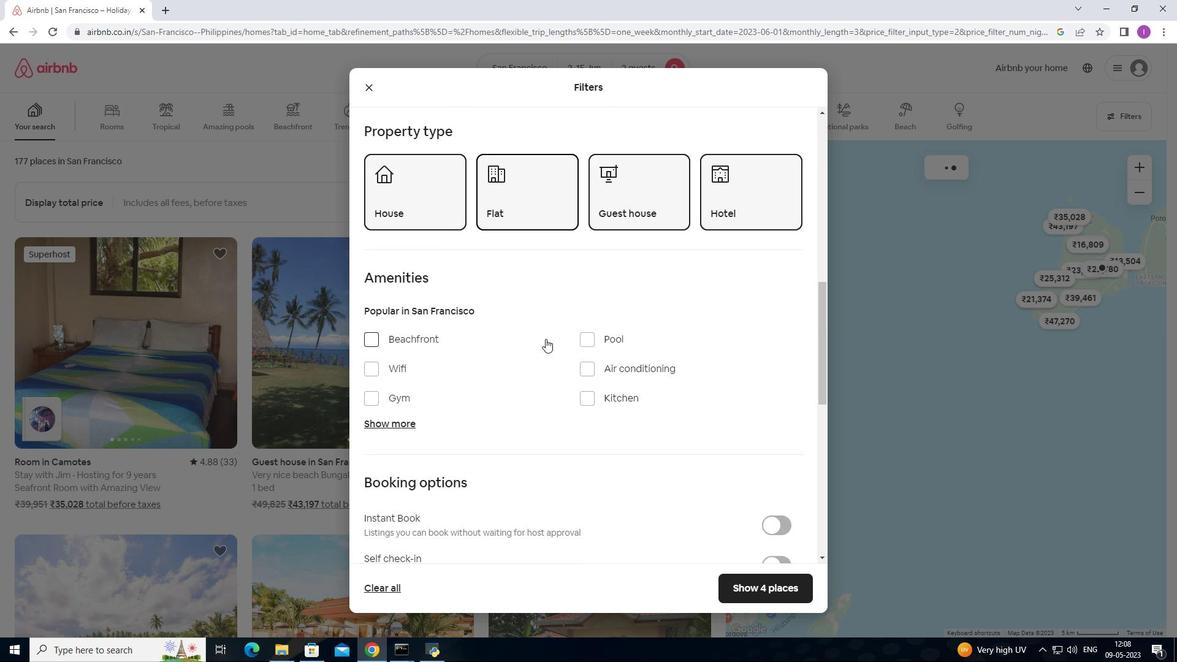 
Action: Mouse moved to (550, 335)
Screenshot: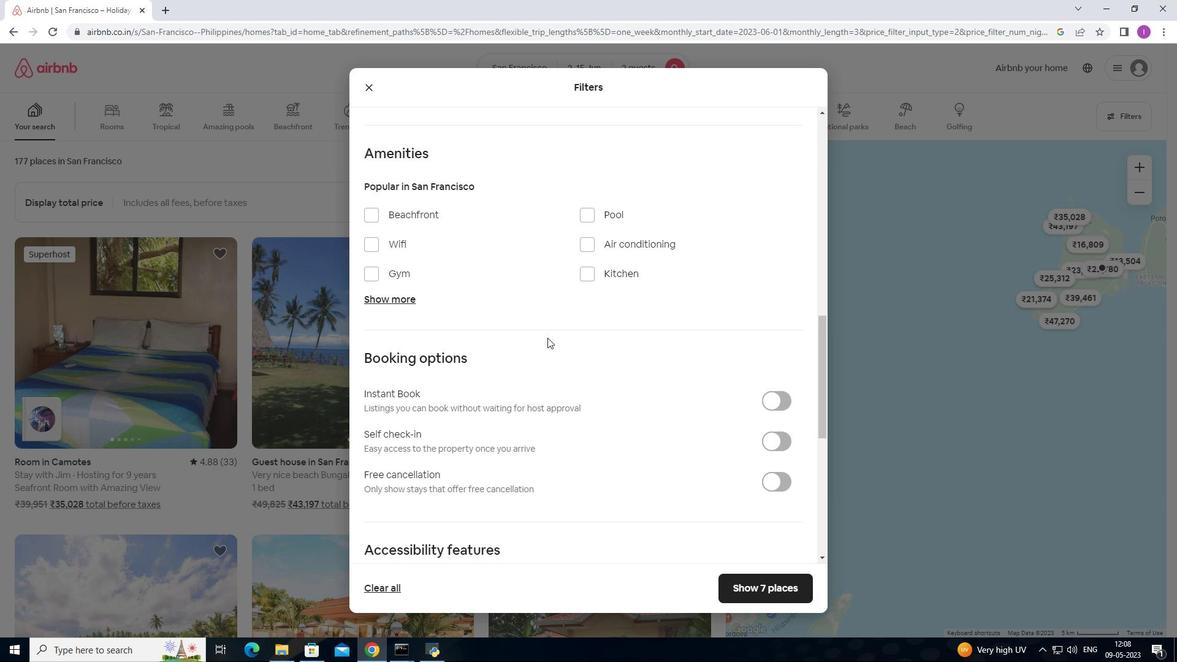 
Action: Mouse scrolled (550, 334) with delta (0, 0)
Screenshot: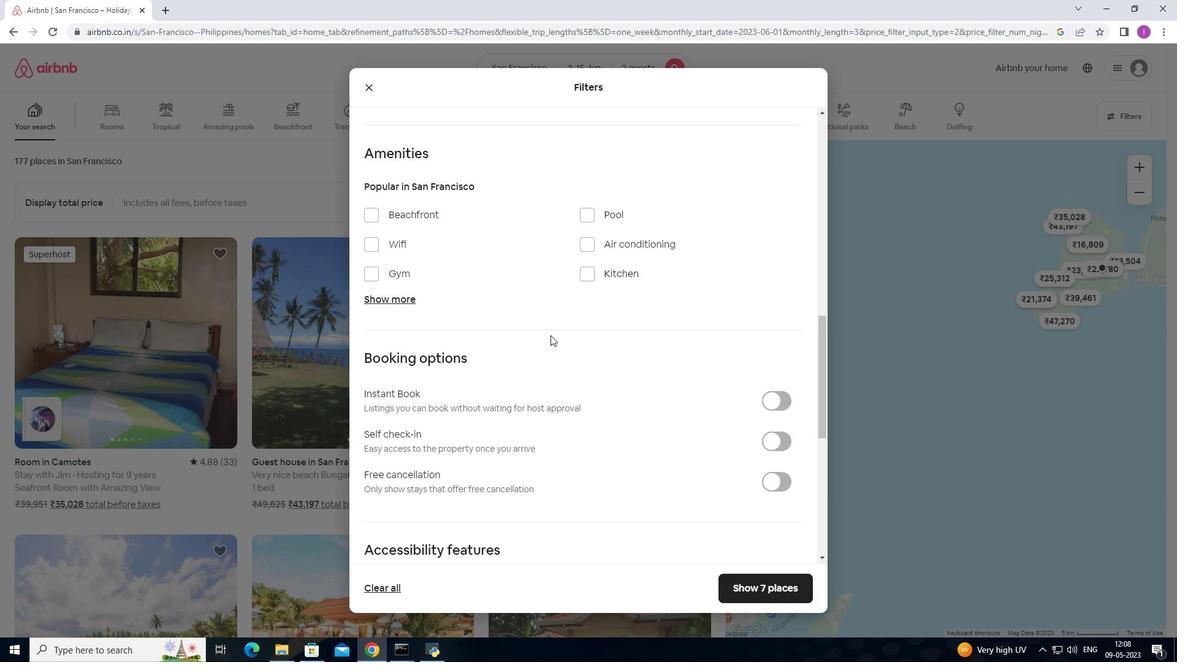 
Action: Mouse scrolled (550, 334) with delta (0, 0)
Screenshot: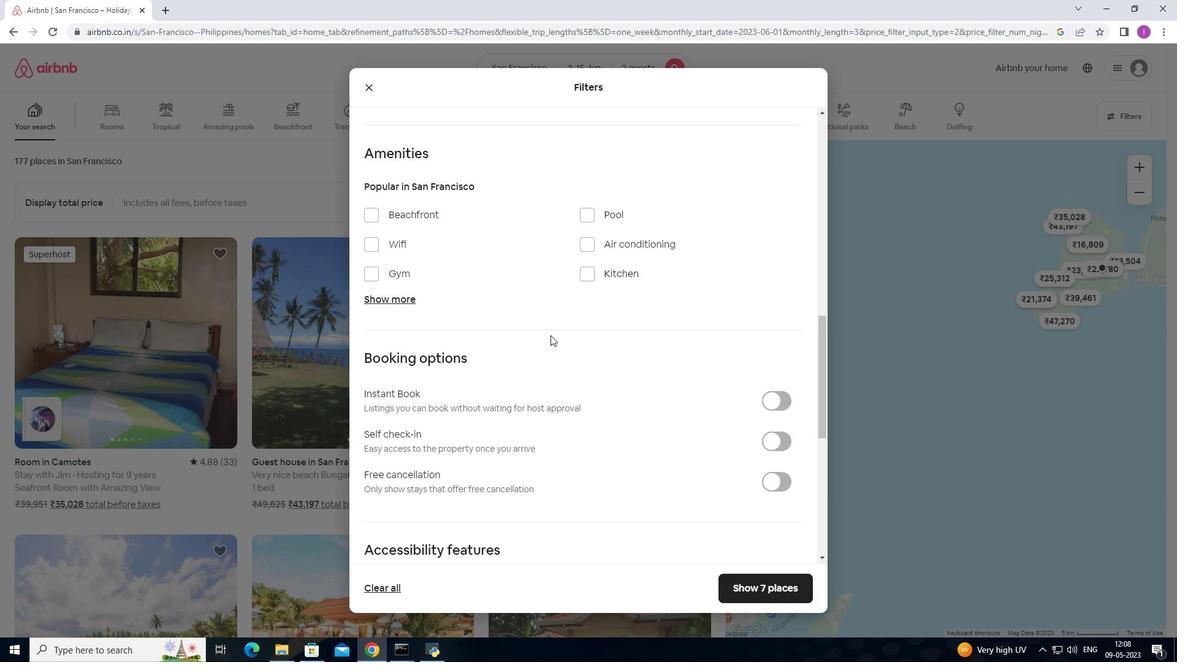 
Action: Mouse scrolled (550, 334) with delta (0, 0)
Screenshot: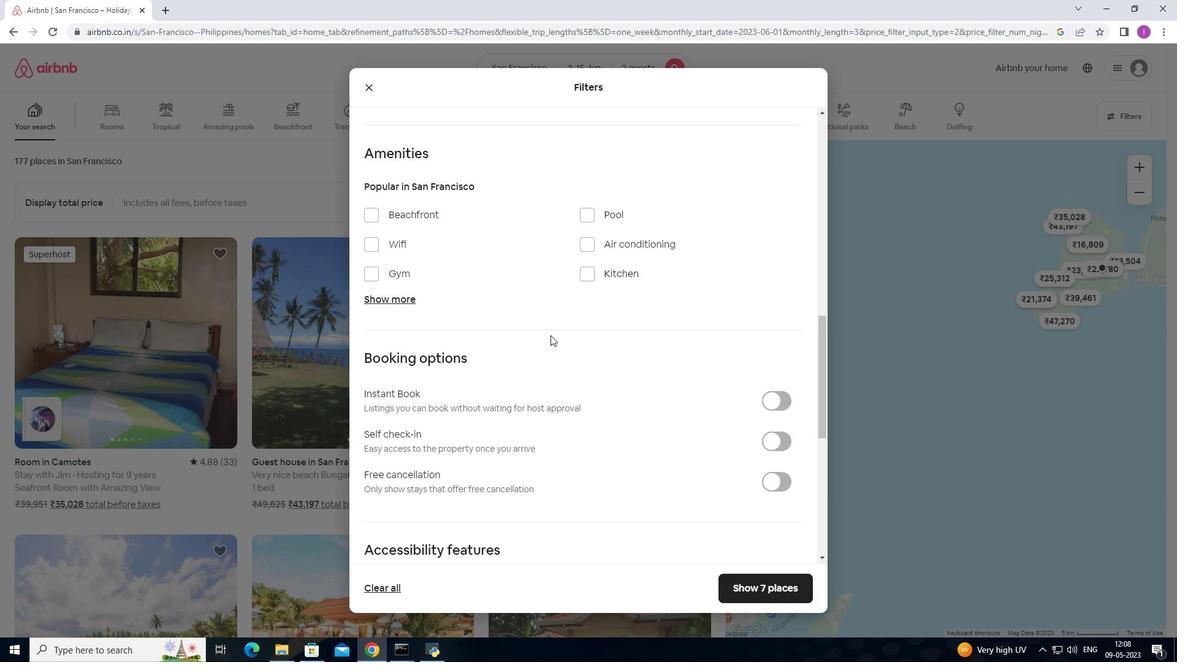 
Action: Mouse moved to (781, 257)
Screenshot: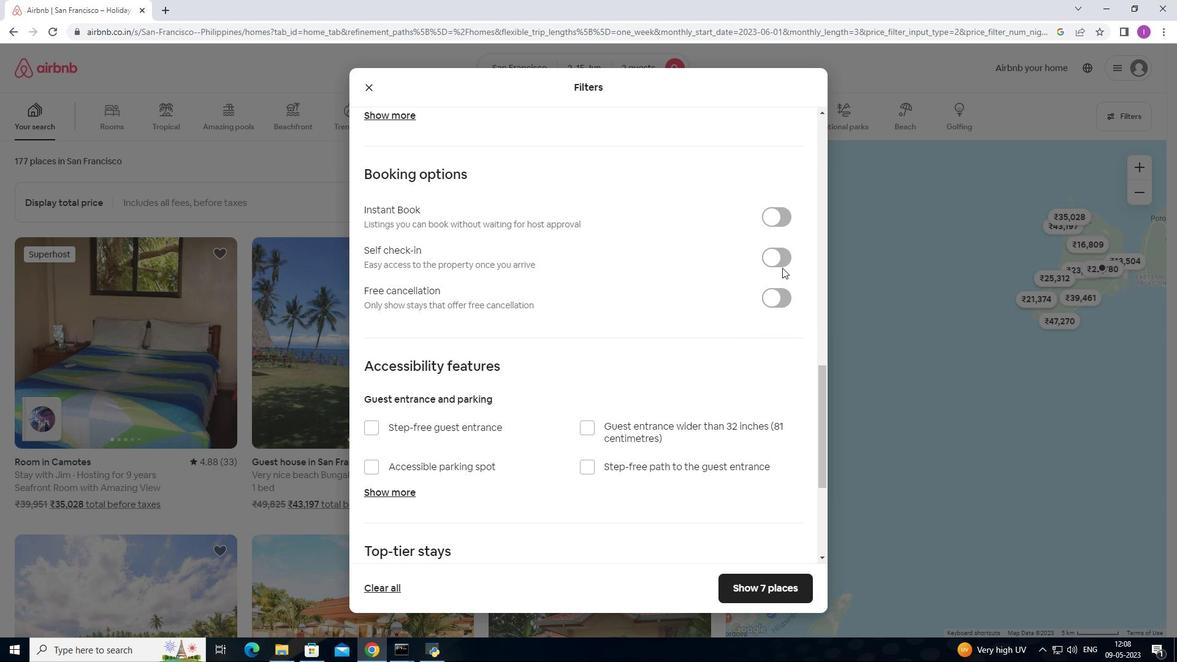 
Action: Mouse pressed left at (781, 257)
Screenshot: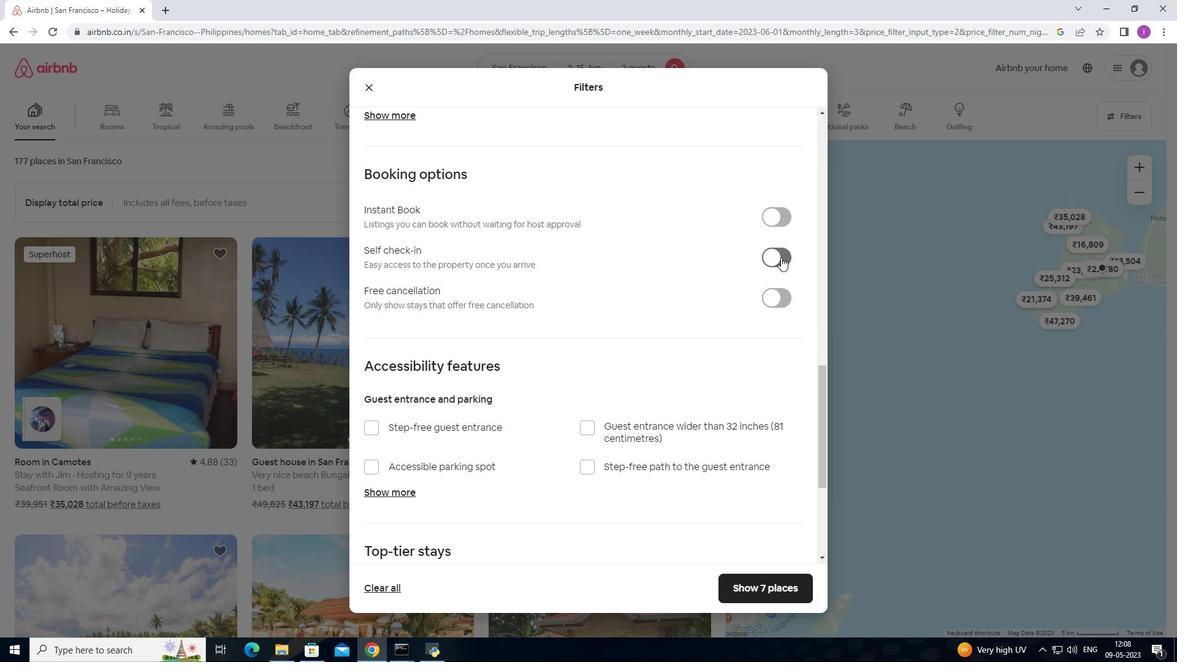 
Action: Mouse moved to (558, 369)
Screenshot: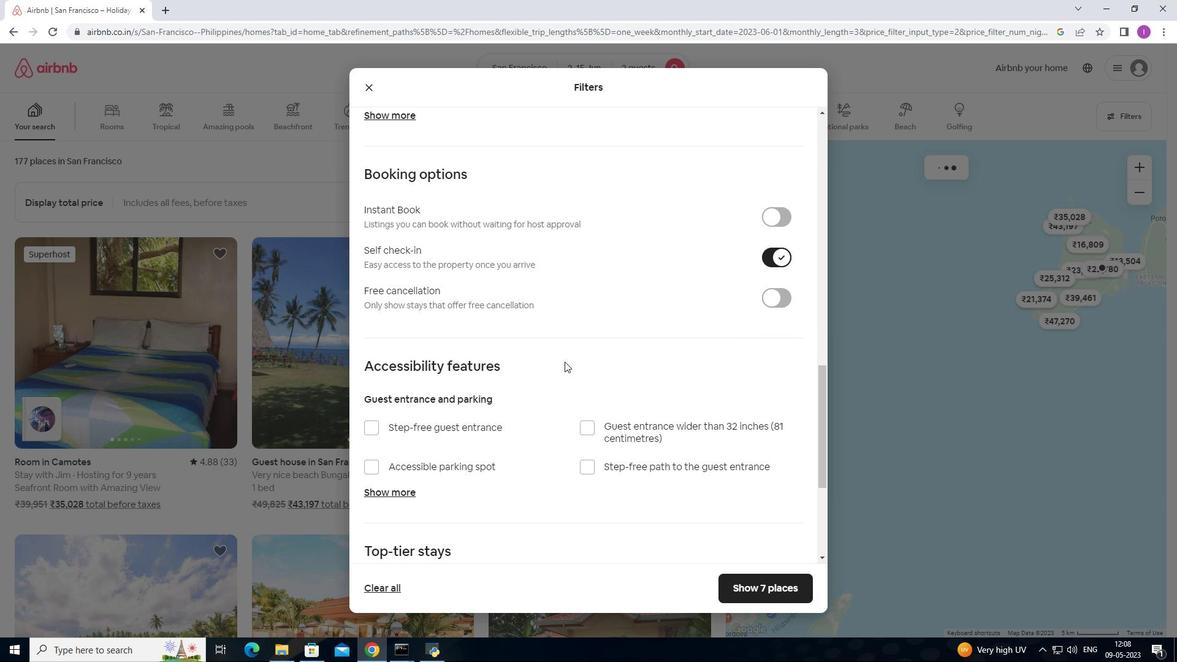 
Action: Mouse scrolled (558, 368) with delta (0, 0)
Screenshot: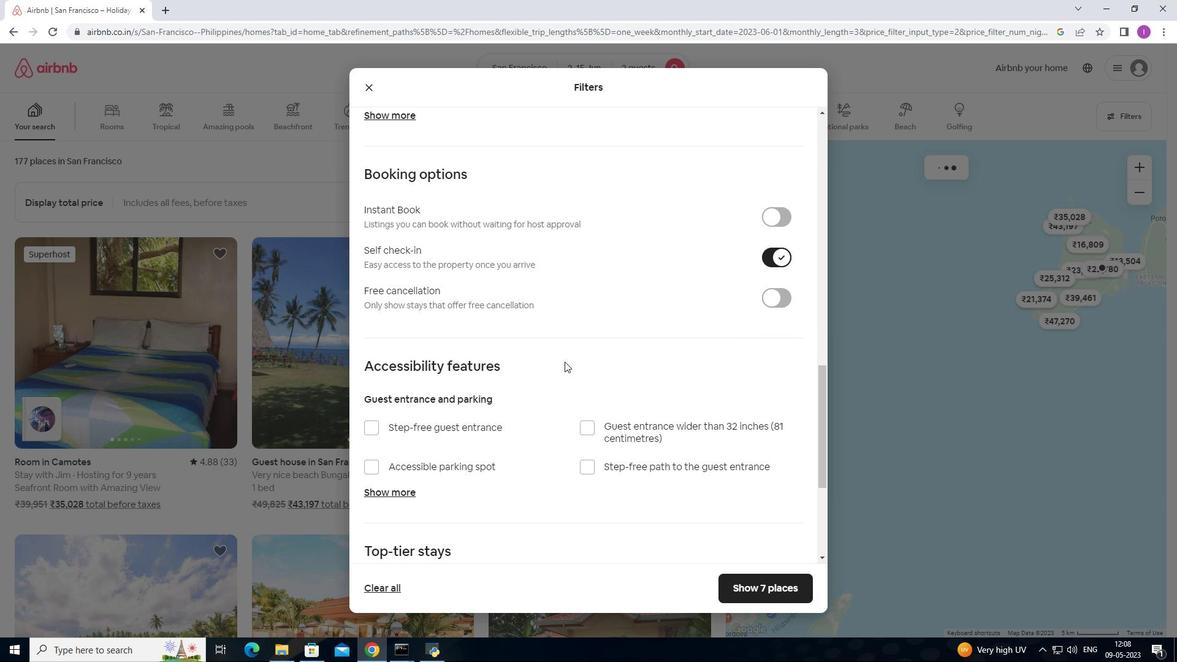 
Action: Mouse moved to (558, 372)
Screenshot: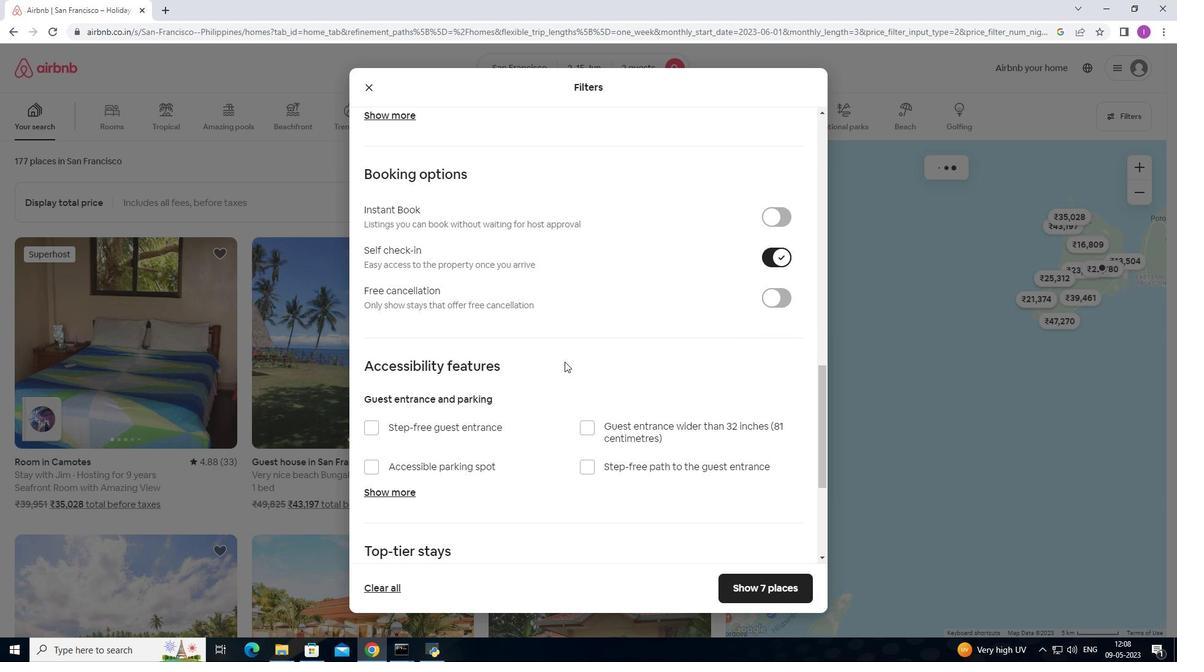 
Action: Mouse scrolled (558, 371) with delta (0, 0)
Screenshot: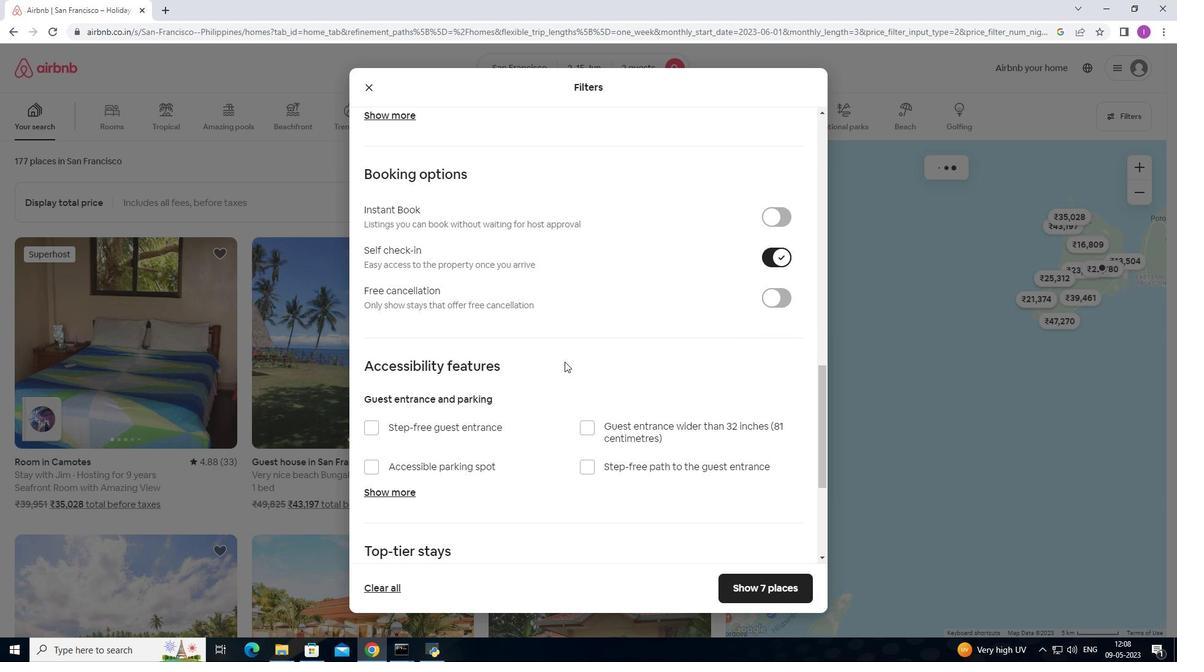 
Action: Mouse moved to (558, 372)
Screenshot: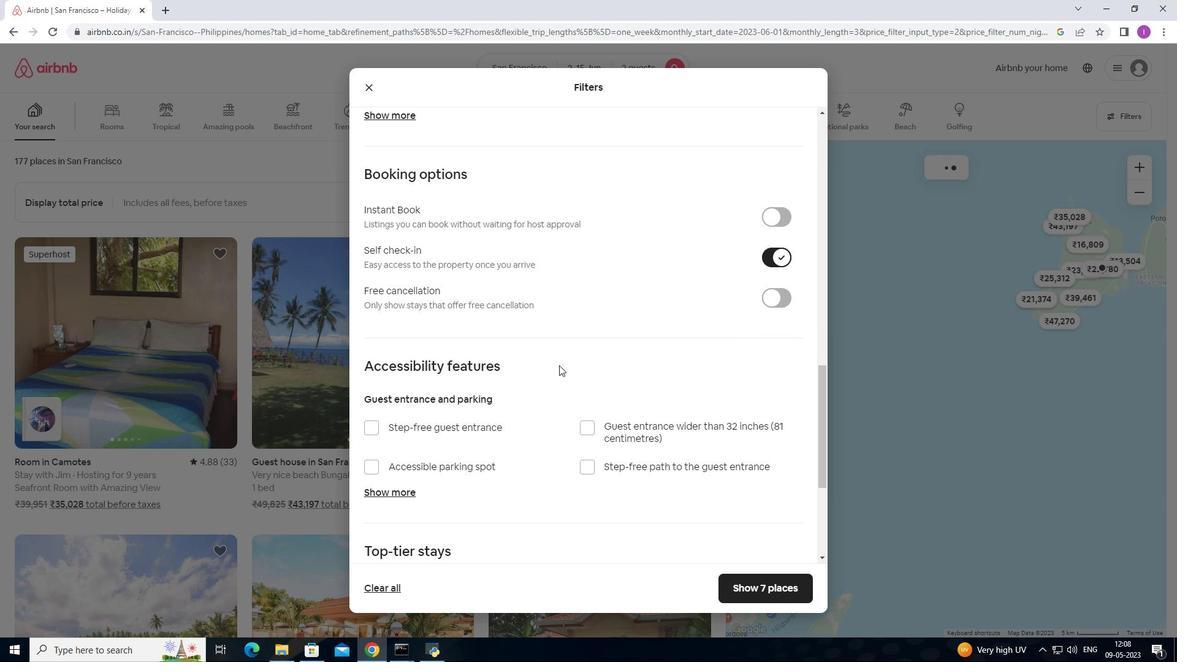 
Action: Mouse scrolled (558, 372) with delta (0, 0)
Screenshot: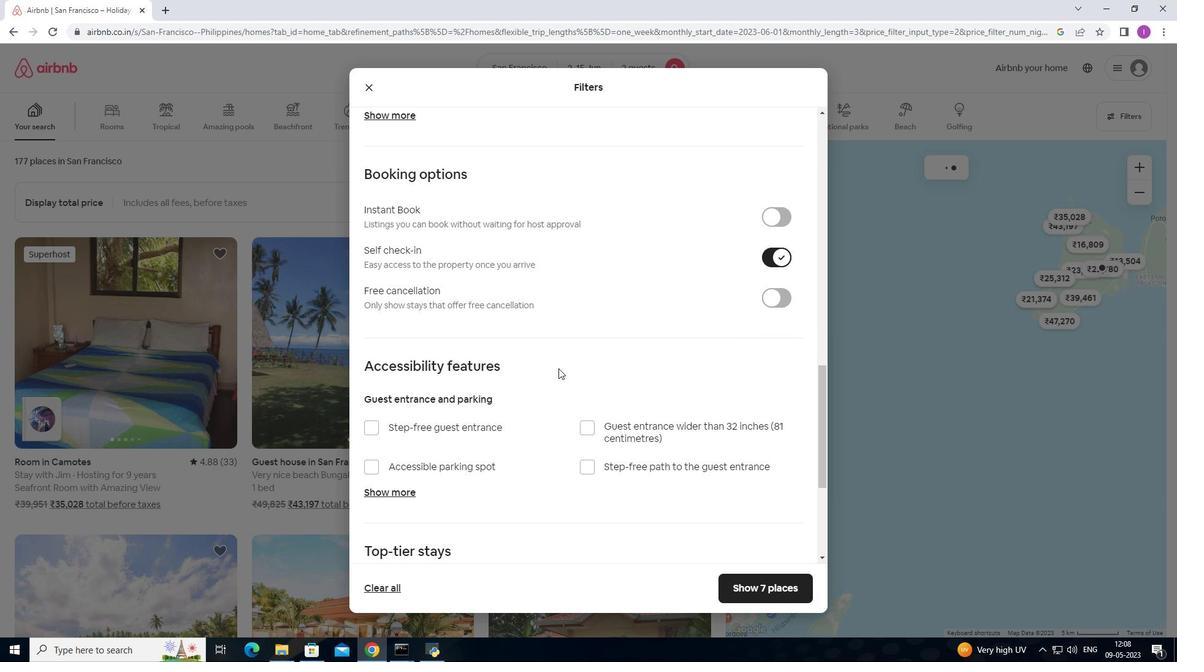 
Action: Mouse moved to (553, 376)
Screenshot: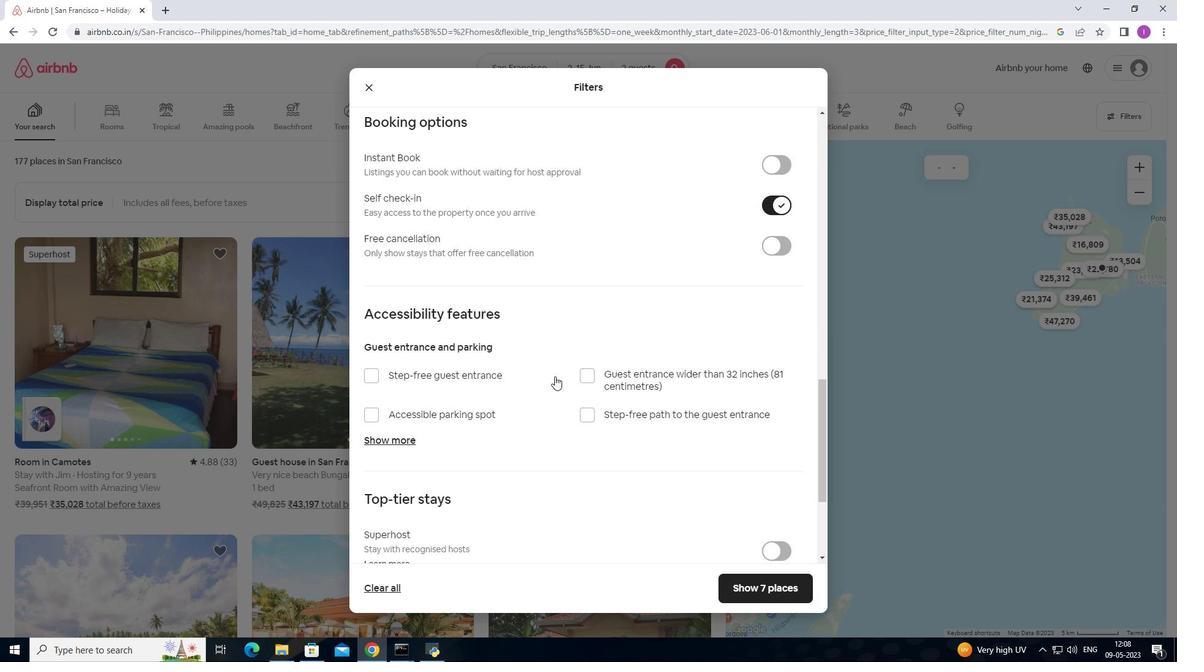 
Action: Mouse scrolled (553, 375) with delta (0, 0)
Screenshot: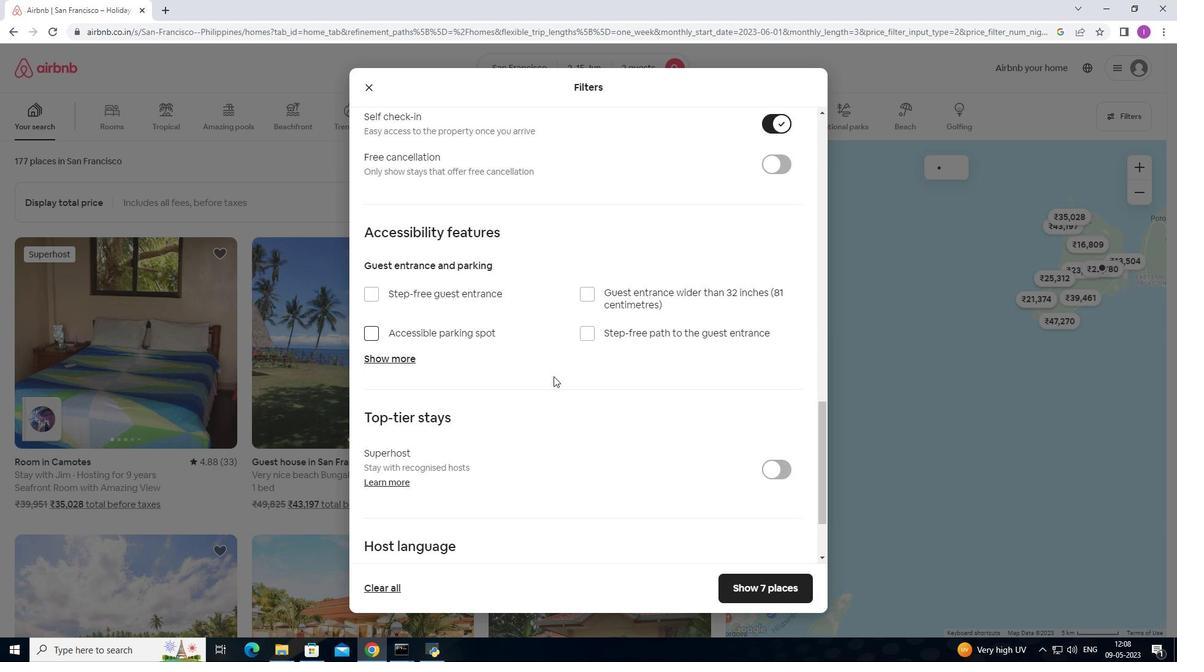 
Action: Mouse moved to (553, 376)
Screenshot: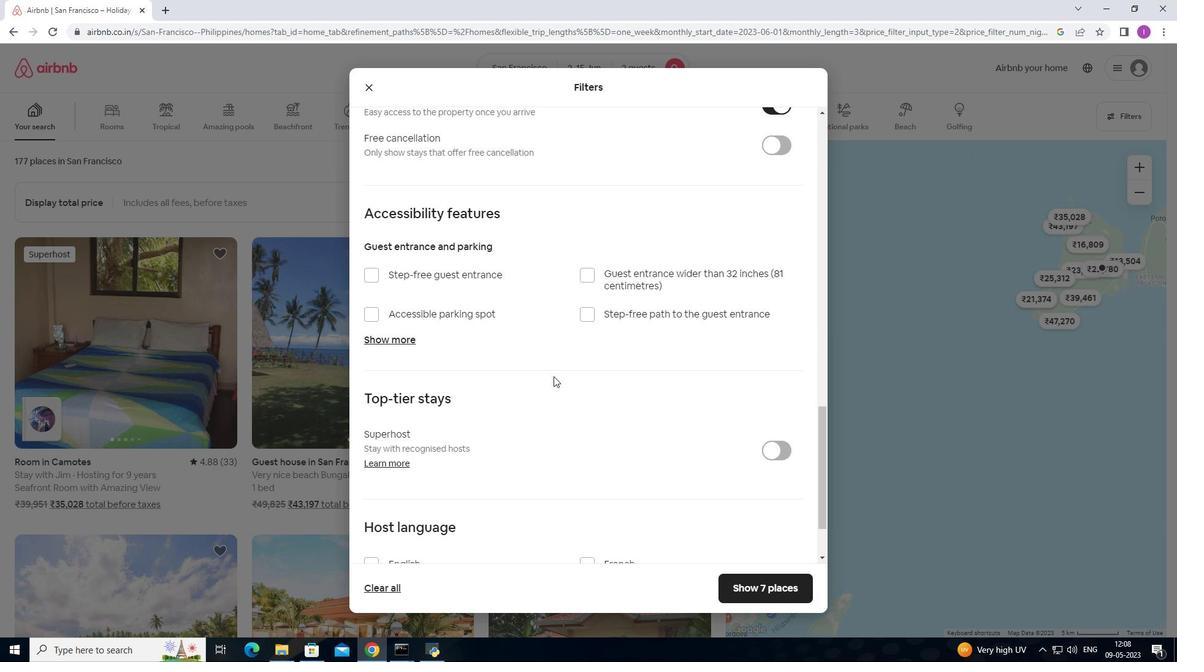 
Action: Mouse scrolled (553, 375) with delta (0, 0)
Screenshot: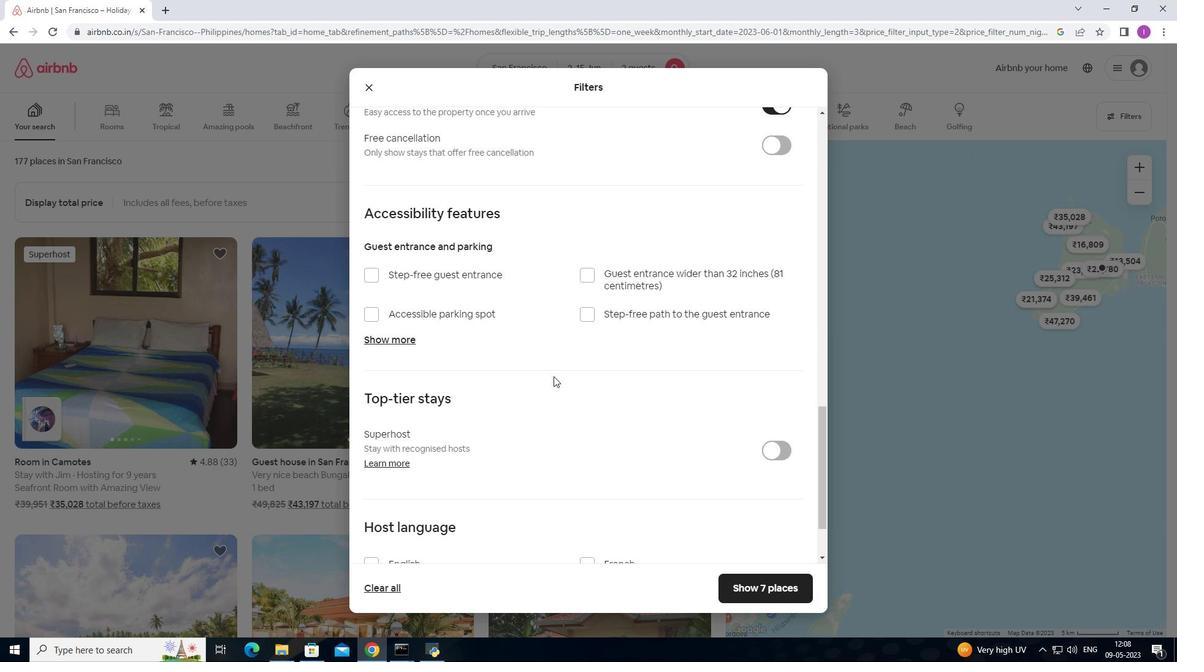 
Action: Mouse scrolled (553, 375) with delta (0, 0)
Screenshot: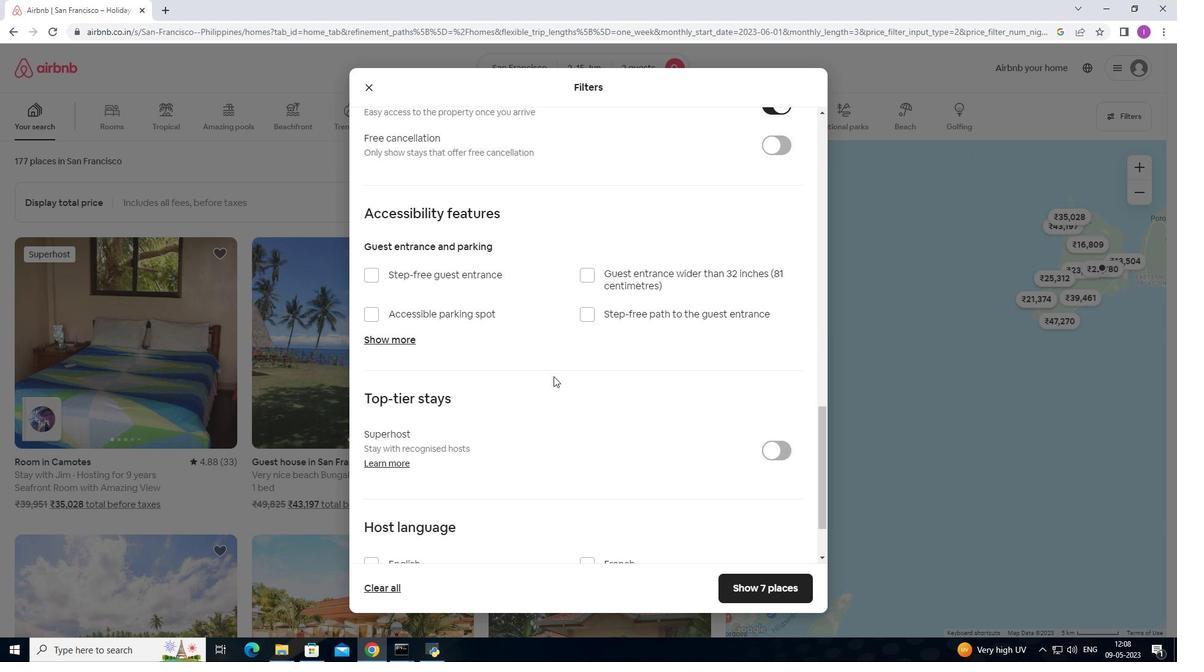 
Action: Mouse moved to (552, 362)
Screenshot: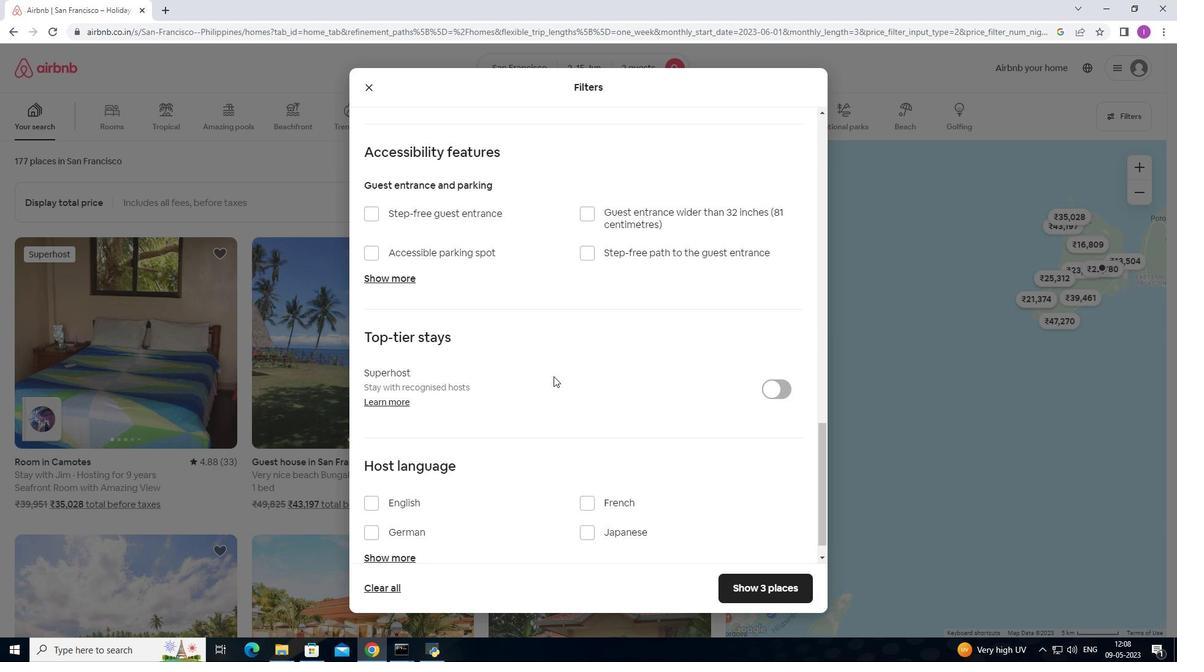 
Action: Mouse scrolled (552, 362) with delta (0, 0)
Screenshot: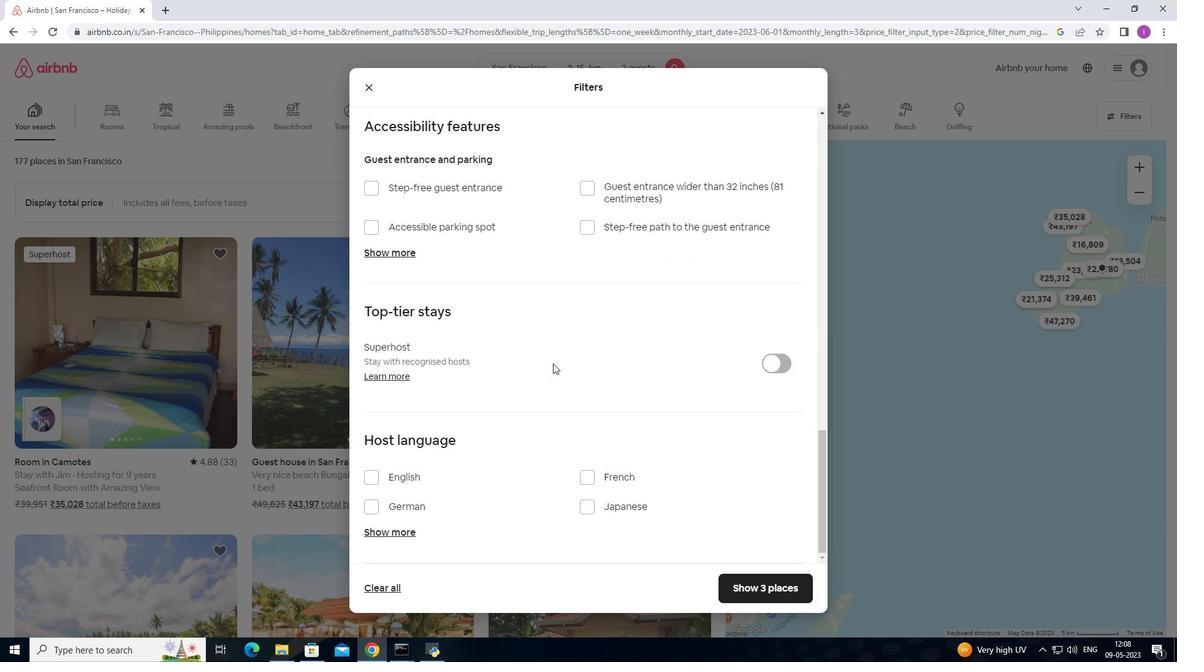 
Action: Mouse scrolled (552, 362) with delta (0, 0)
Screenshot: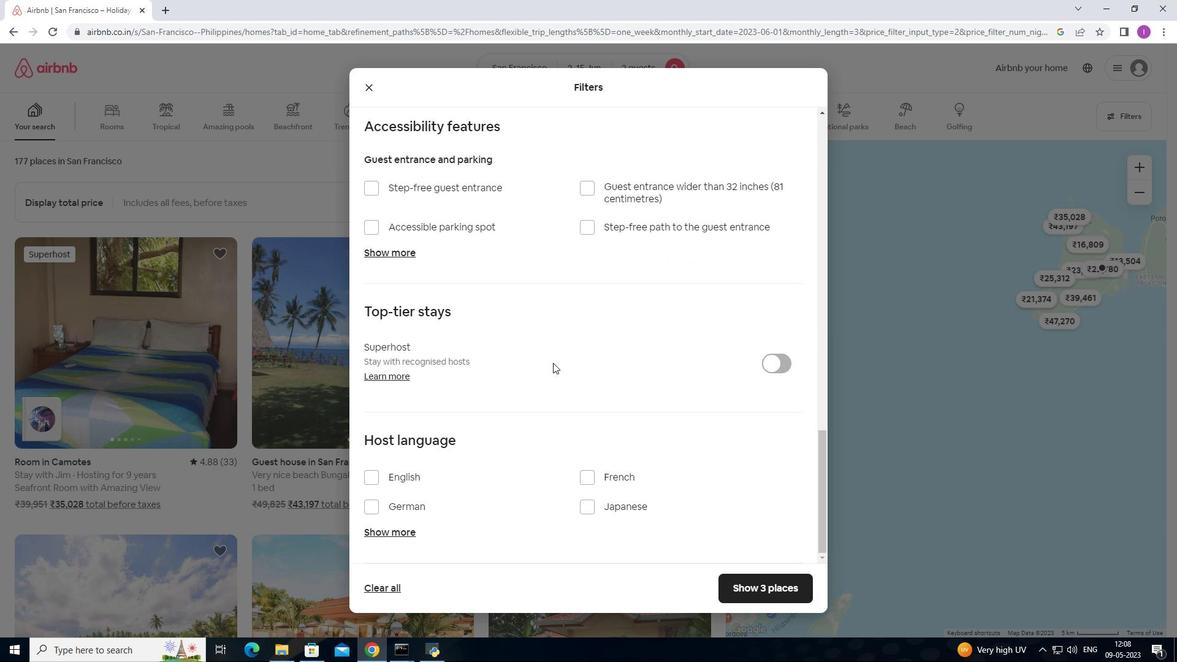 
Action: Mouse scrolled (552, 363) with delta (0, 0)
Screenshot: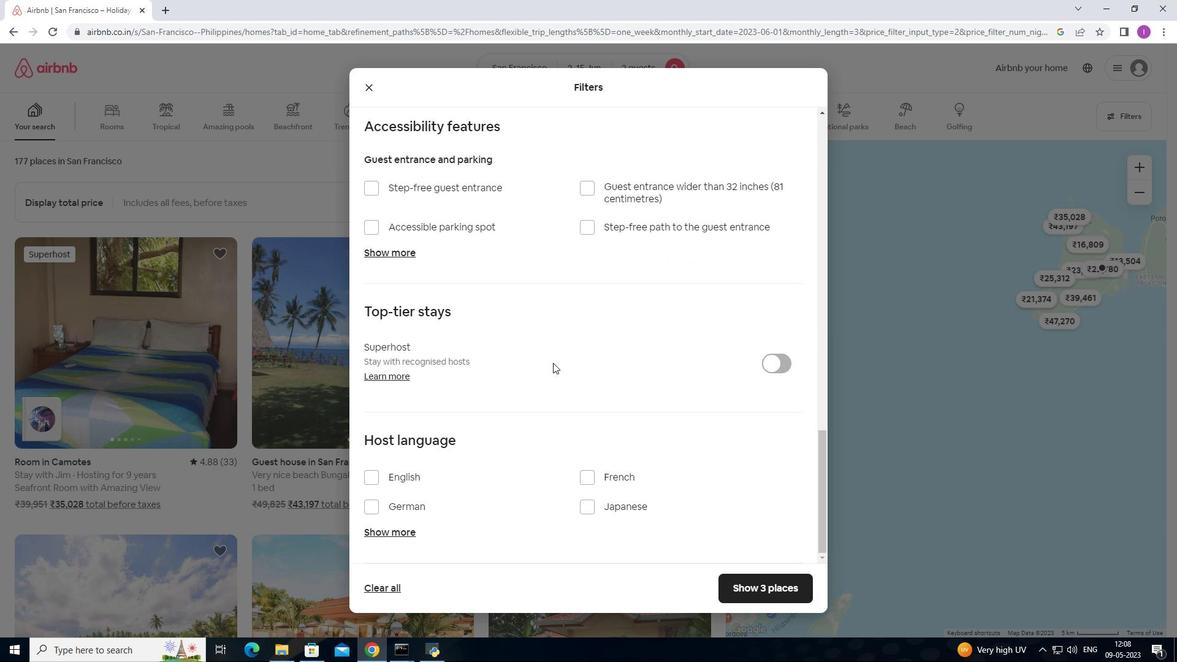 
Action: Mouse scrolled (552, 362) with delta (0, 0)
Screenshot: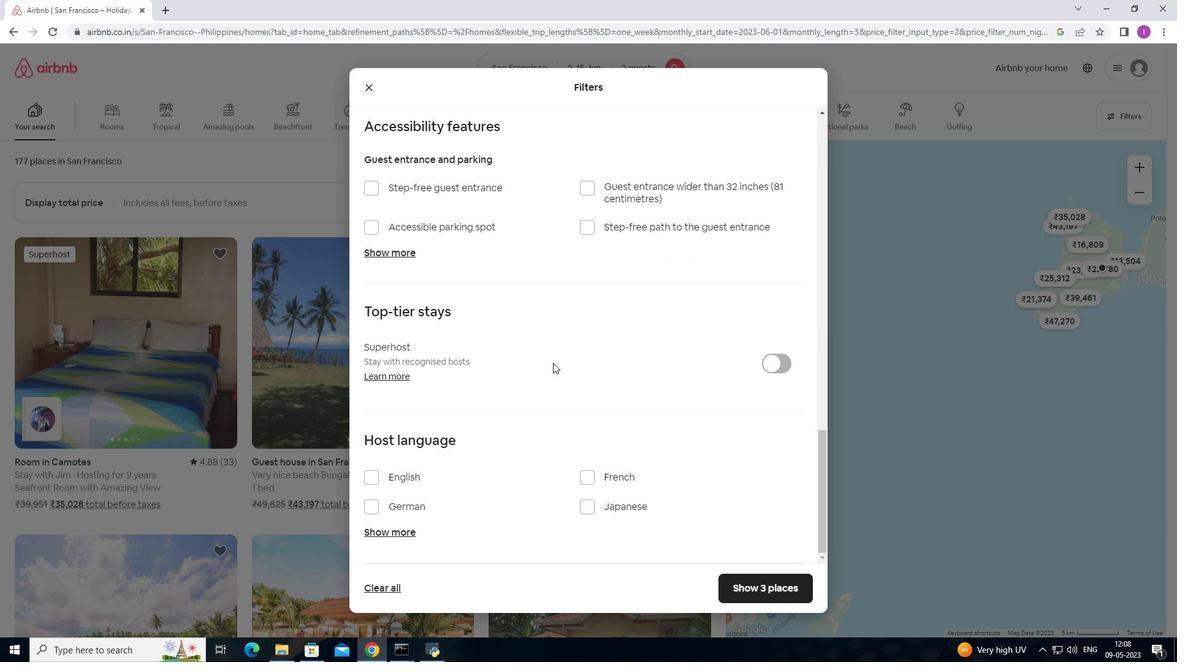 
Action: Mouse moved to (376, 476)
Screenshot: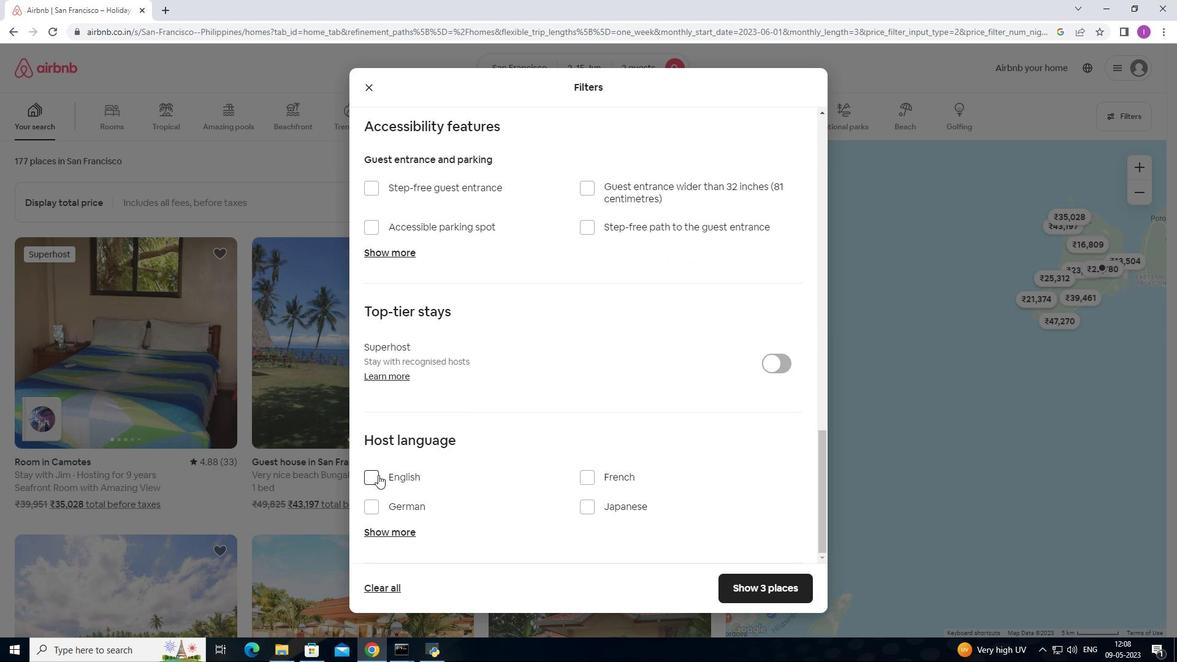 
Action: Mouse pressed left at (376, 476)
Screenshot: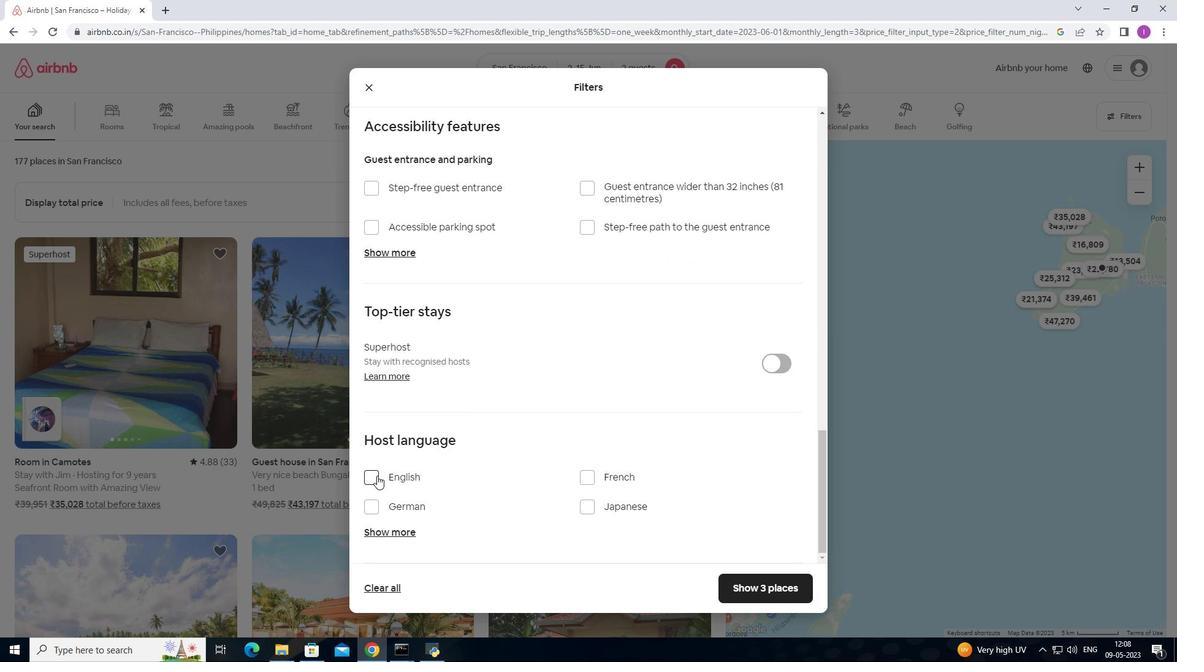 
Action: Mouse moved to (768, 586)
Screenshot: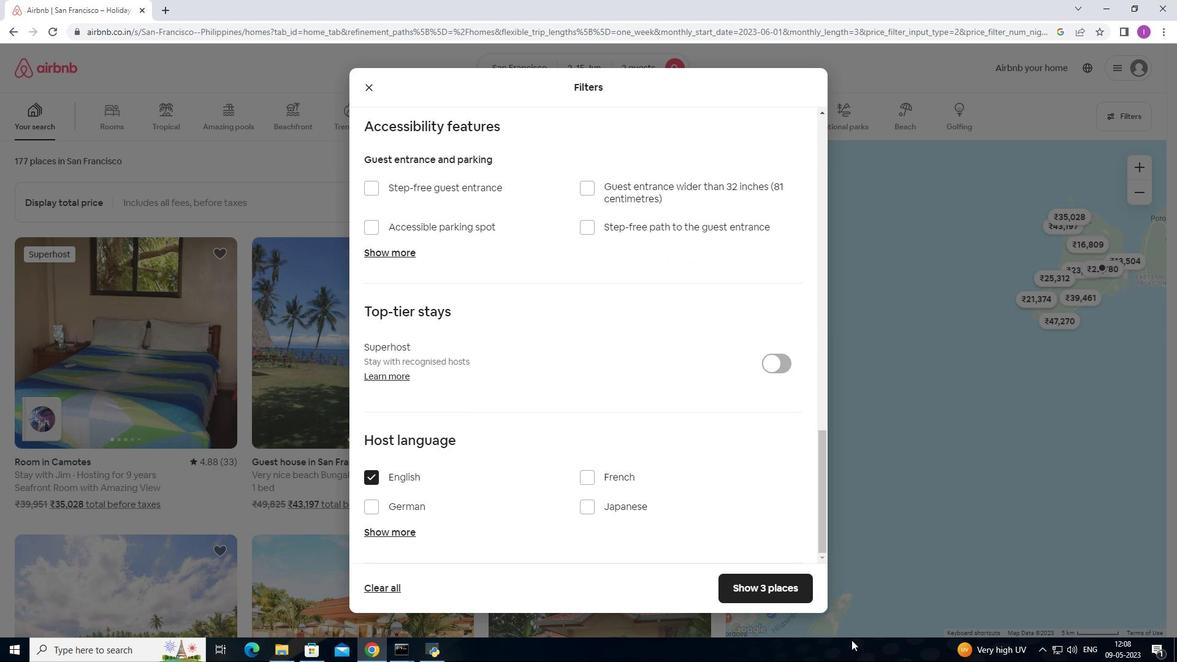 
Action: Mouse pressed left at (768, 586)
Screenshot: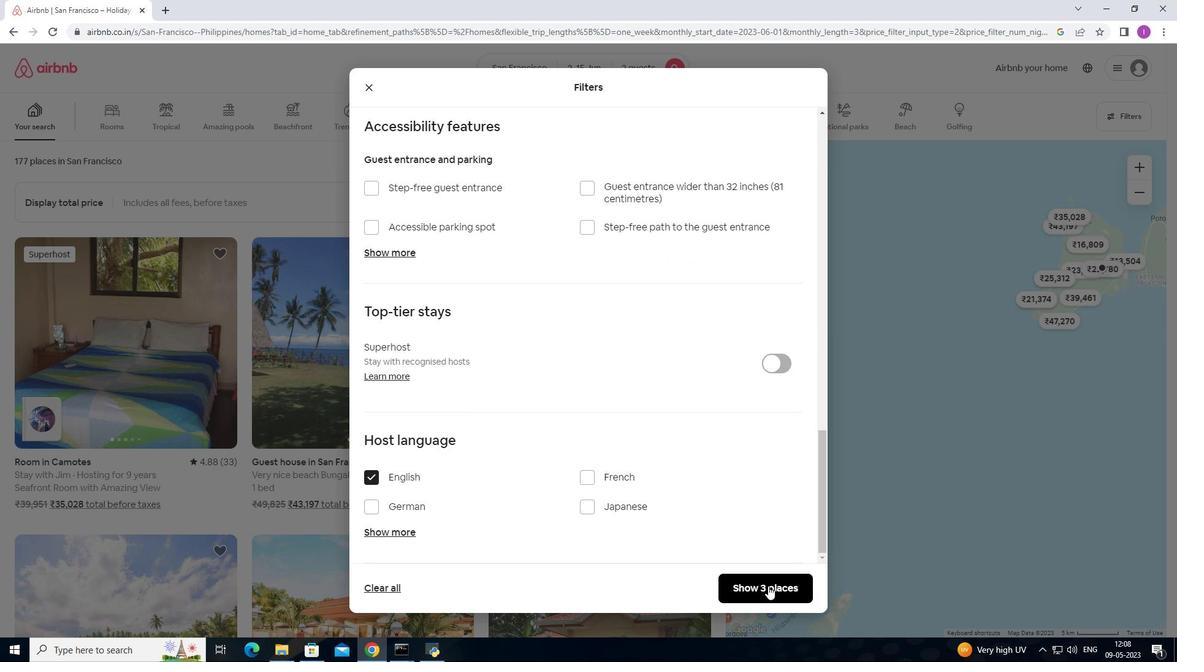
Action: Mouse moved to (868, 537)
Screenshot: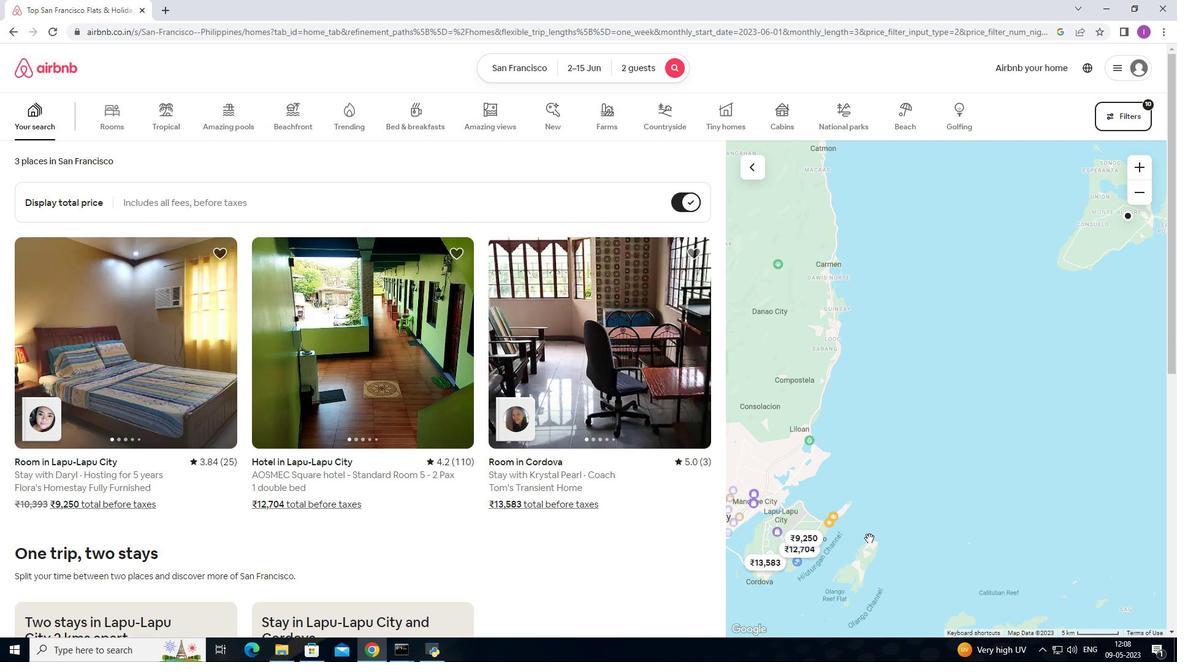 
